 Task: Find a house in Pyskowice, Poland for 2 guests from June 9 to June 11 with Wifi and a washing machine, priced between ₹6000 and ₹10000.
Action: Mouse pressed left at (469, 81)
Screenshot: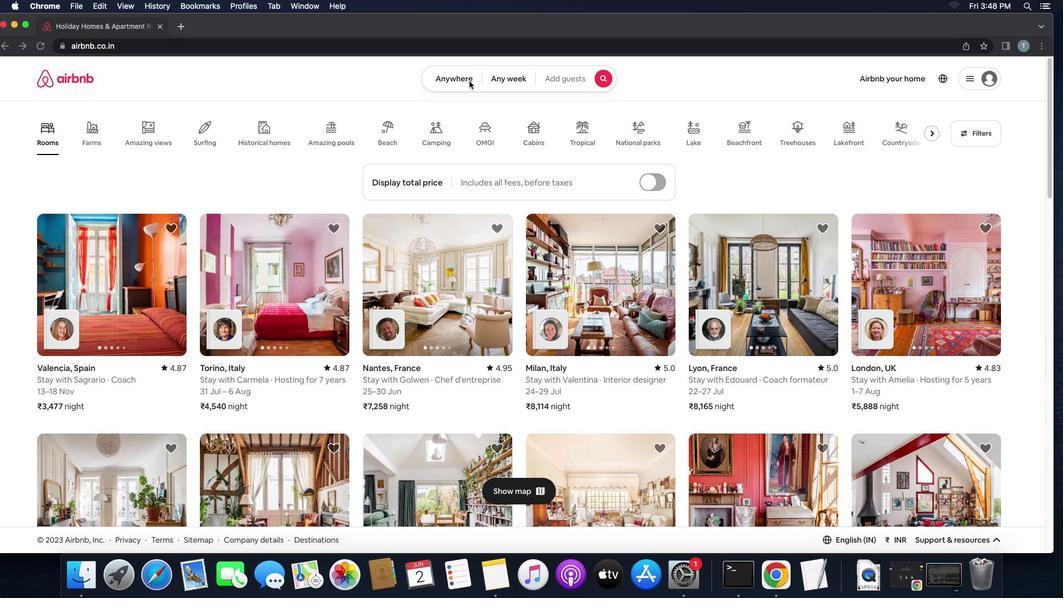 
Action: Mouse pressed left at (469, 81)
Screenshot: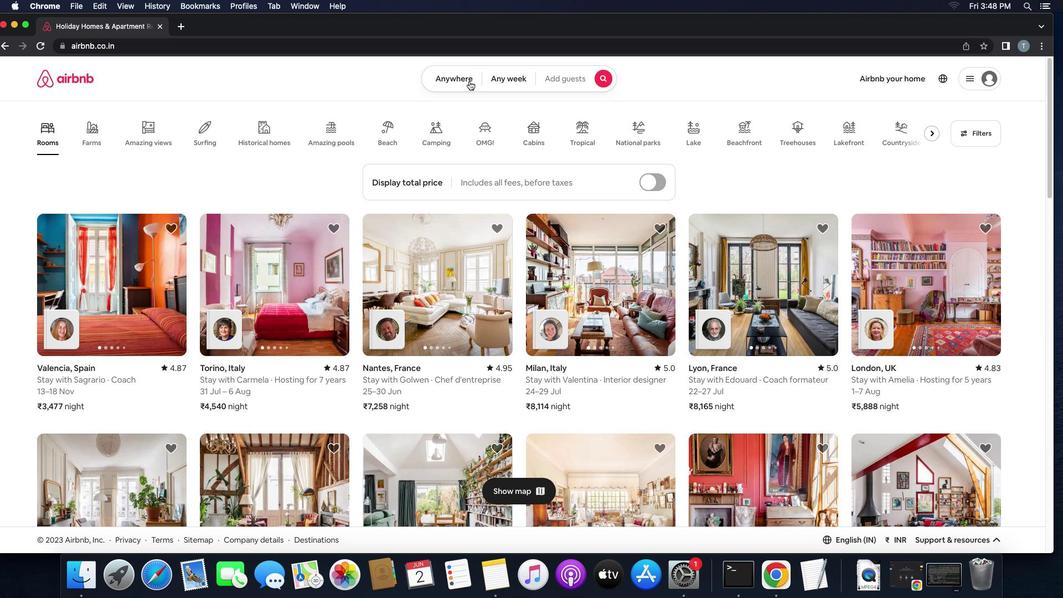 
Action: Mouse moved to (413, 121)
Screenshot: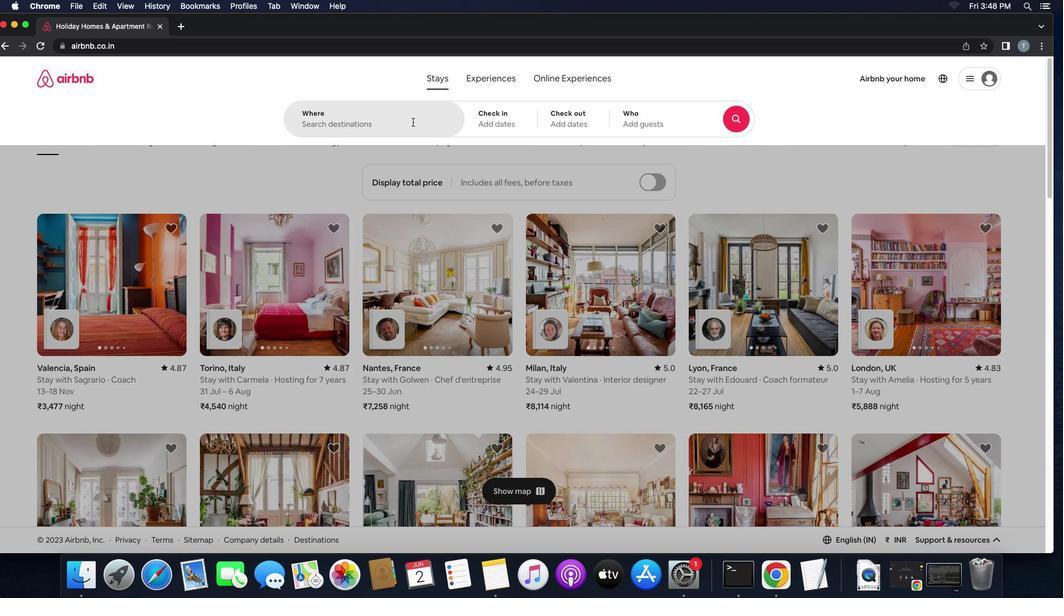 
Action: Mouse pressed left at (413, 121)
Screenshot: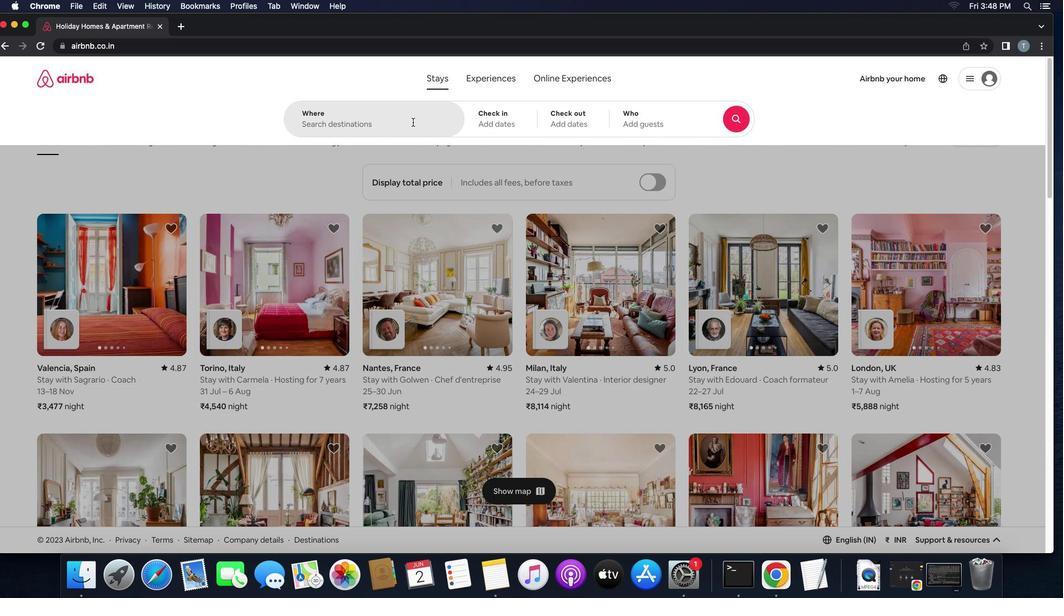 
Action: Key pressed 'p''y''s''k''o''o''w''i''c''e'
Screenshot: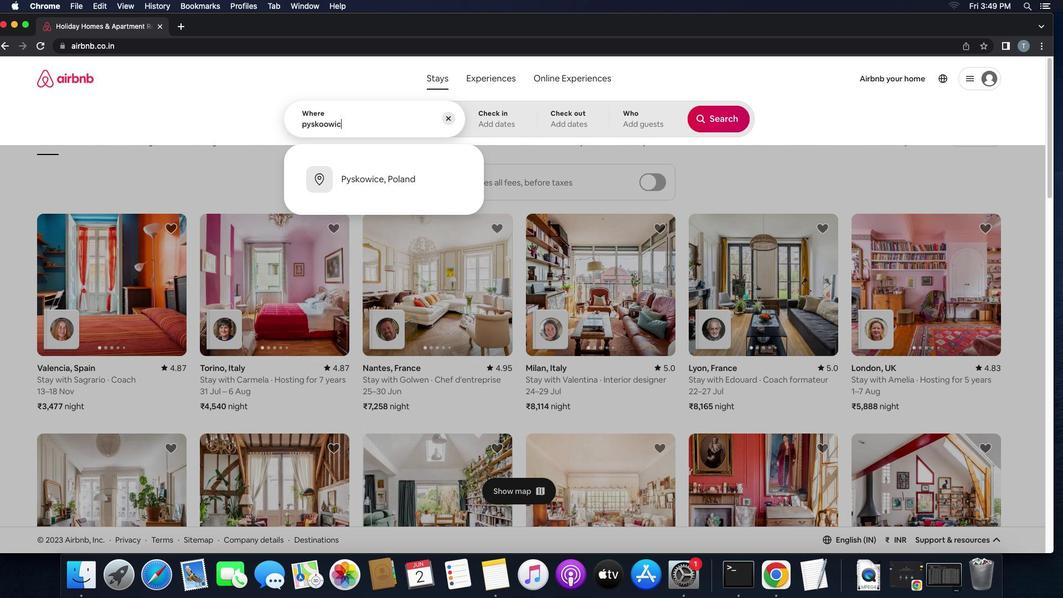 
Action: Mouse moved to (411, 177)
Screenshot: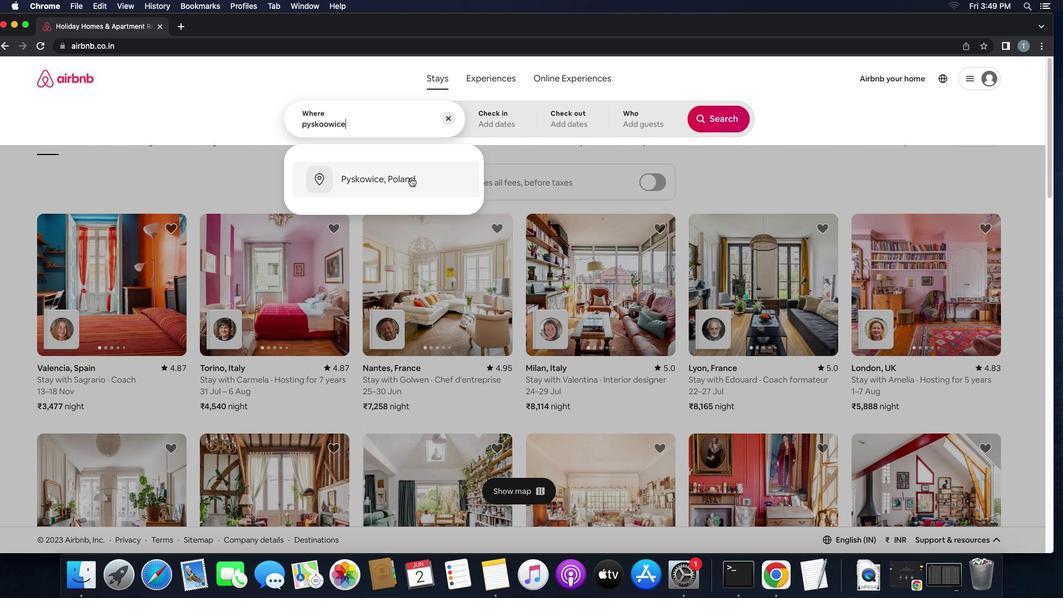 
Action: Mouse pressed left at (411, 177)
Screenshot: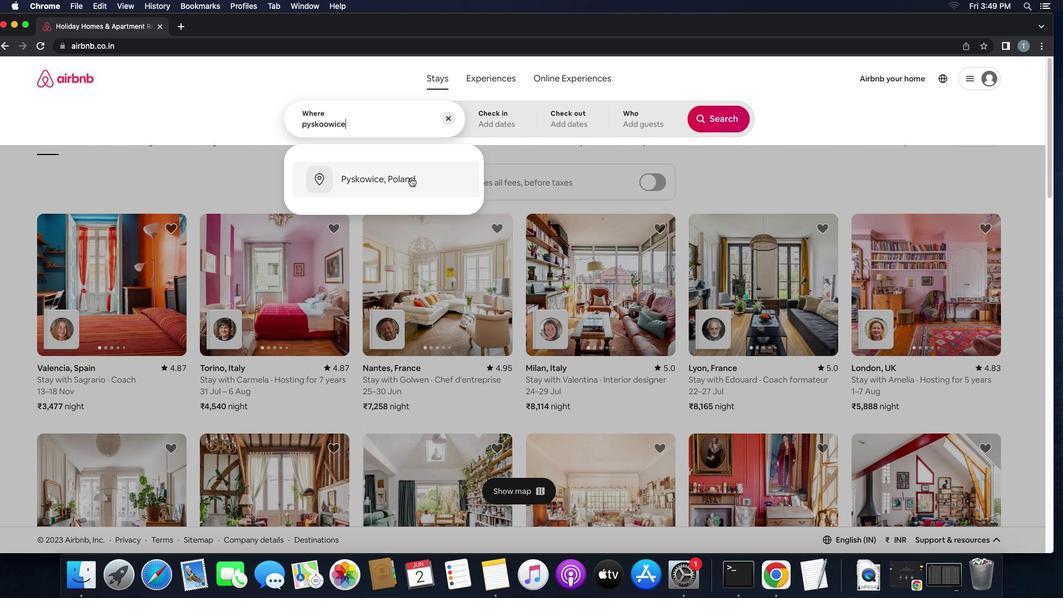 
Action: Mouse moved to (464, 286)
Screenshot: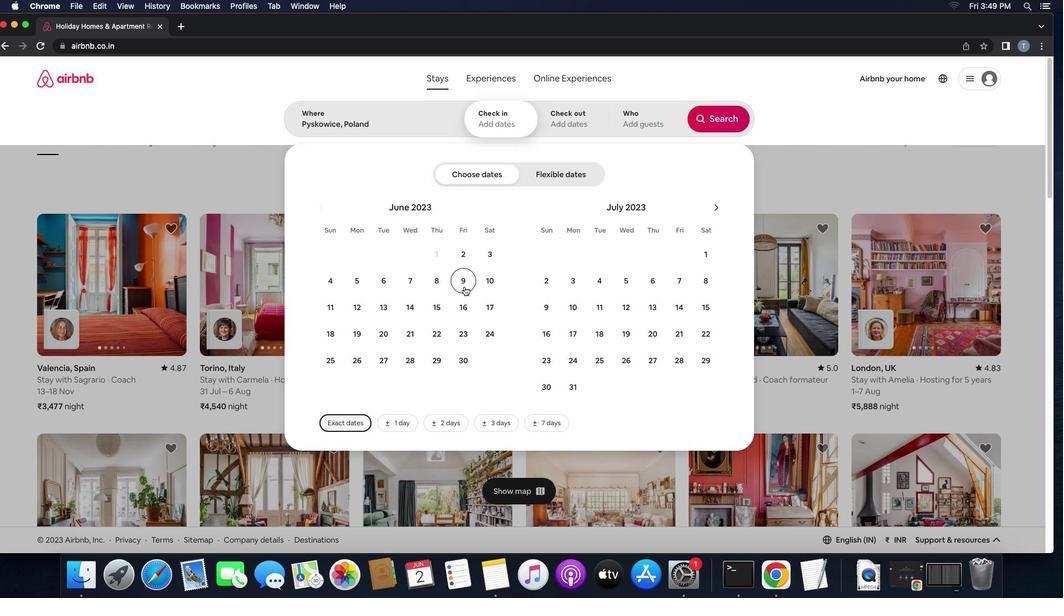 
Action: Mouse pressed left at (464, 286)
Screenshot: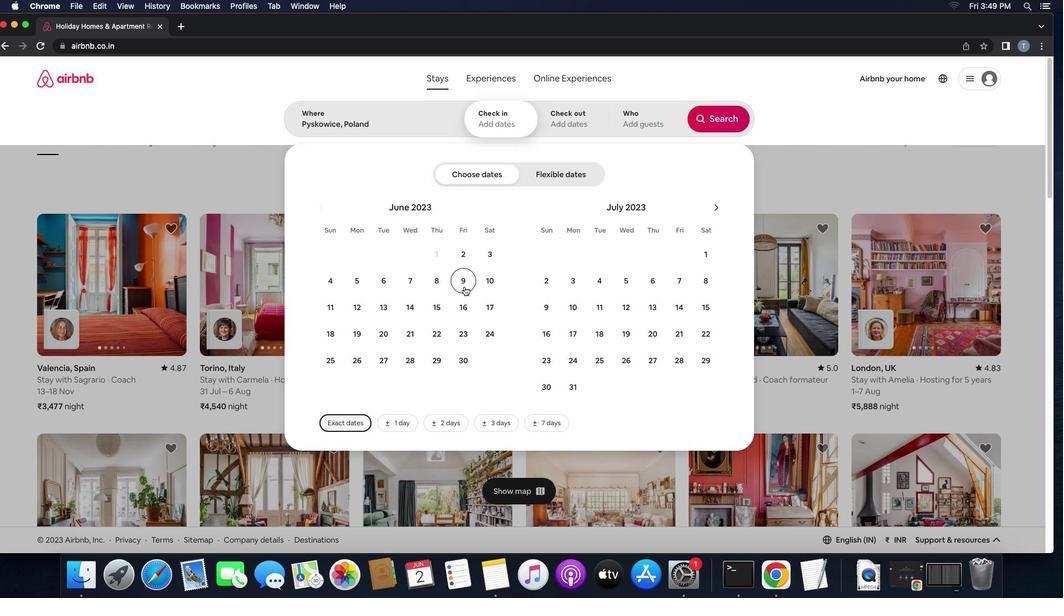 
Action: Mouse moved to (324, 307)
Screenshot: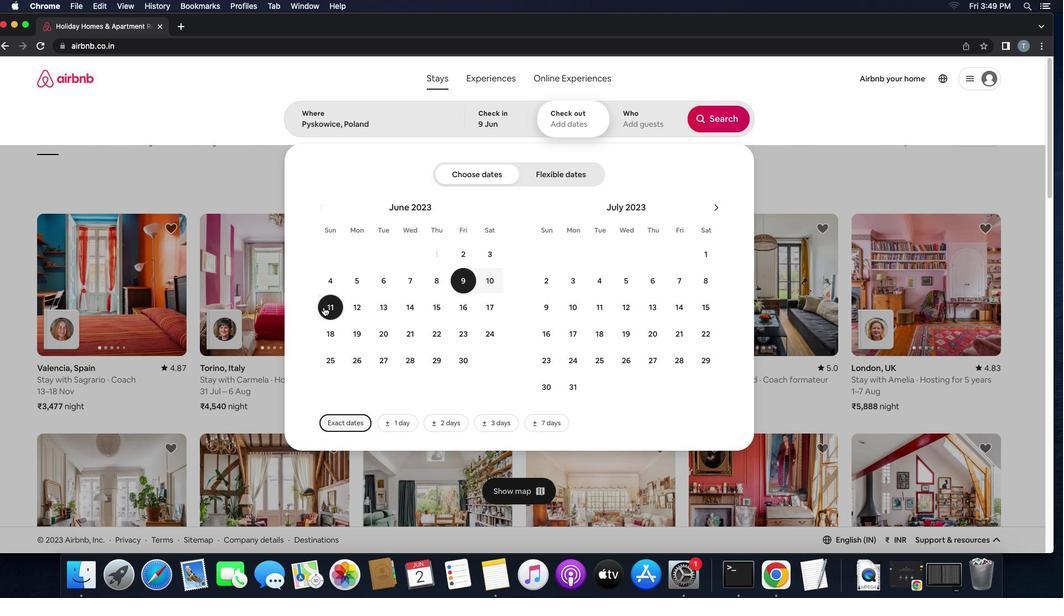 
Action: Mouse pressed left at (324, 307)
Screenshot: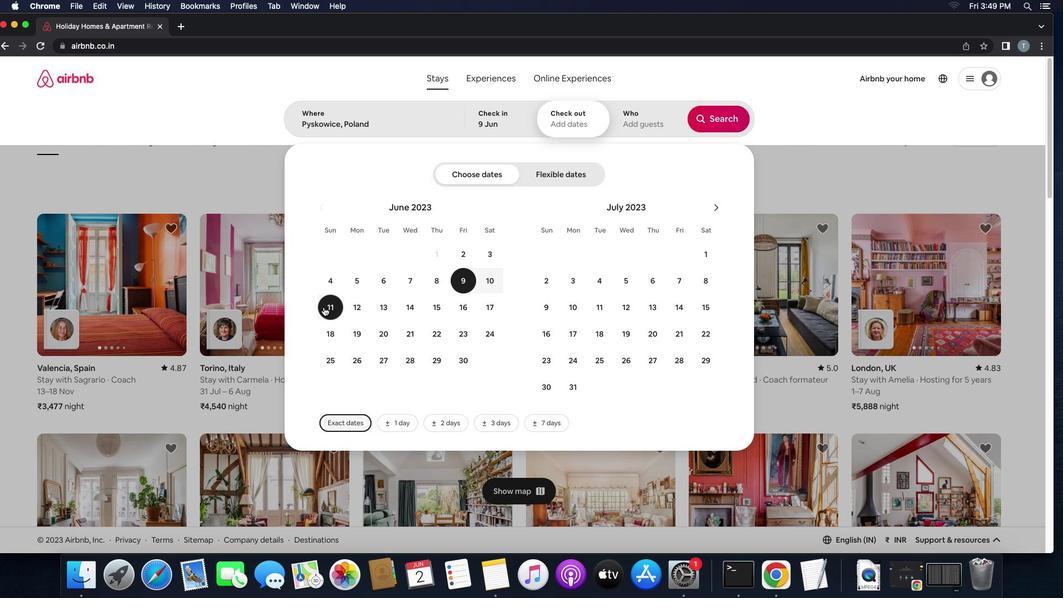 
Action: Mouse moved to (619, 126)
Screenshot: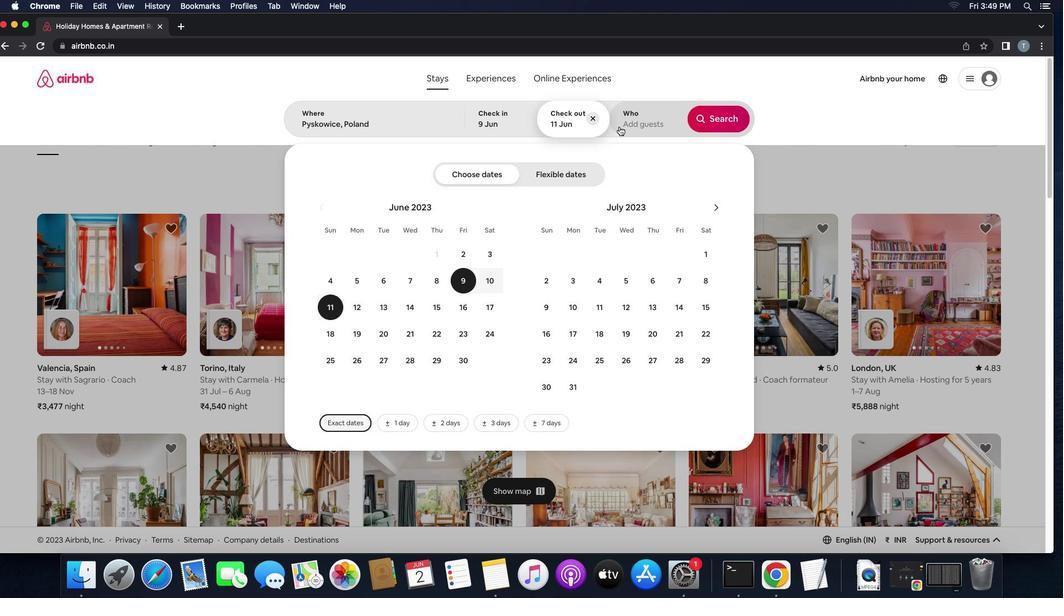 
Action: Mouse pressed left at (619, 126)
Screenshot: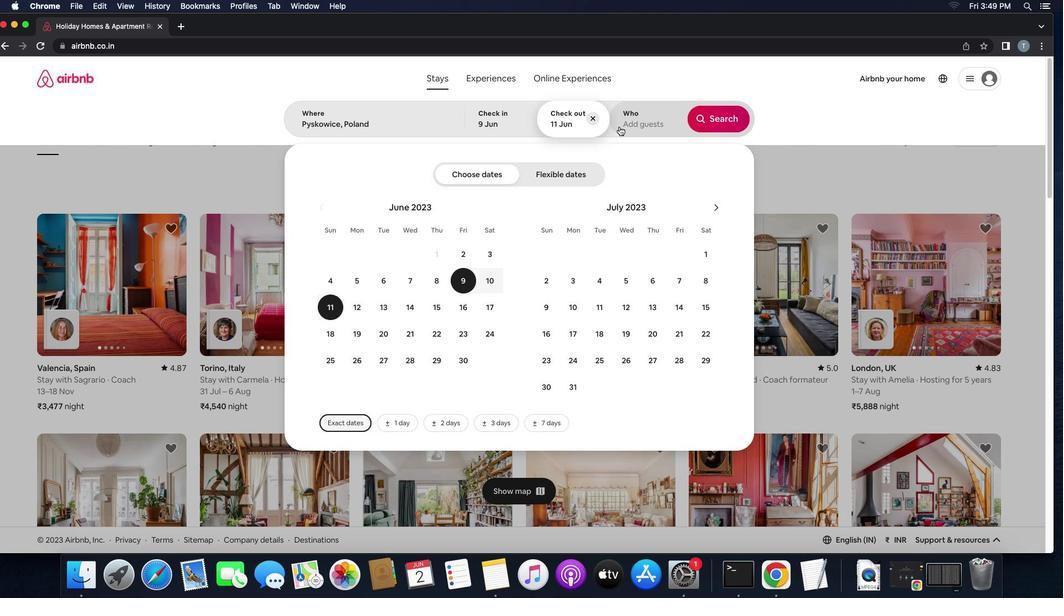 
Action: Mouse moved to (722, 181)
Screenshot: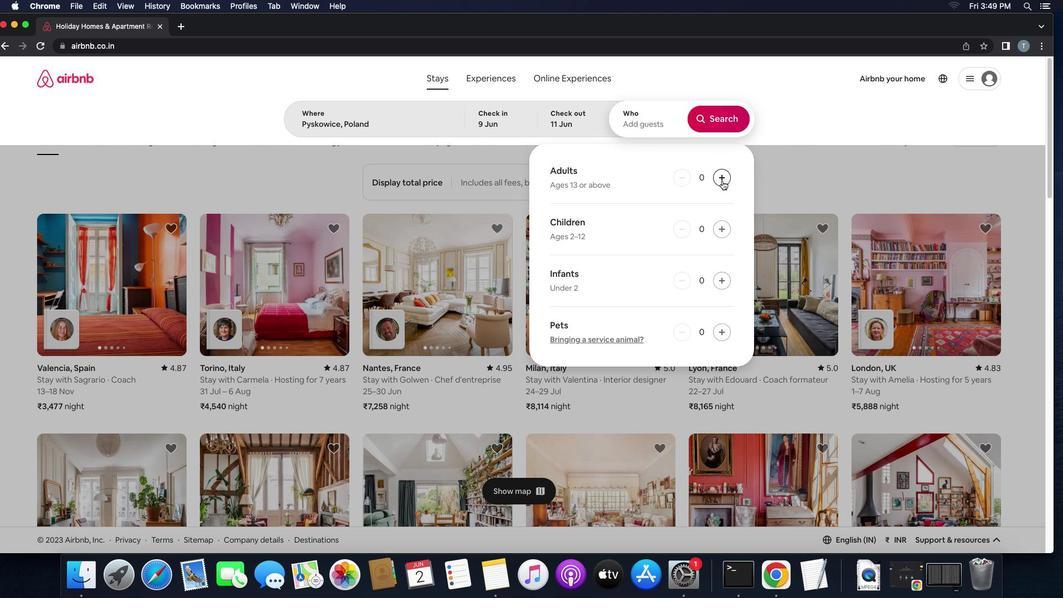 
Action: Mouse pressed left at (722, 181)
Screenshot: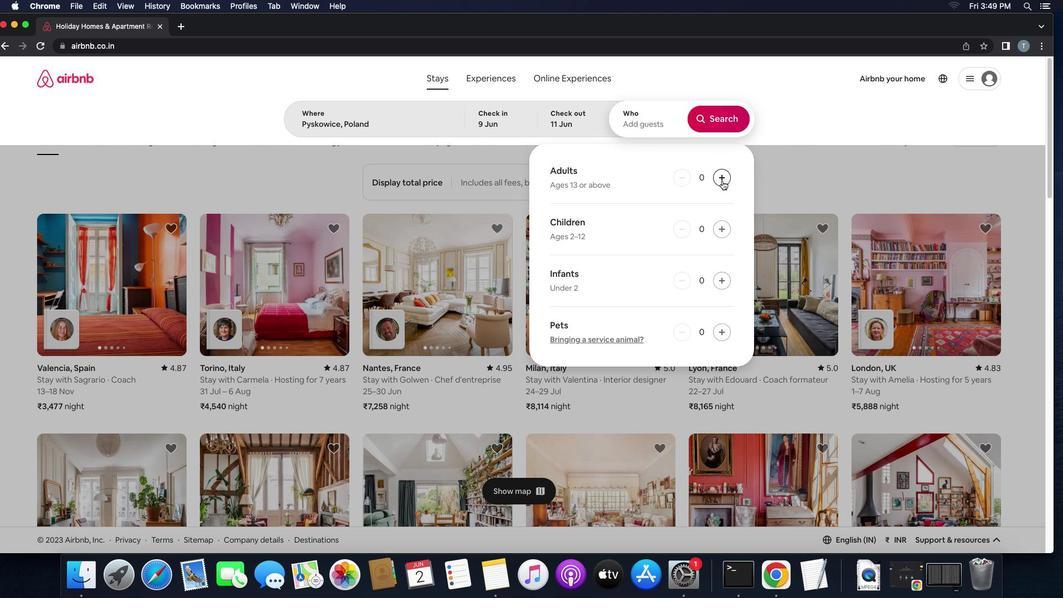
Action: Mouse pressed left at (722, 181)
Screenshot: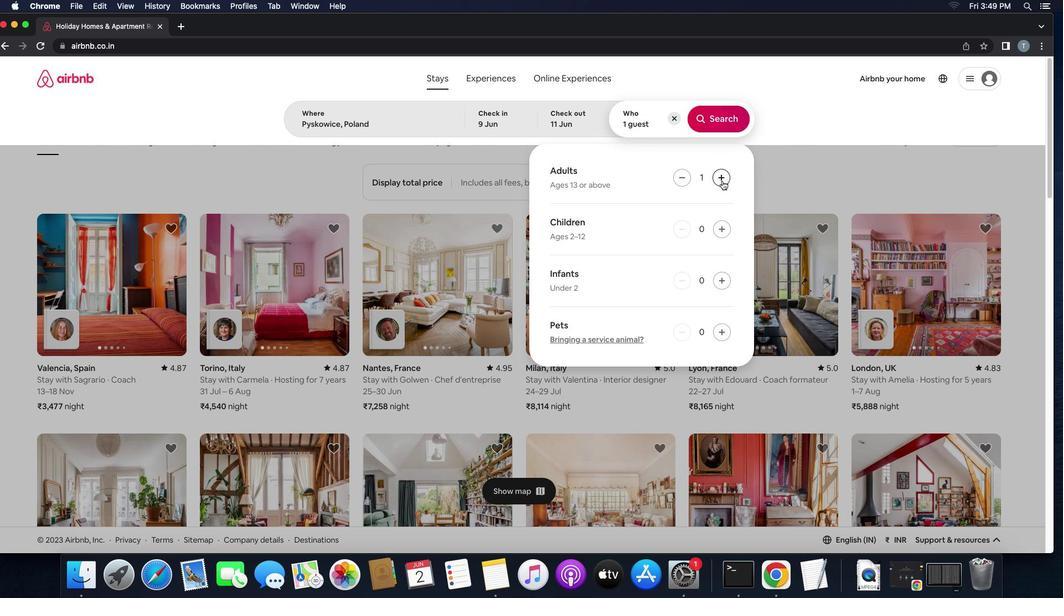 
Action: Mouse moved to (741, 121)
Screenshot: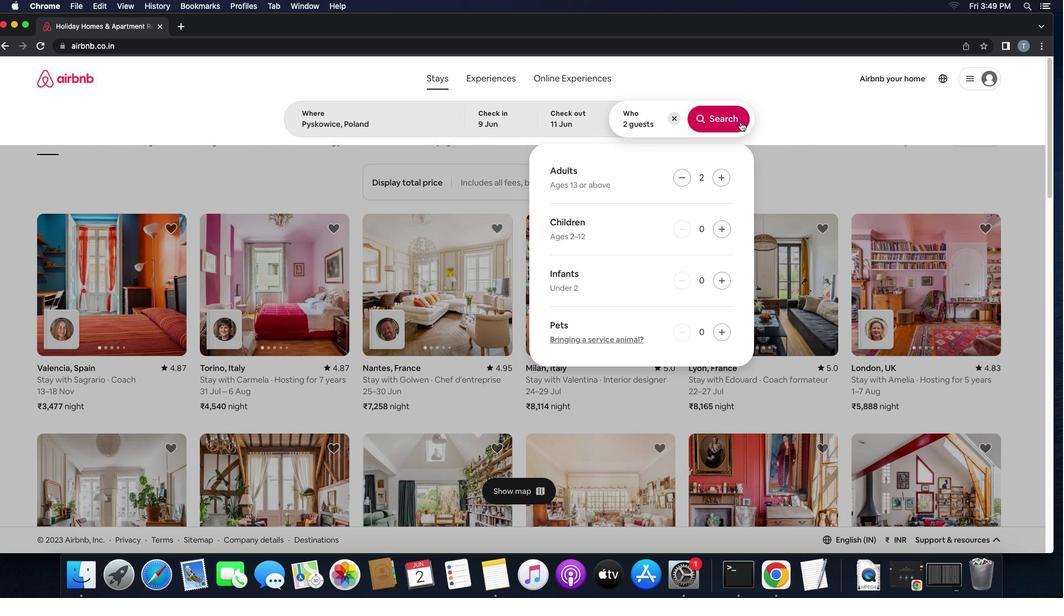 
Action: Mouse pressed left at (741, 121)
Screenshot: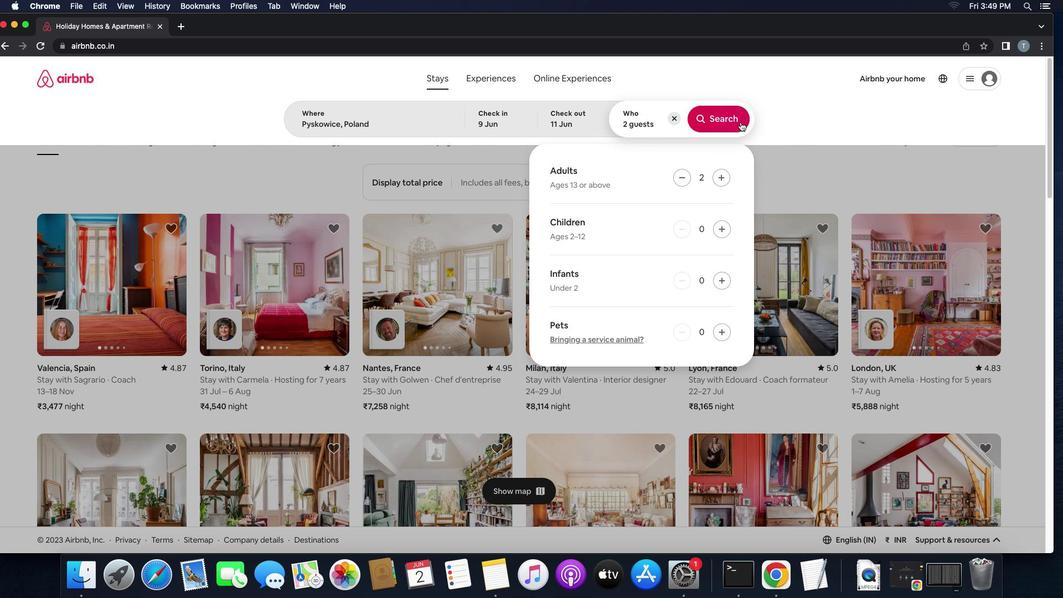 
Action: Mouse moved to (1013, 125)
Screenshot: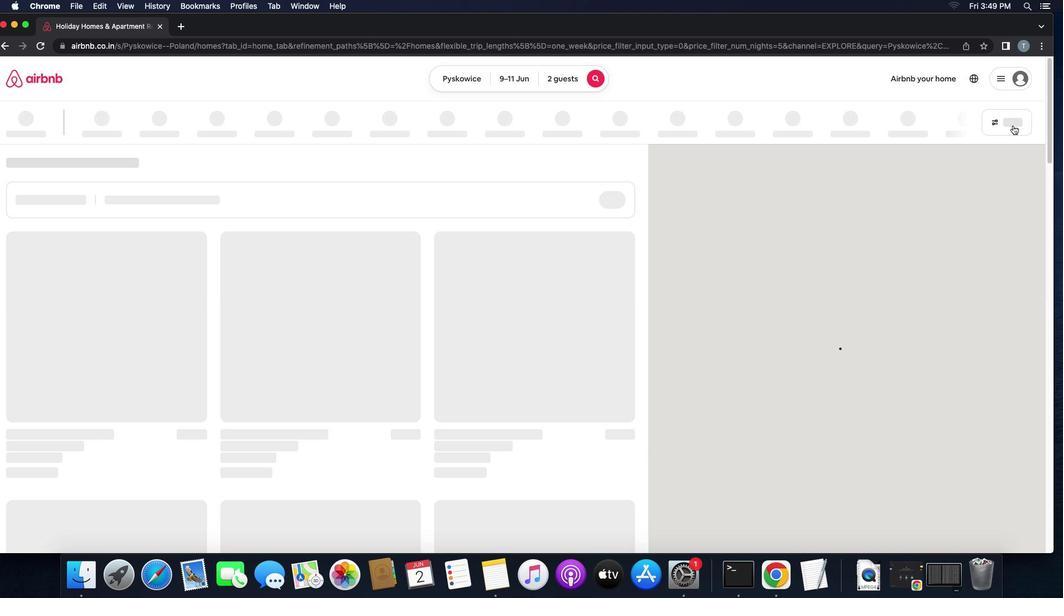 
Action: Mouse pressed left at (1013, 125)
Screenshot: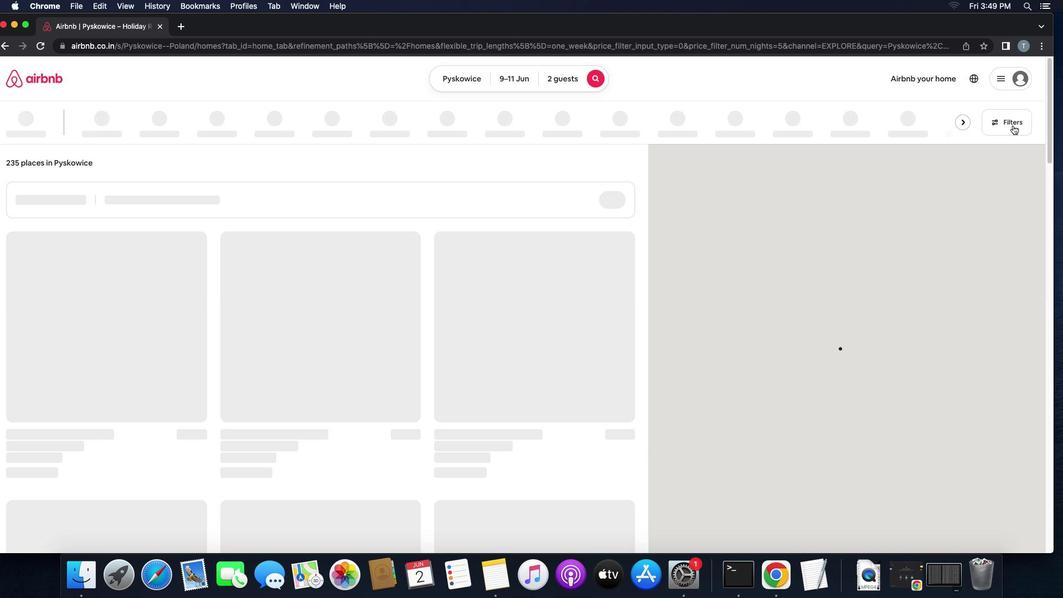 
Action: Mouse moved to (424, 390)
Screenshot: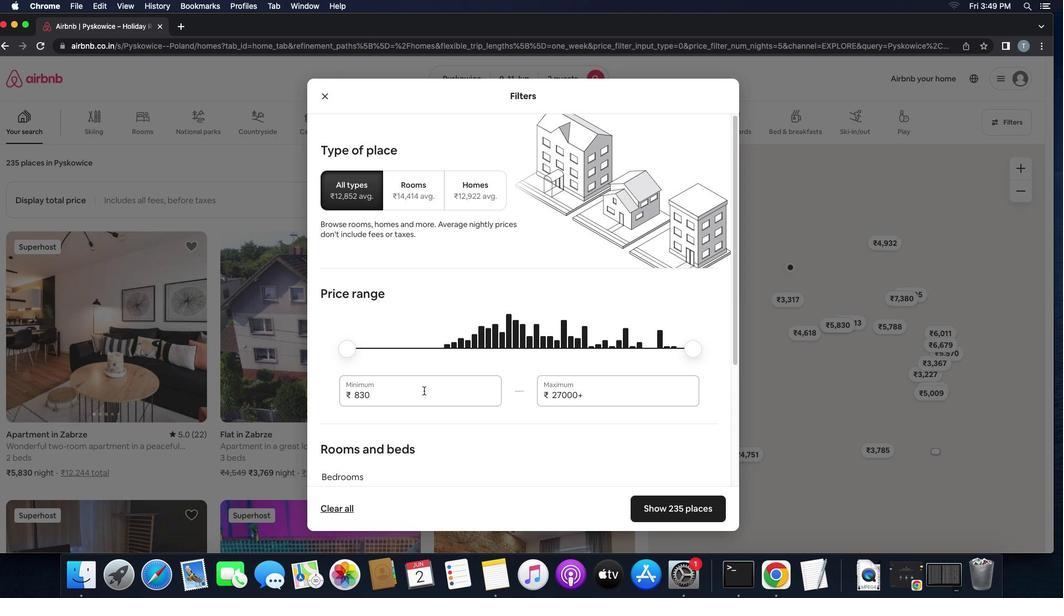 
Action: Mouse pressed left at (424, 390)
Screenshot: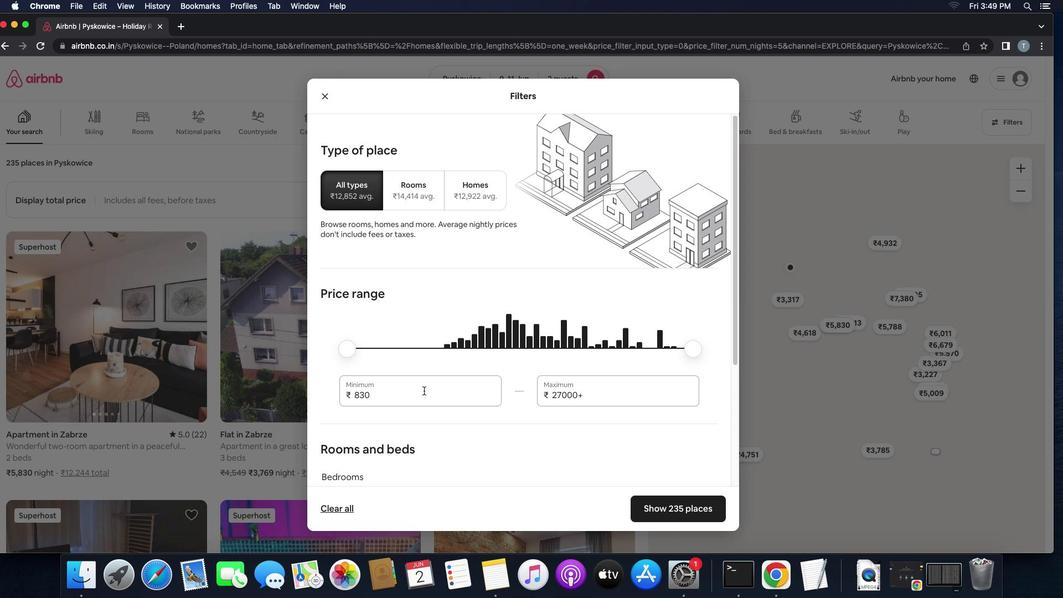 
Action: Mouse moved to (423, 391)
Screenshot: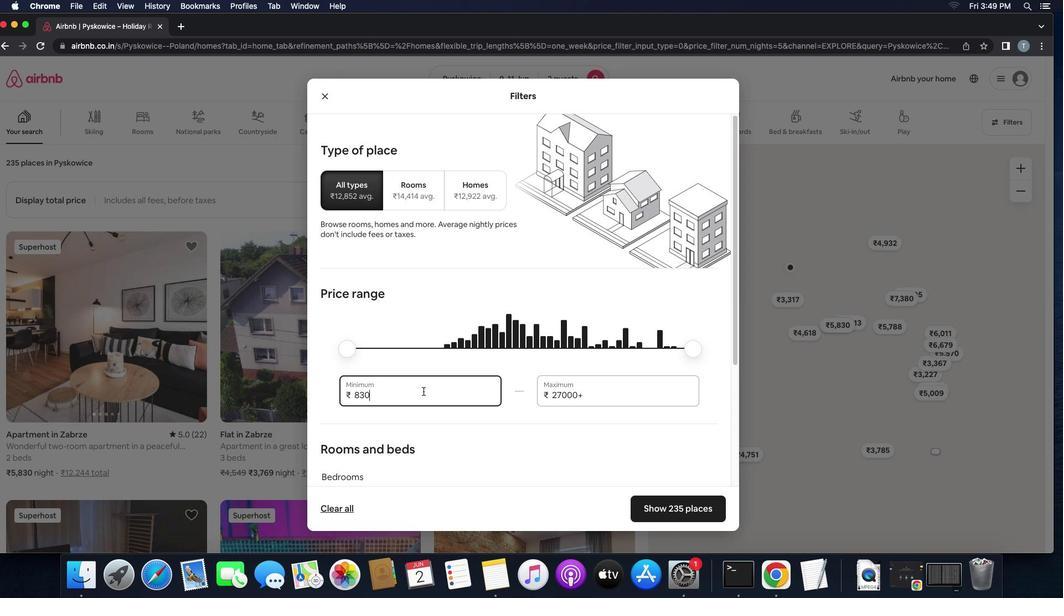 
Action: Key pressed Key.backspaceKey.backspaceKey.backspaceKey.backspaceKey.backspace'6''0''0''0'
Screenshot: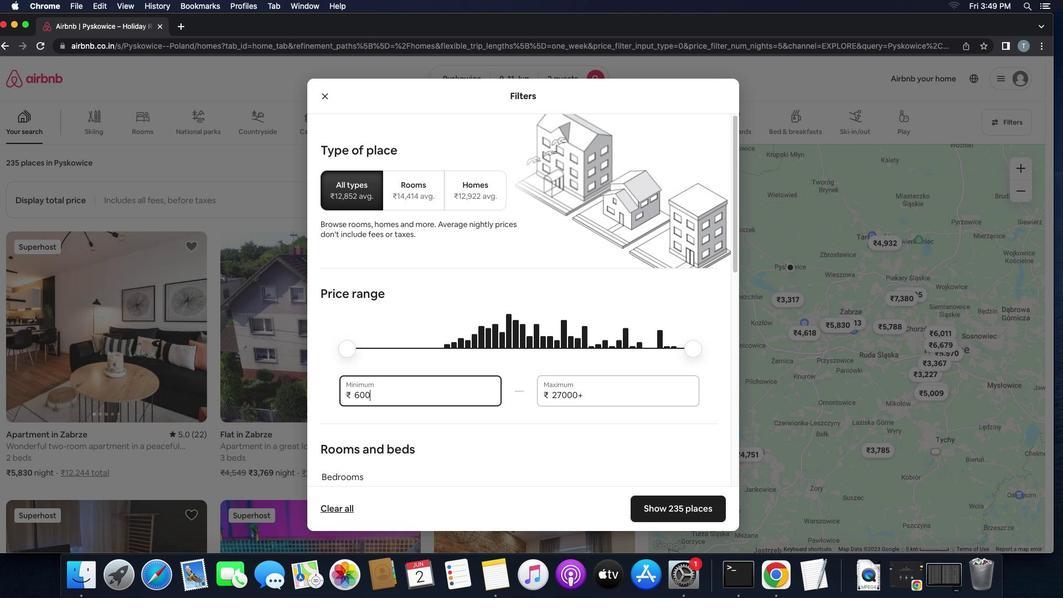 
Action: Mouse moved to (609, 398)
Screenshot: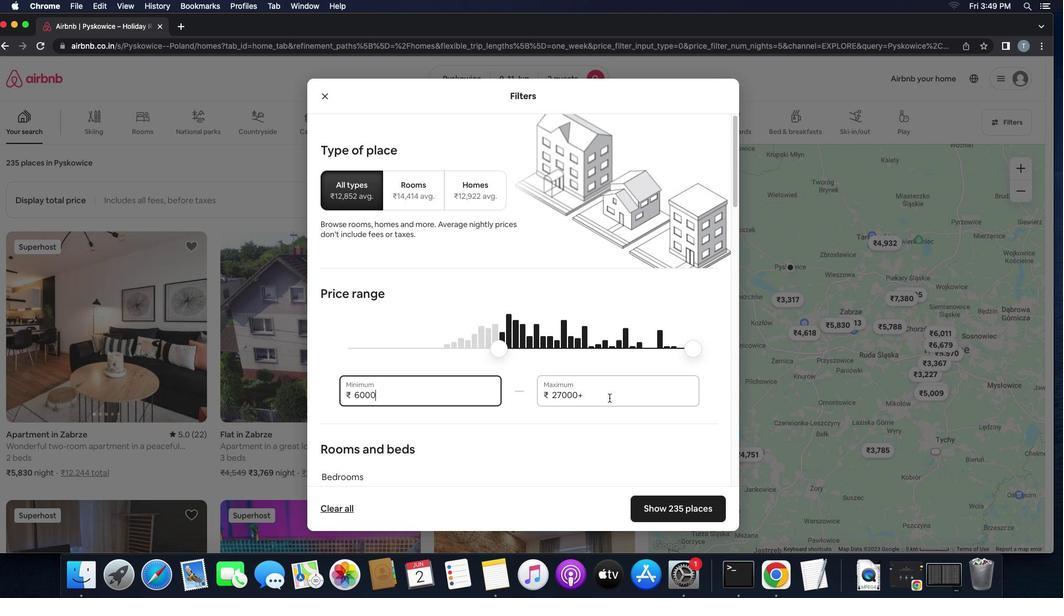 
Action: Mouse pressed left at (609, 398)
Screenshot: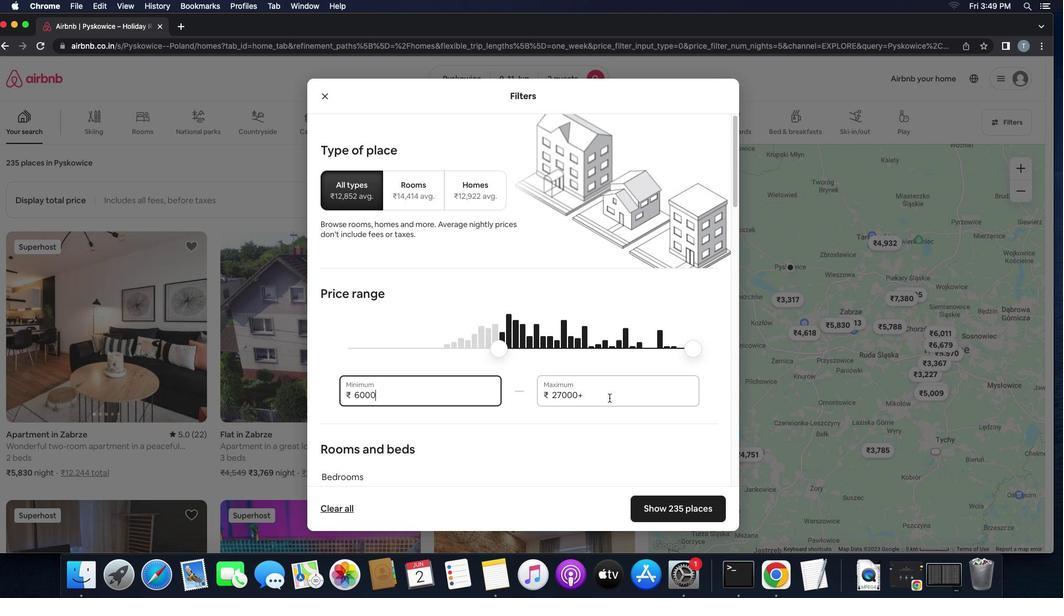 
Action: Key pressed Key.backspaceKey.backspaceKey.backspaceKey.backspaceKey.backspaceKey.backspace'1''0''0''0''0'
Screenshot: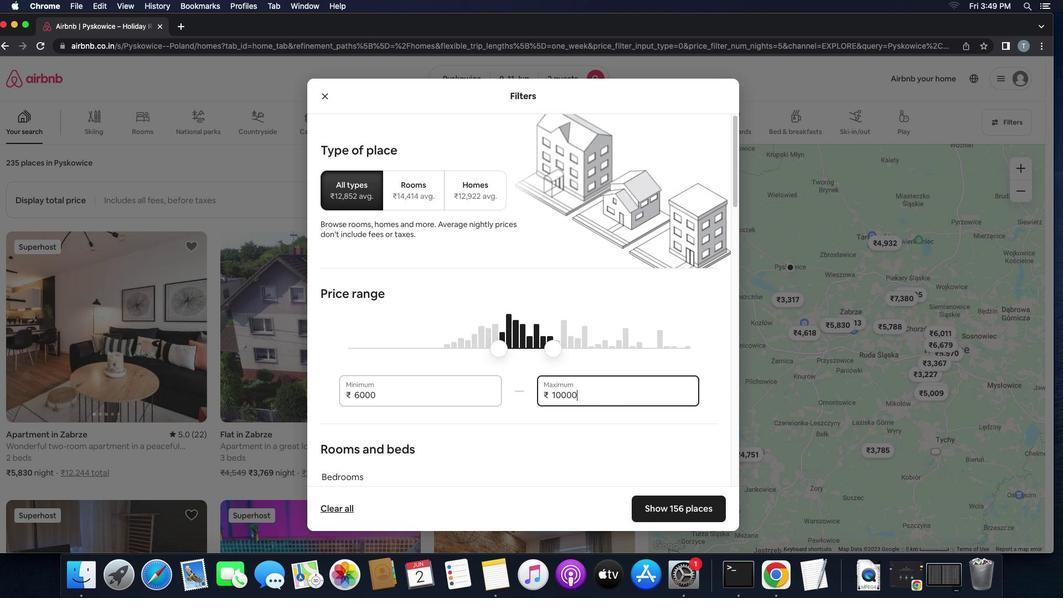 
Action: Mouse moved to (532, 418)
Screenshot: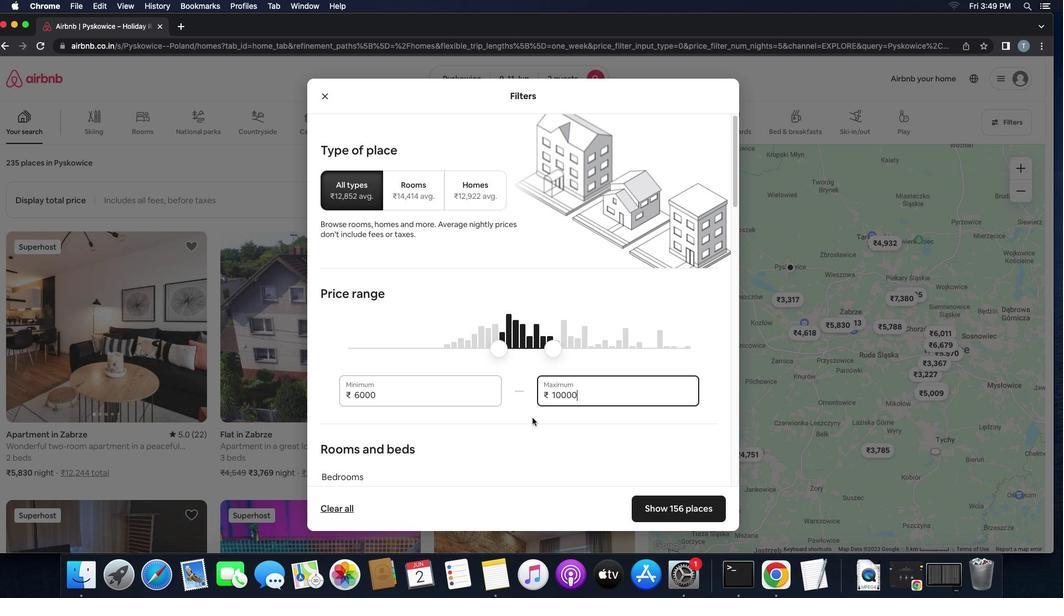 
Action: Mouse scrolled (532, 418) with delta (0, 0)
Screenshot: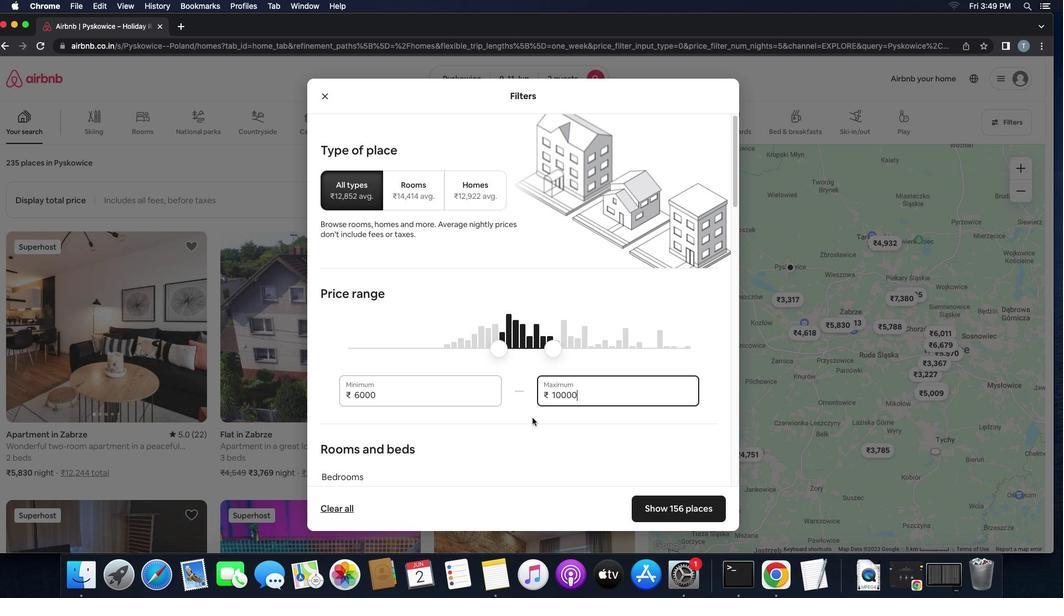 
Action: Mouse scrolled (532, 418) with delta (0, 0)
Screenshot: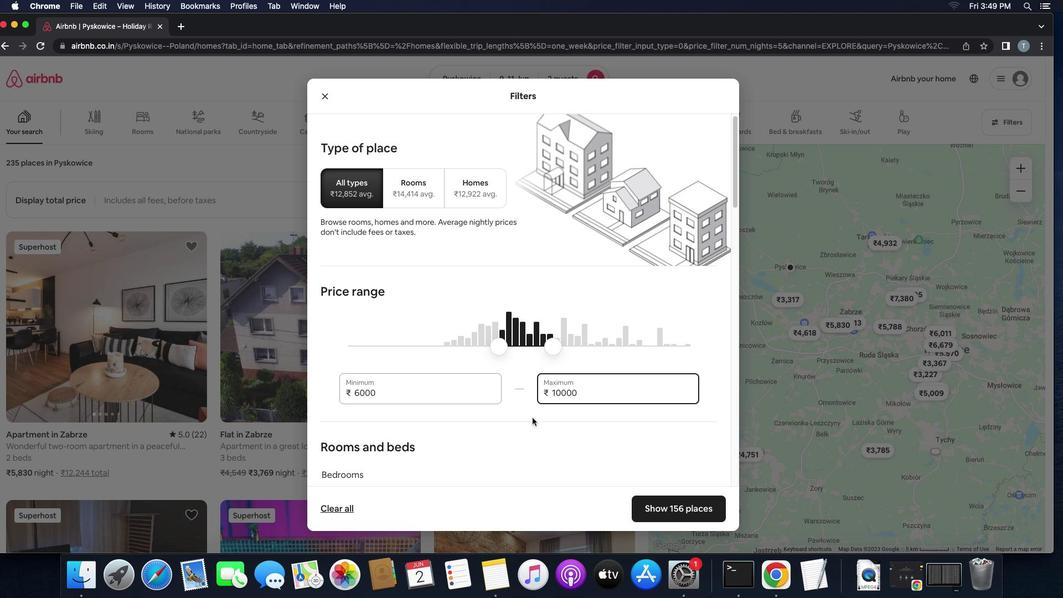 
Action: Mouse scrolled (532, 418) with delta (0, 0)
Screenshot: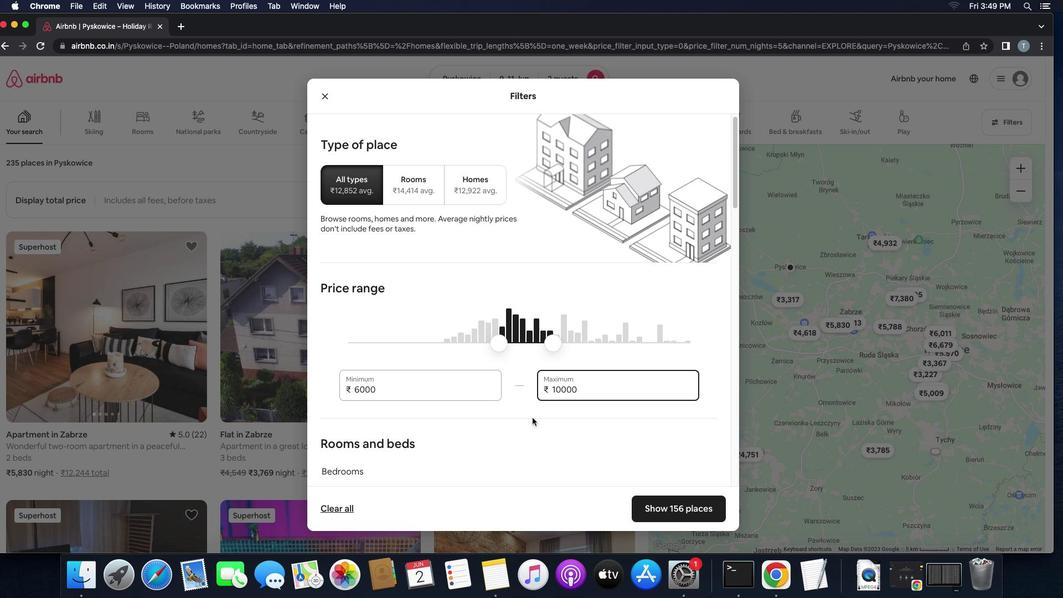 
Action: Mouse scrolled (532, 418) with delta (0, 0)
Screenshot: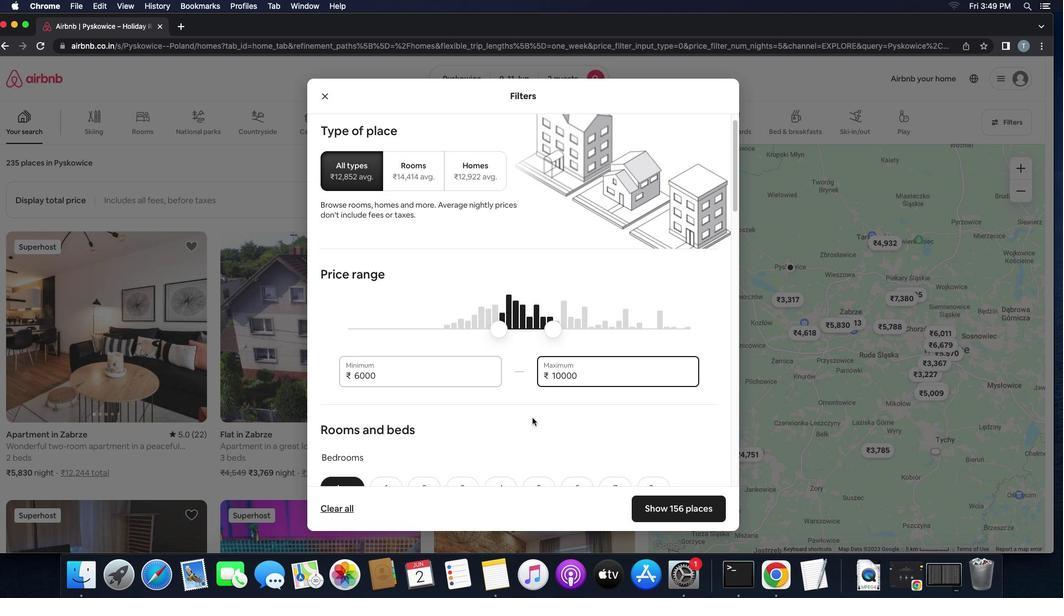 
Action: Mouse scrolled (532, 418) with delta (0, 0)
Screenshot: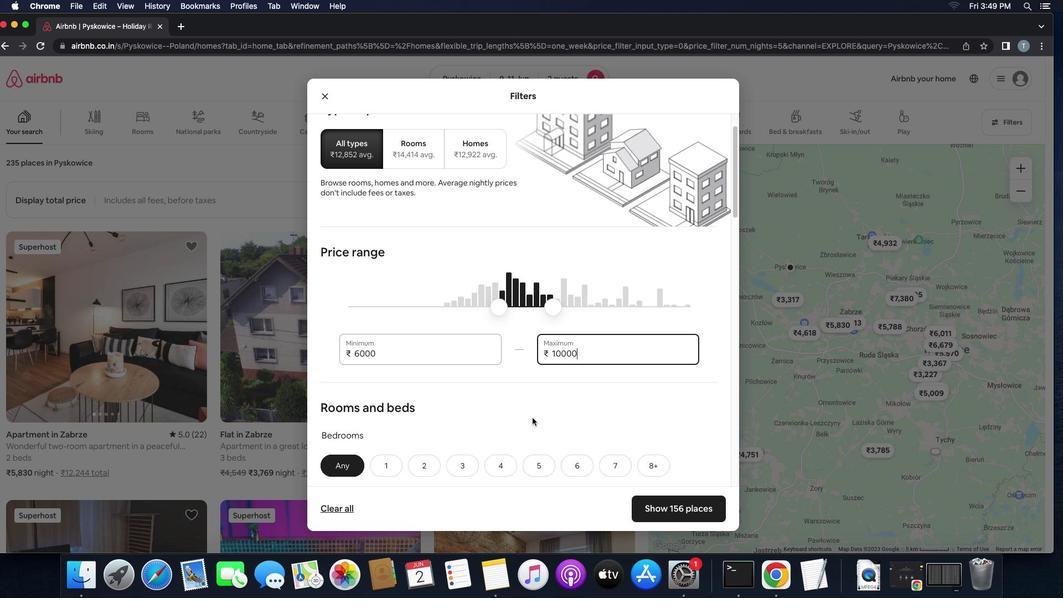 
Action: Mouse scrolled (532, 418) with delta (0, 0)
Screenshot: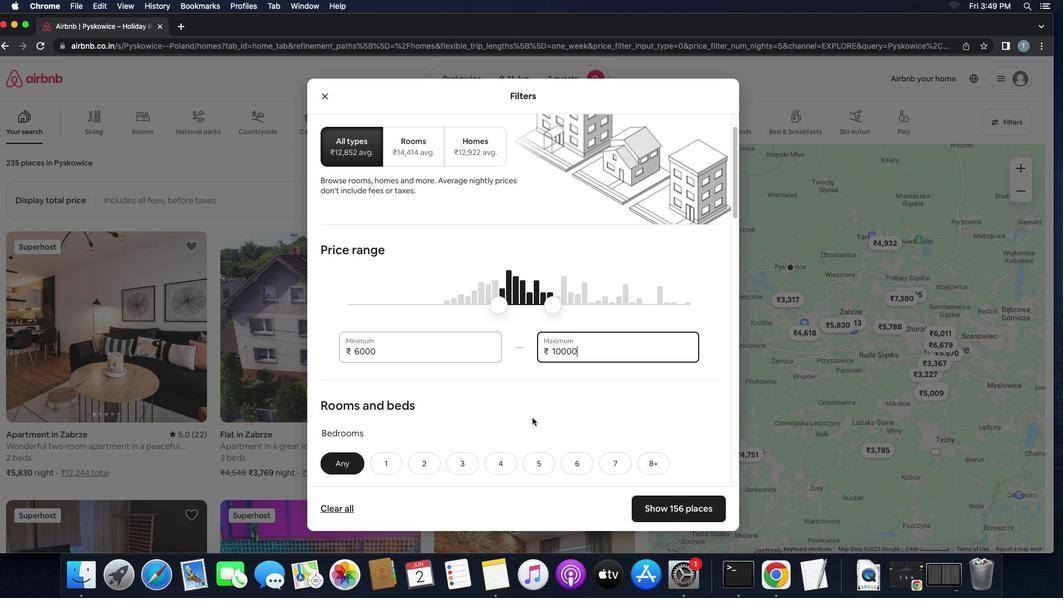 
Action: Mouse scrolled (532, 418) with delta (0, 0)
Screenshot: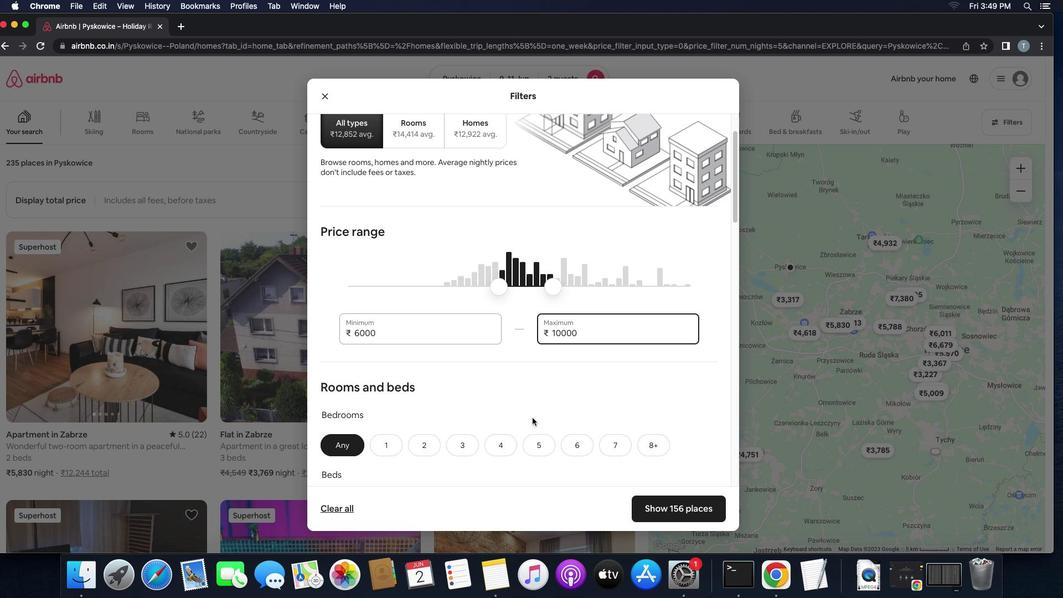 
Action: Mouse scrolled (532, 418) with delta (0, 0)
Screenshot: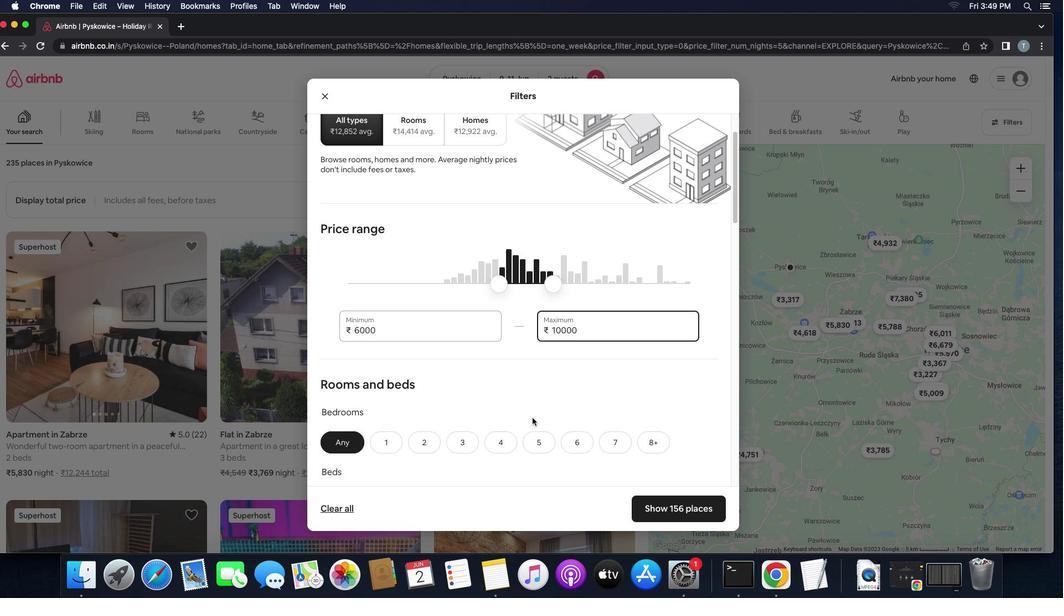 
Action: Mouse scrolled (532, 418) with delta (0, -1)
Screenshot: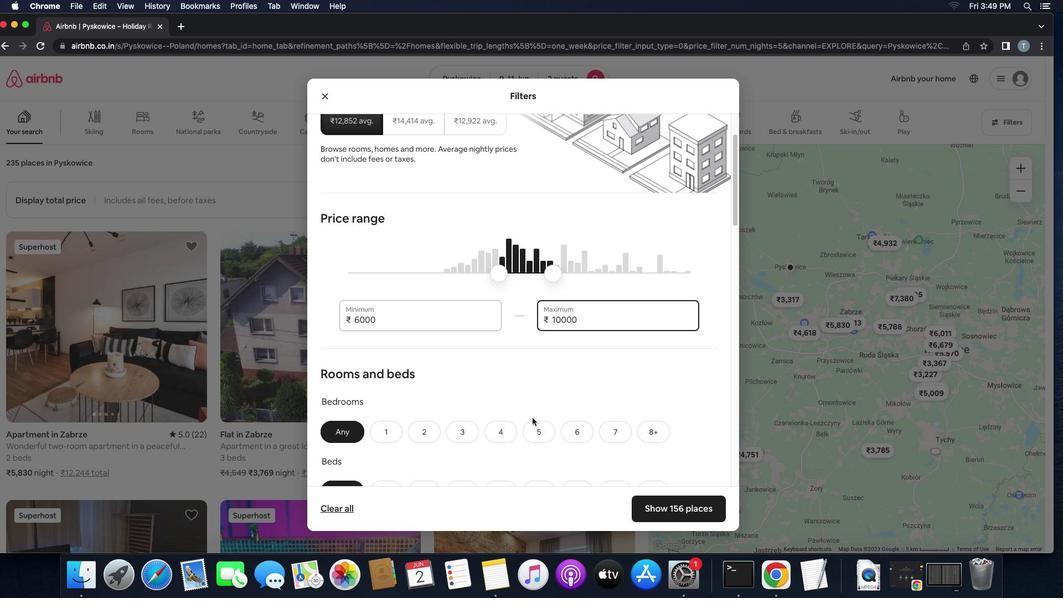 
Action: Mouse moved to (416, 353)
Screenshot: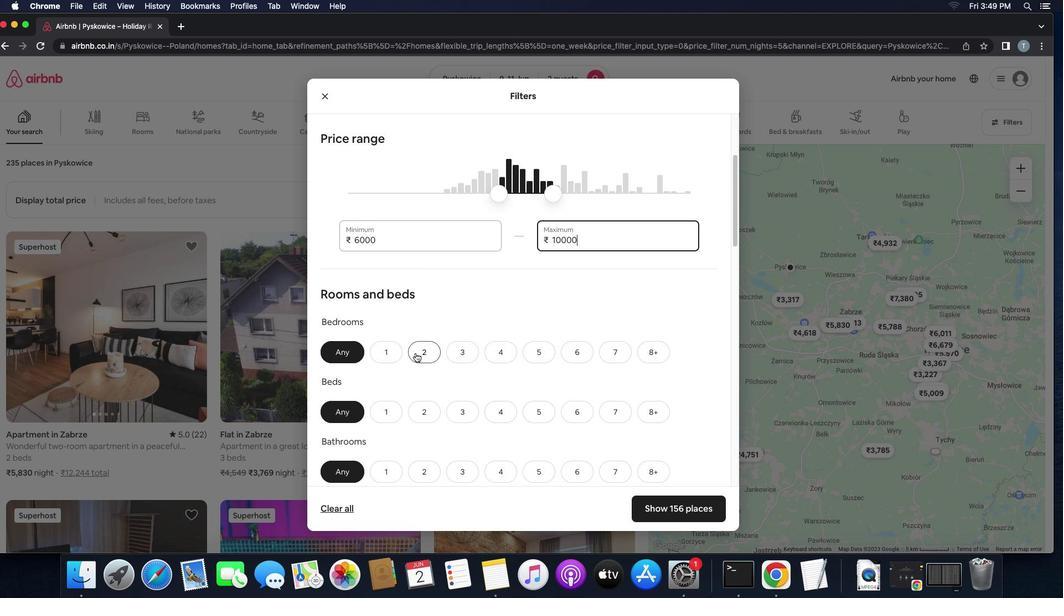 
Action: Mouse pressed left at (416, 353)
Screenshot: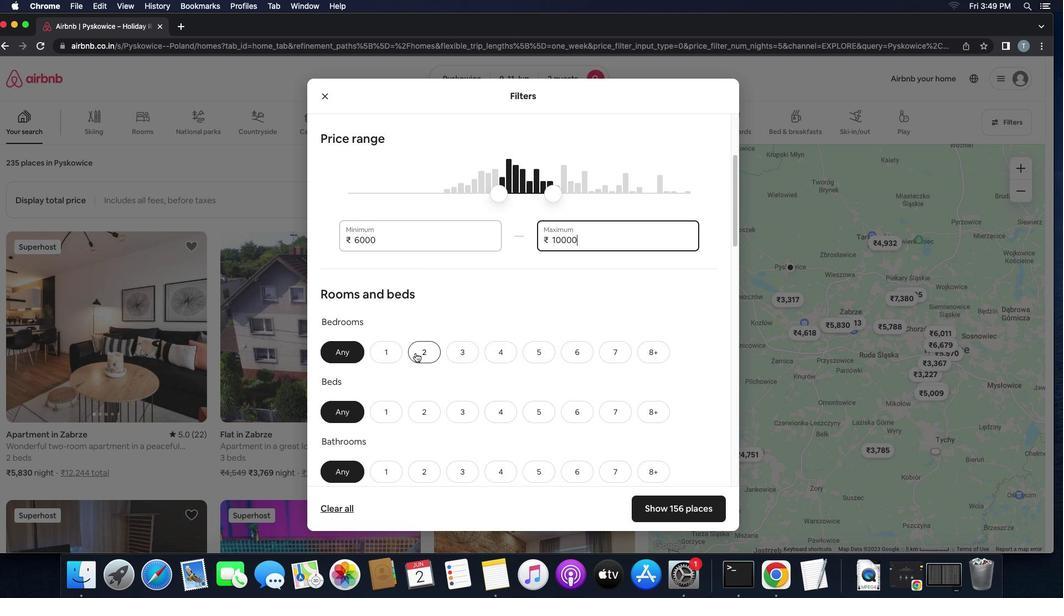 
Action: Mouse moved to (419, 414)
Screenshot: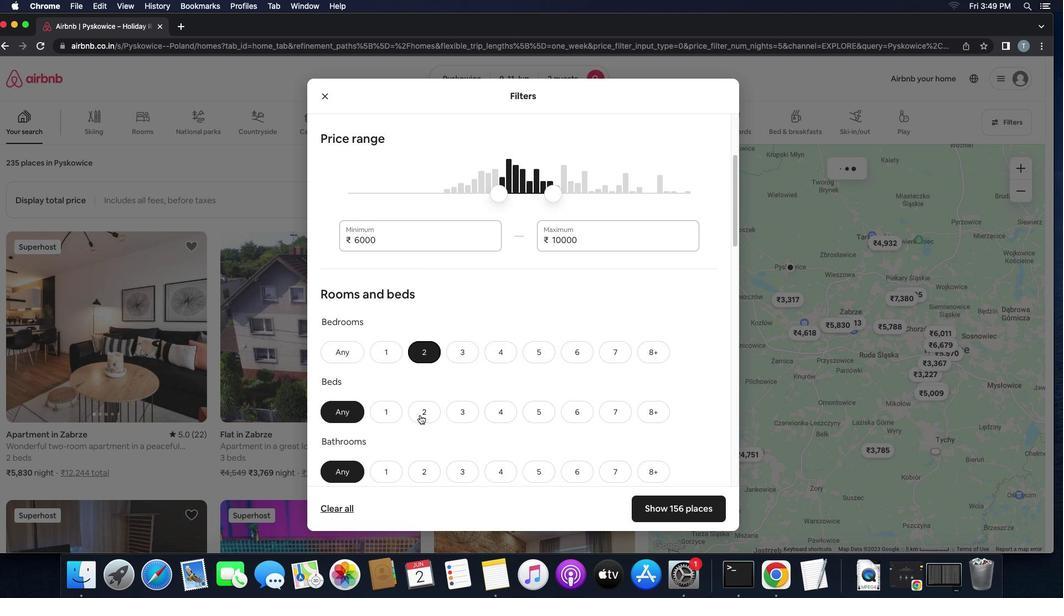 
Action: Mouse pressed left at (419, 414)
Screenshot: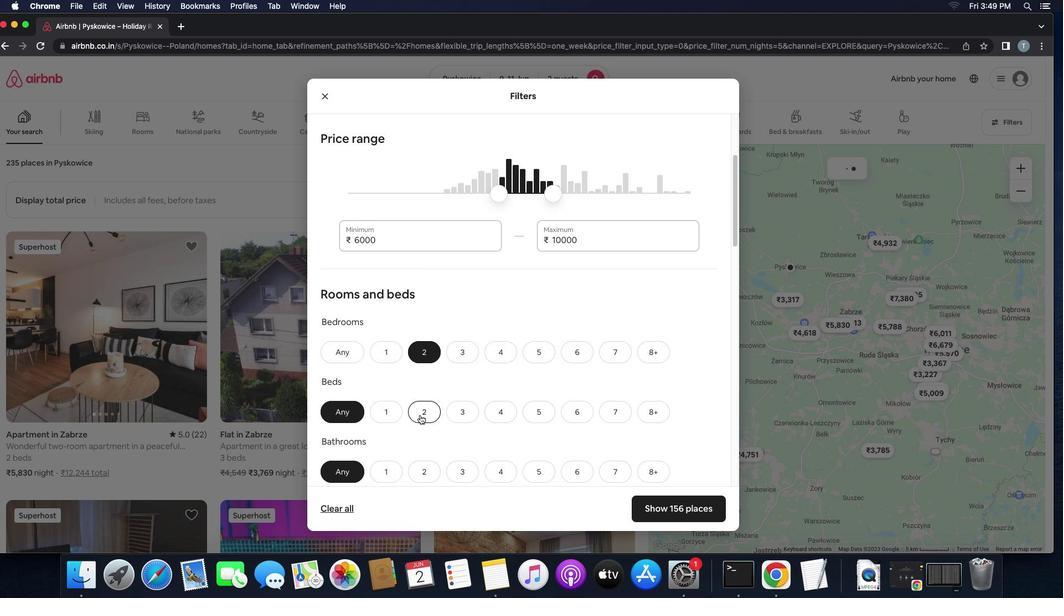 
Action: Mouse moved to (479, 442)
Screenshot: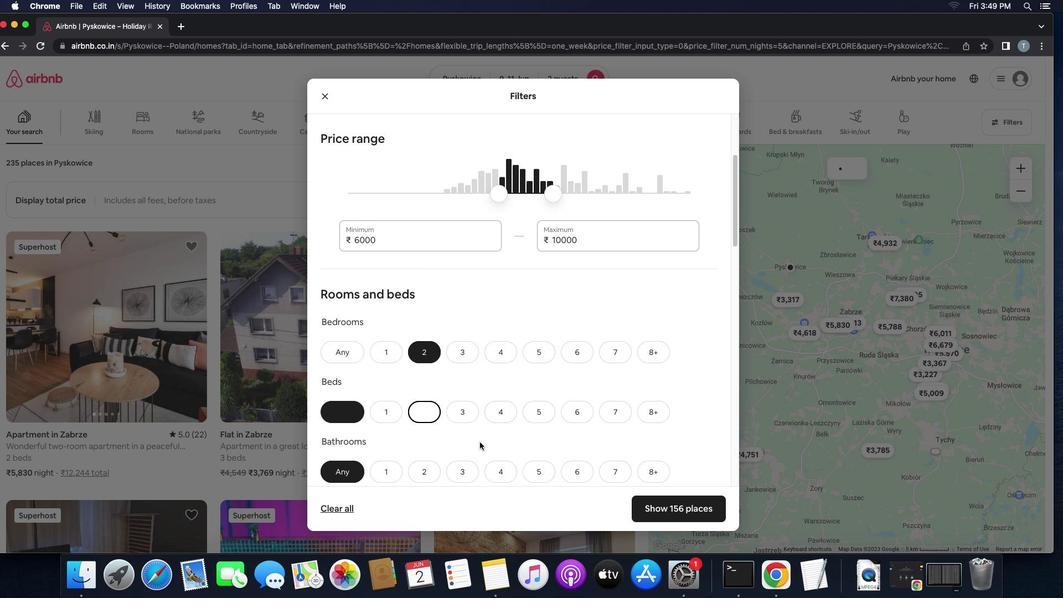 
Action: Mouse scrolled (479, 442) with delta (0, 0)
Screenshot: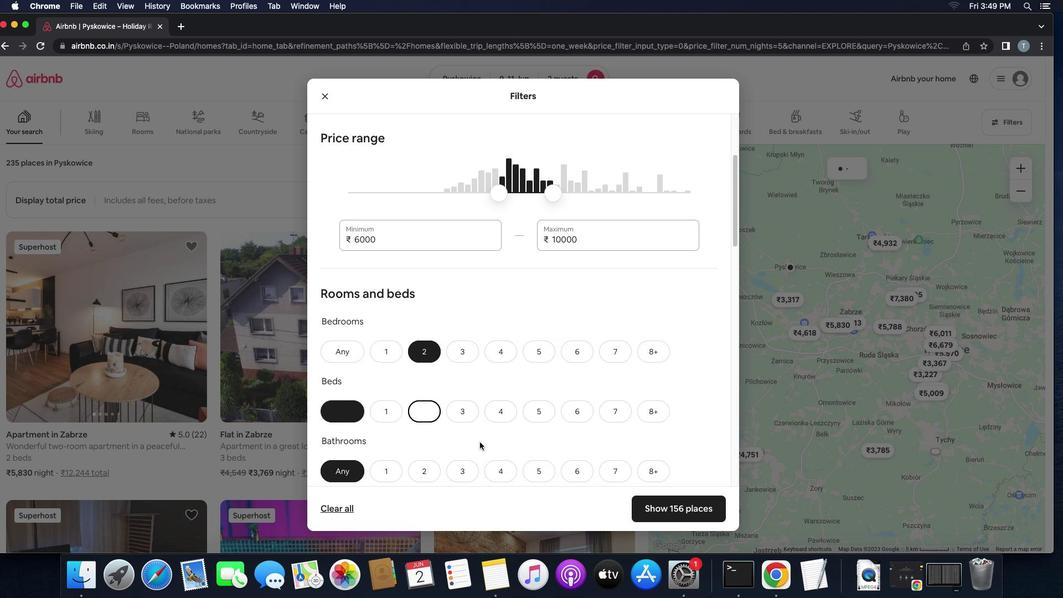 
Action: Mouse scrolled (479, 442) with delta (0, 0)
Screenshot: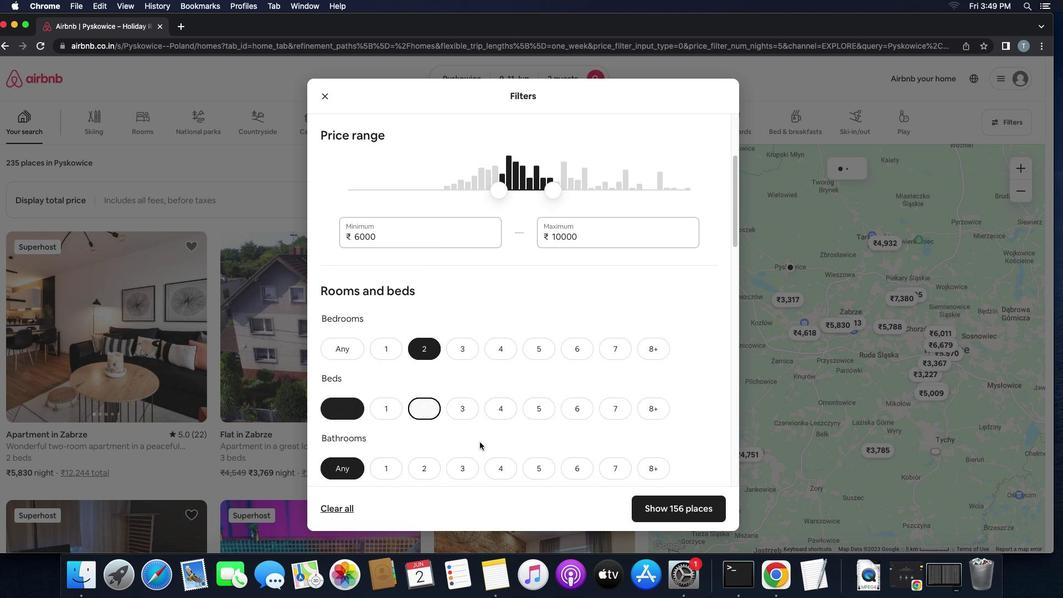 
Action: Mouse scrolled (479, 442) with delta (0, -1)
Screenshot: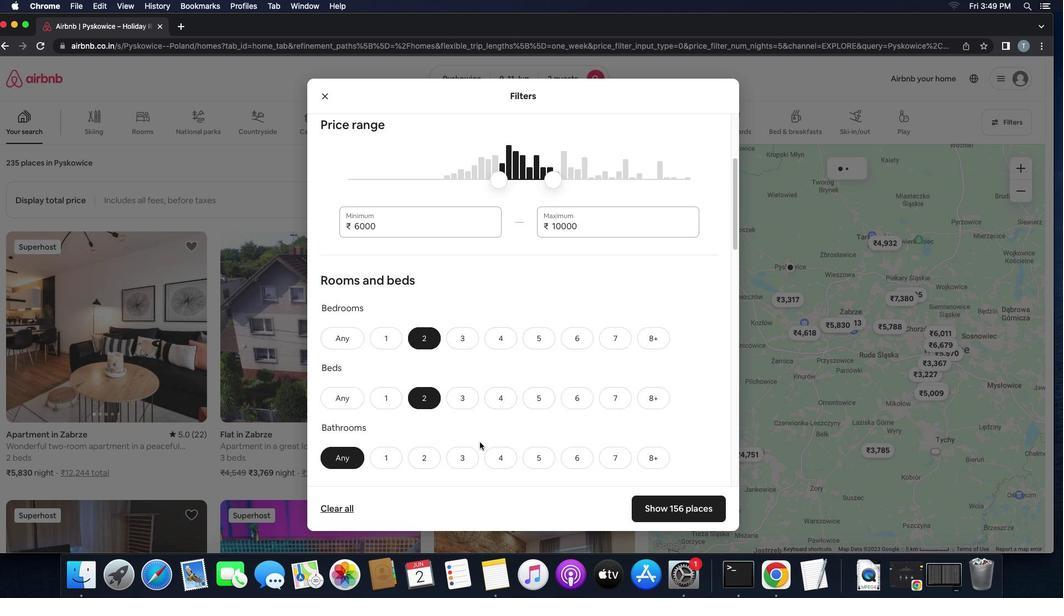 
Action: Mouse moved to (392, 379)
Screenshot: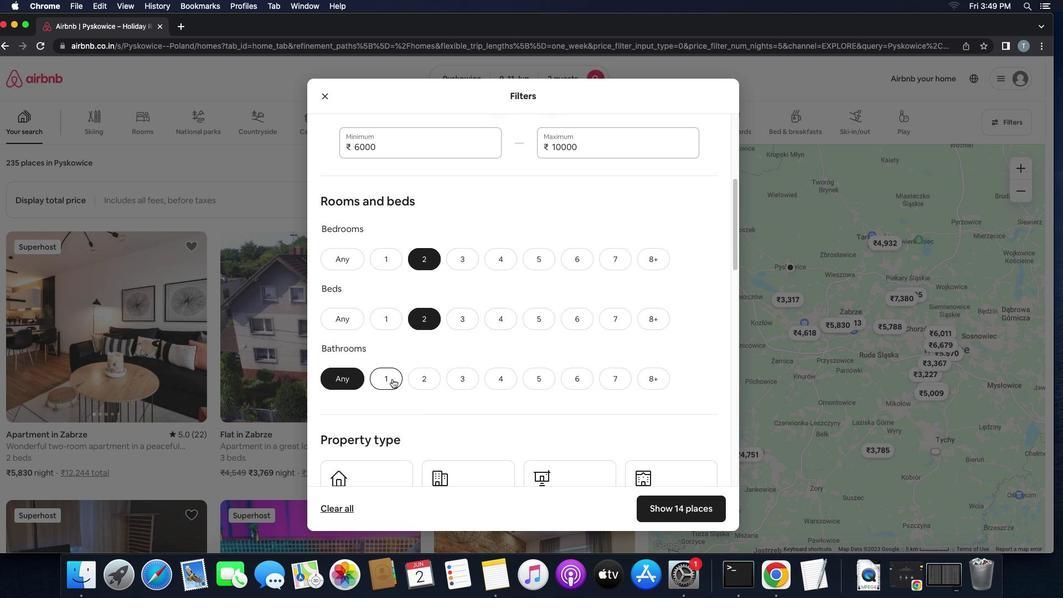 
Action: Mouse pressed left at (392, 379)
Screenshot: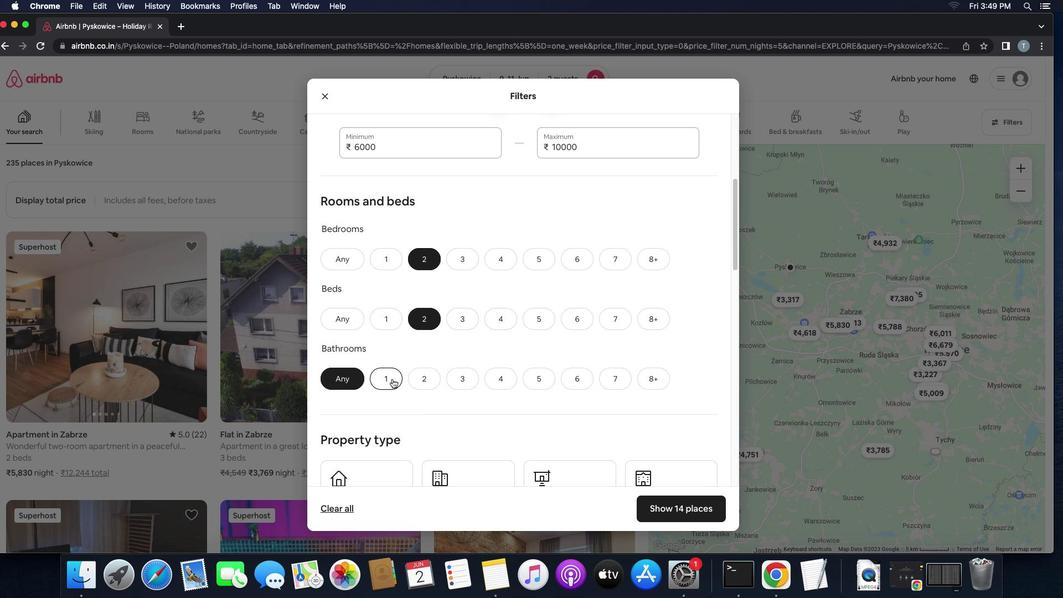 
Action: Mouse moved to (494, 392)
Screenshot: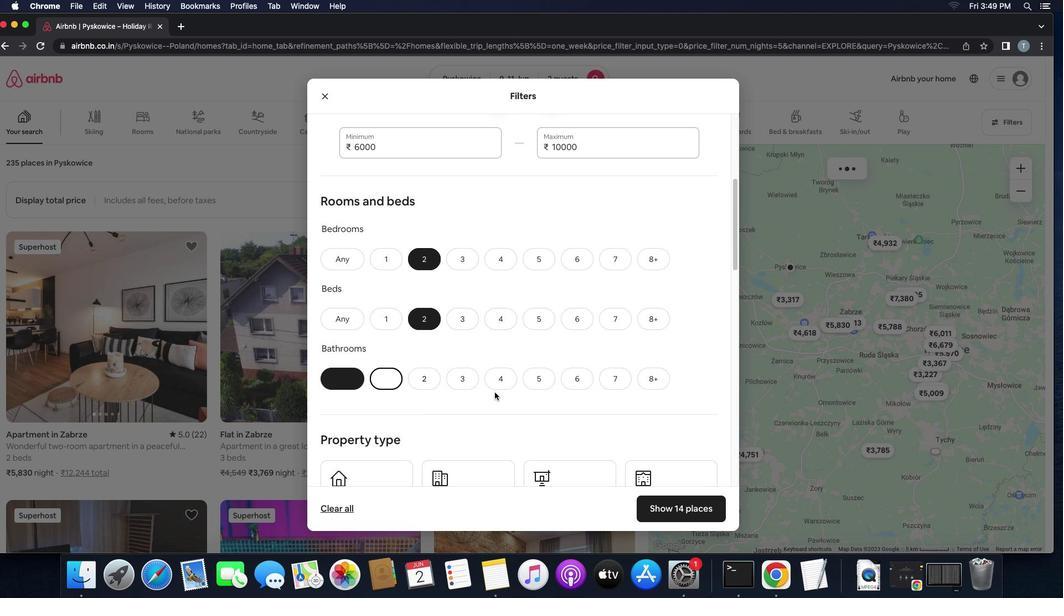 
Action: Mouse scrolled (494, 392) with delta (0, 0)
Screenshot: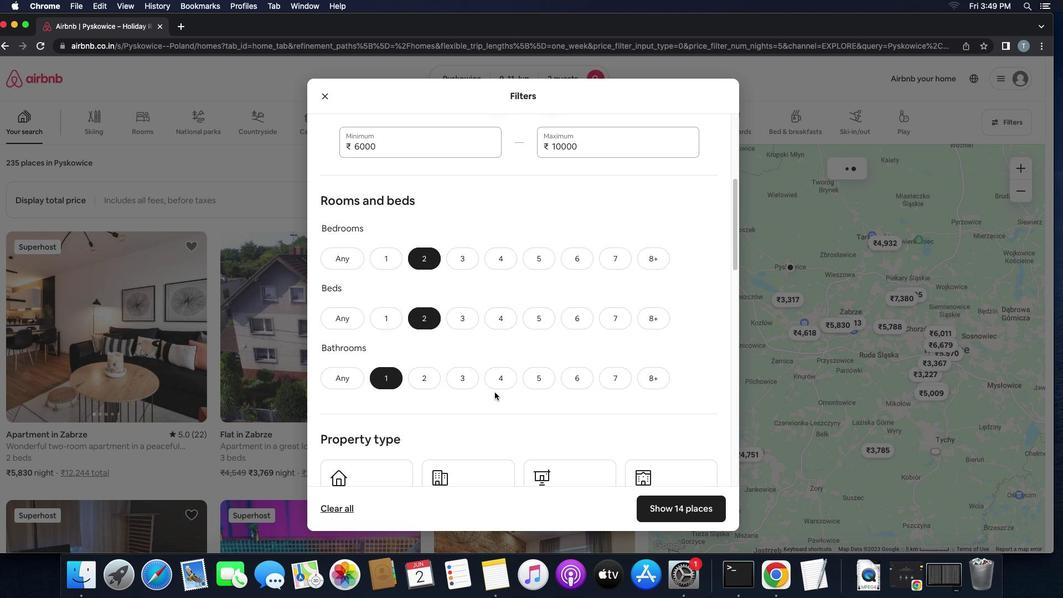 
Action: Mouse scrolled (494, 392) with delta (0, 0)
Screenshot: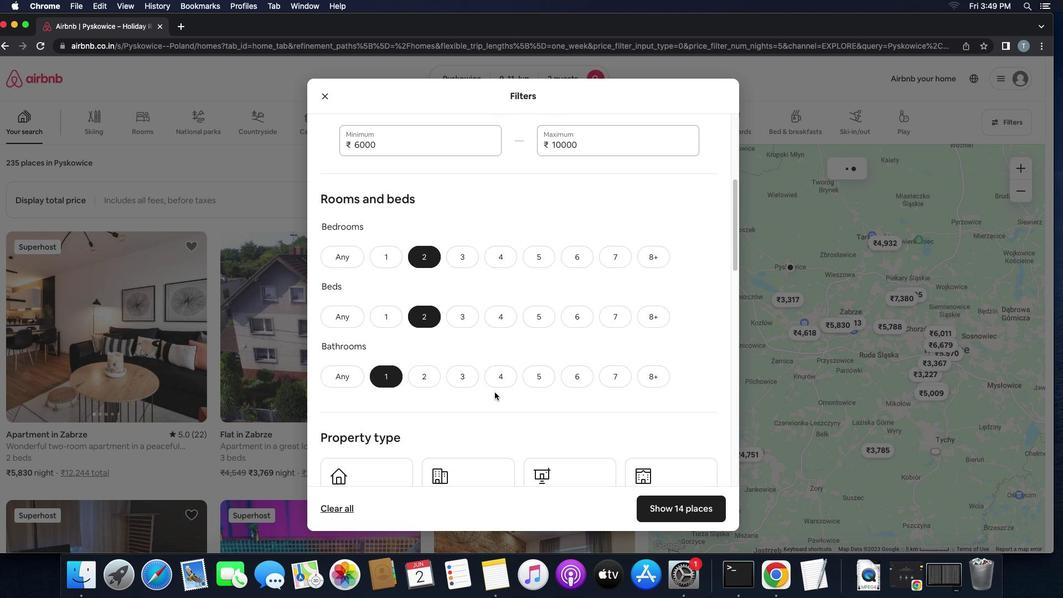 
Action: Mouse scrolled (494, 392) with delta (0, 0)
Screenshot: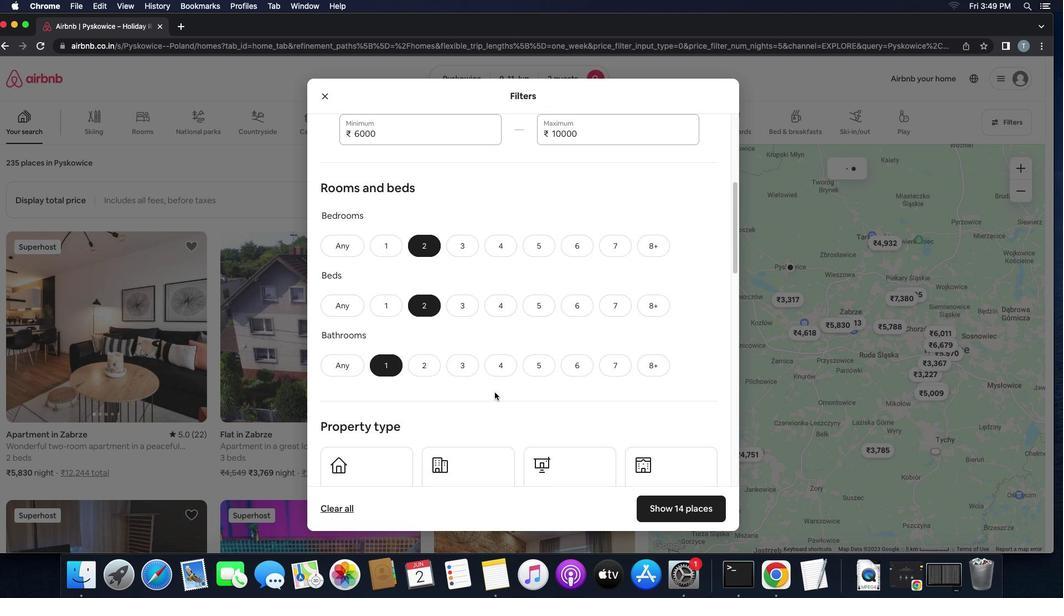 
Action: Mouse scrolled (494, 392) with delta (0, 0)
Screenshot: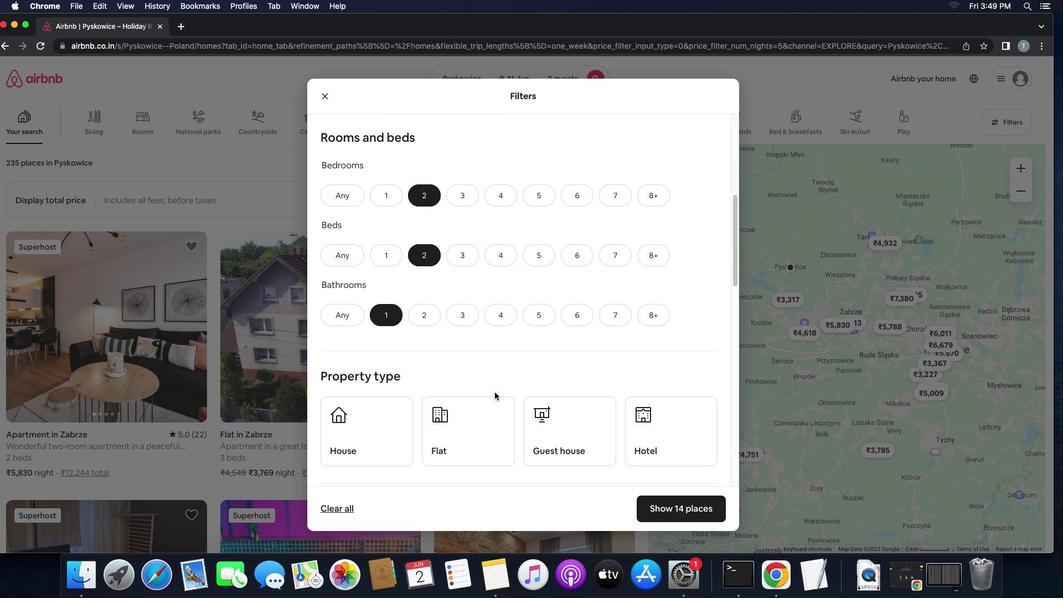 
Action: Mouse scrolled (494, 392) with delta (0, 0)
Screenshot: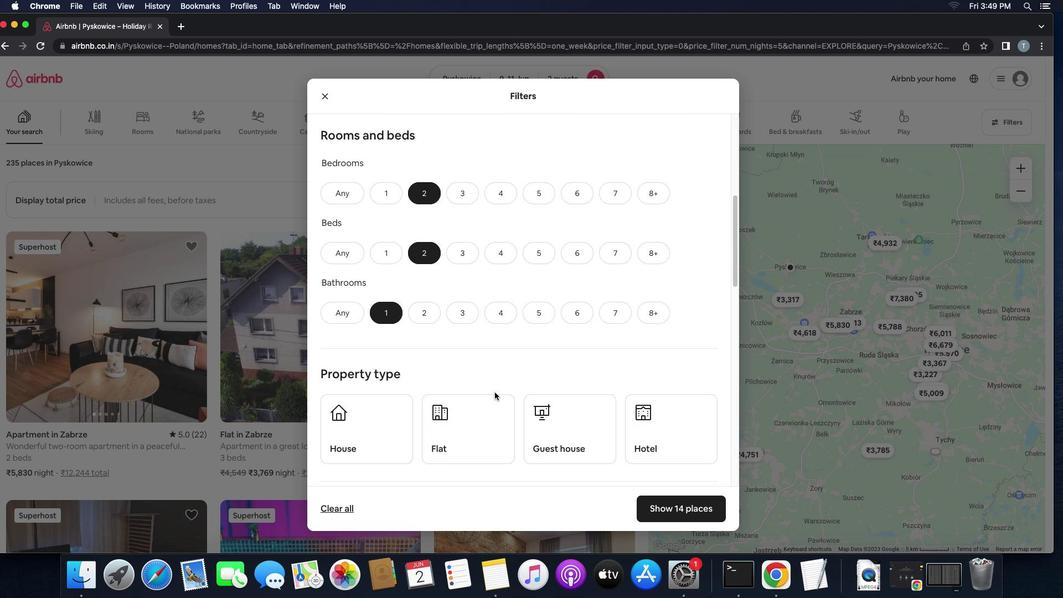 
Action: Mouse scrolled (494, 392) with delta (0, 0)
Screenshot: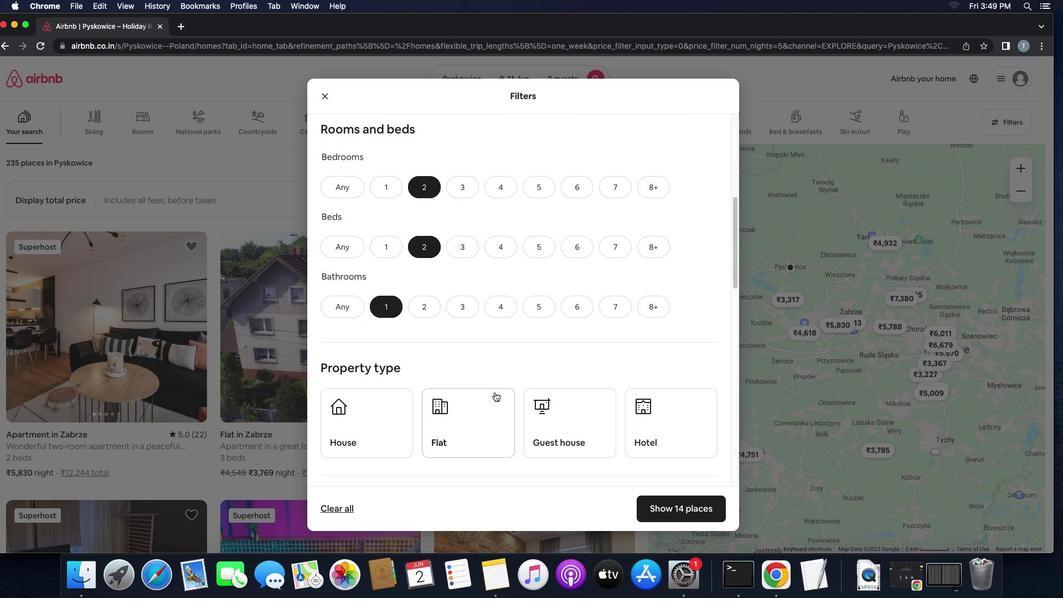 
Action: Mouse scrolled (494, 392) with delta (0, 0)
Screenshot: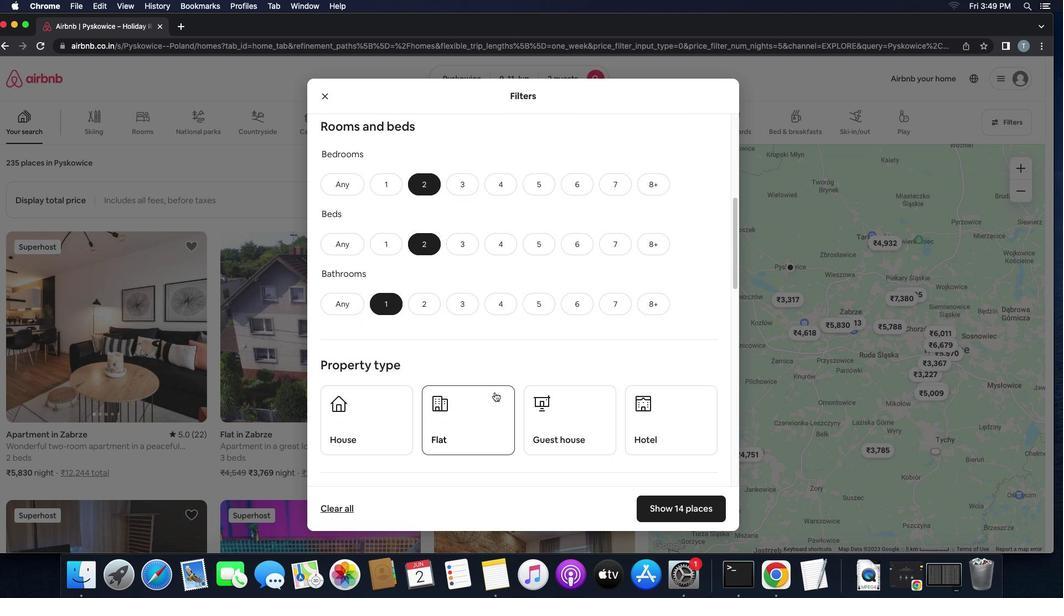 
Action: Mouse scrolled (494, 392) with delta (0, 0)
Screenshot: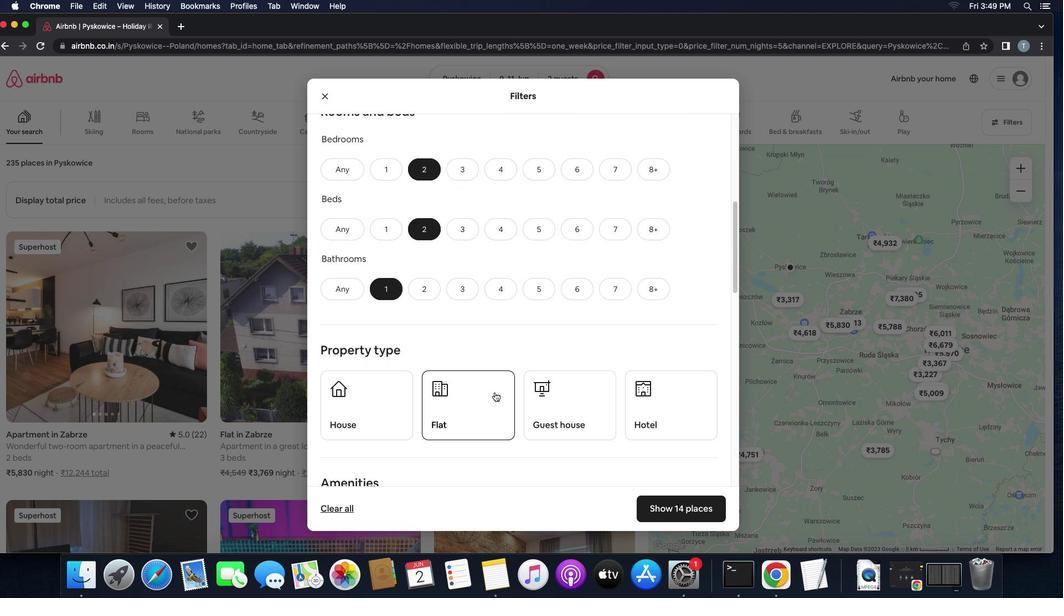 
Action: Mouse scrolled (494, 392) with delta (0, 0)
Screenshot: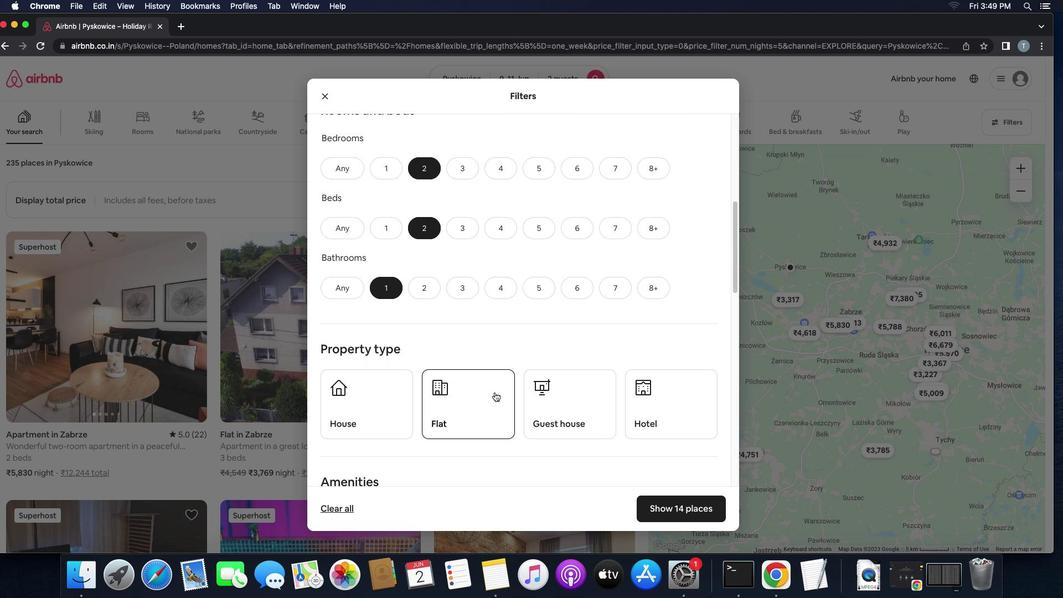 
Action: Mouse scrolled (494, 392) with delta (0, -1)
Screenshot: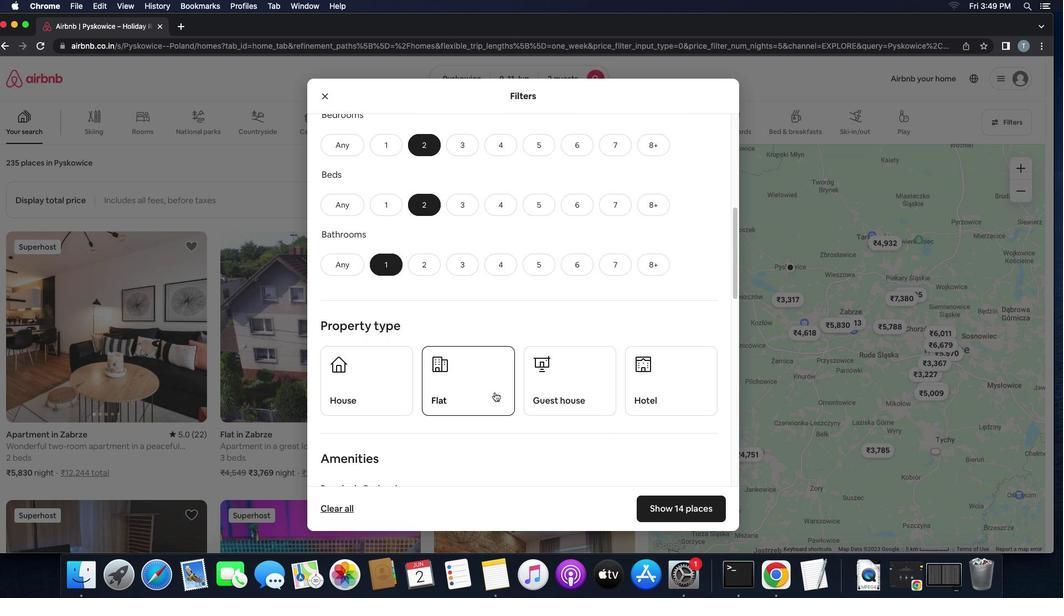 
Action: Mouse scrolled (494, 392) with delta (0, 0)
Screenshot: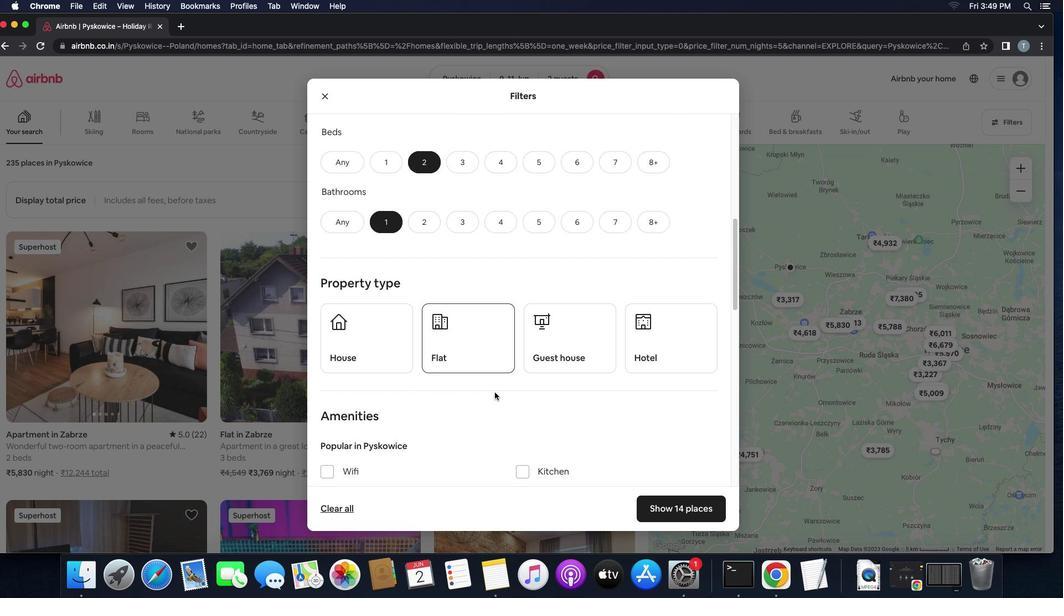 
Action: Mouse scrolled (494, 392) with delta (0, 0)
Screenshot: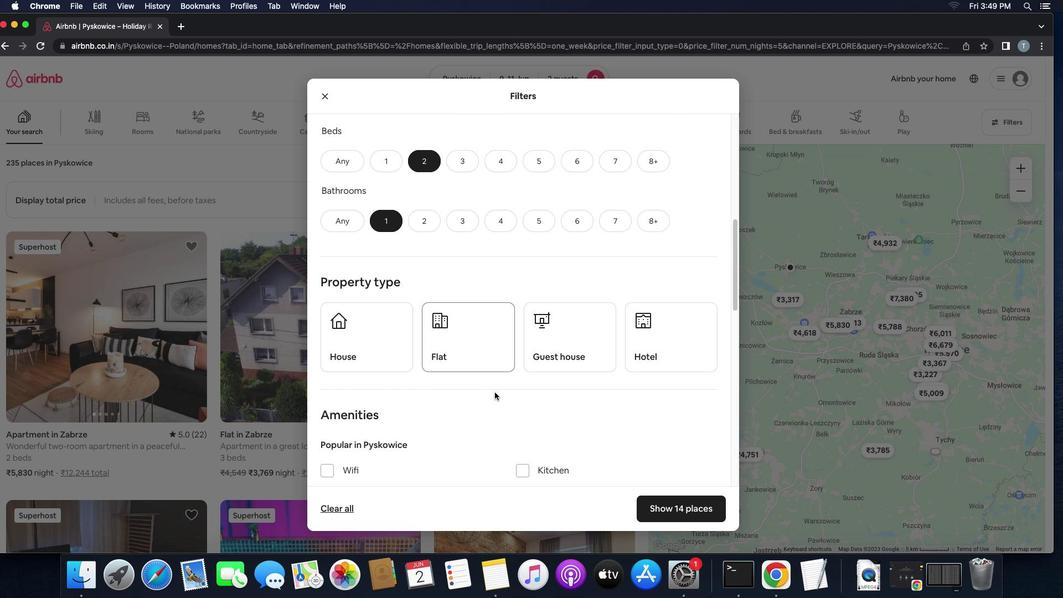 
Action: Mouse scrolled (494, 392) with delta (0, 0)
Screenshot: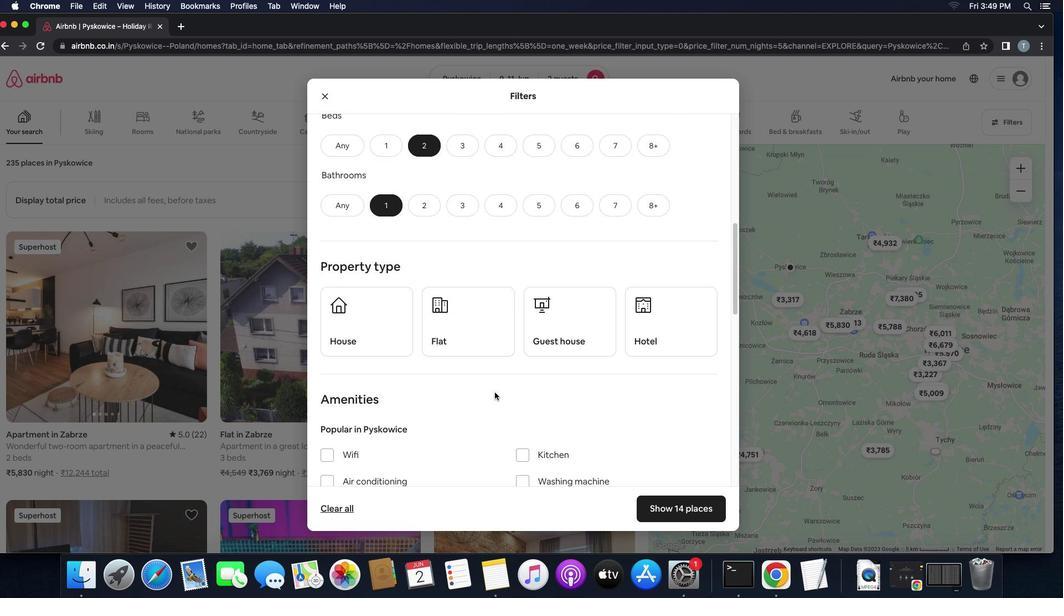 
Action: Mouse moved to (412, 310)
Screenshot: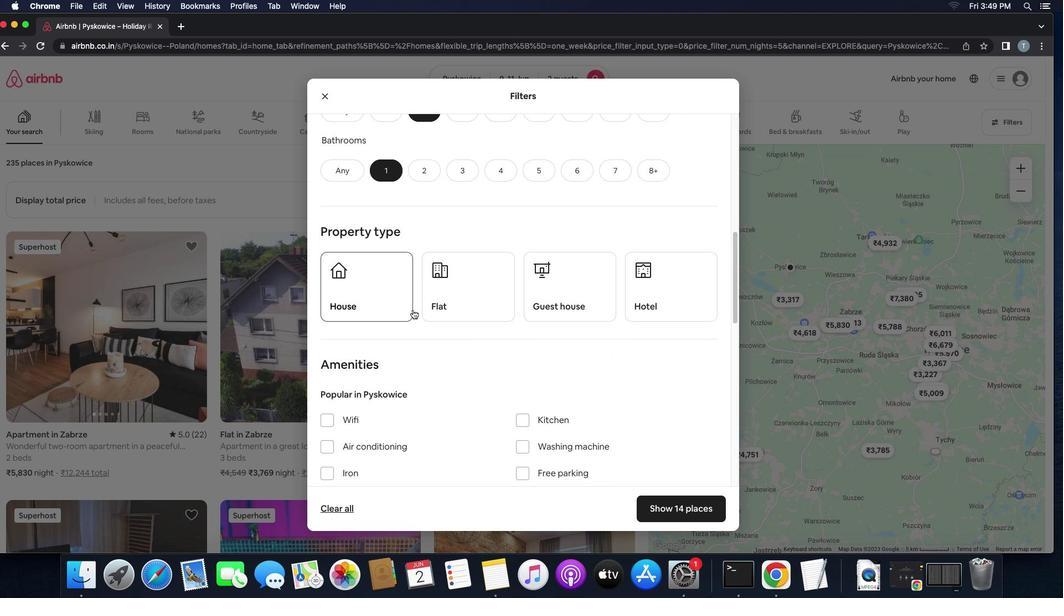 
Action: Mouse pressed left at (412, 310)
Screenshot: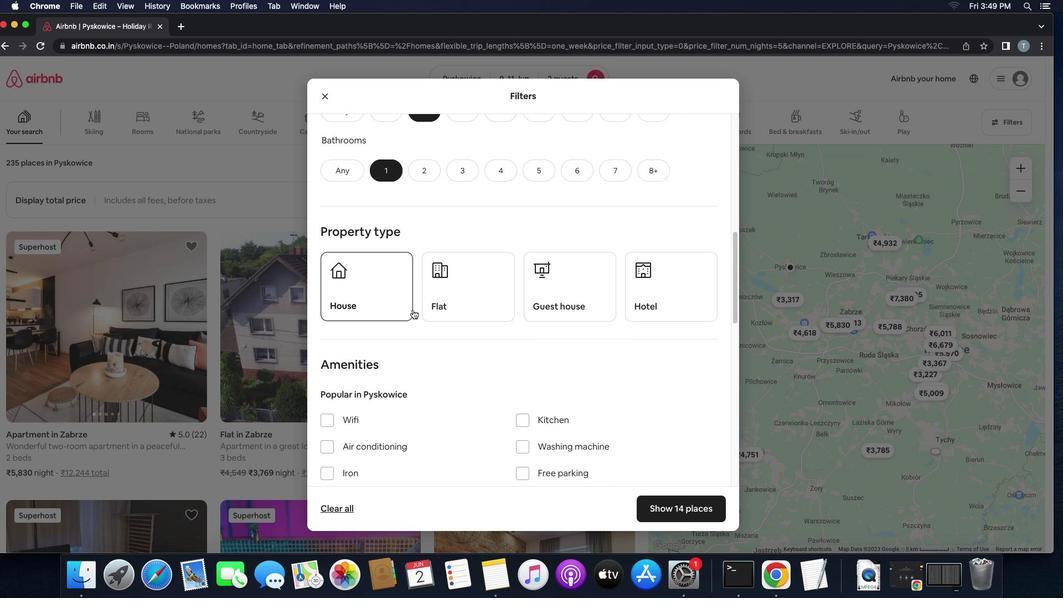 
Action: Mouse moved to (450, 310)
Screenshot: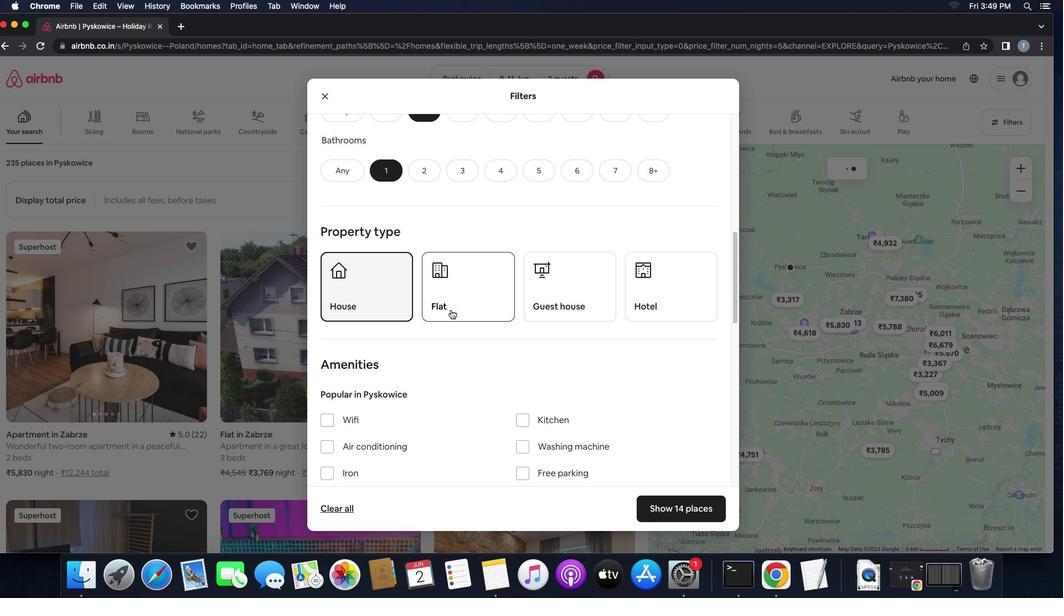 
Action: Mouse pressed left at (450, 310)
Screenshot: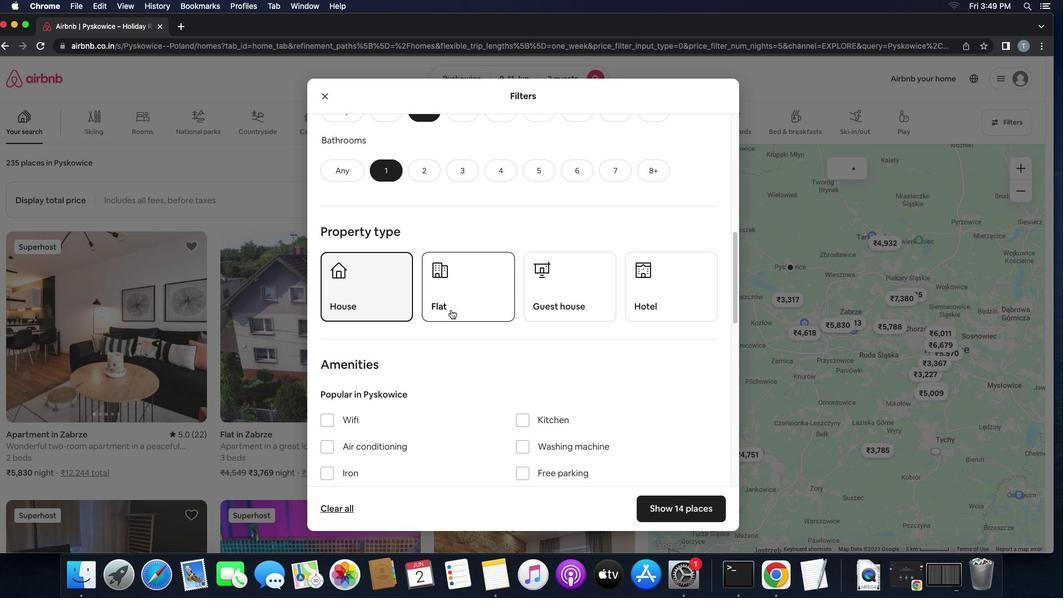
Action: Mouse moved to (536, 299)
Screenshot: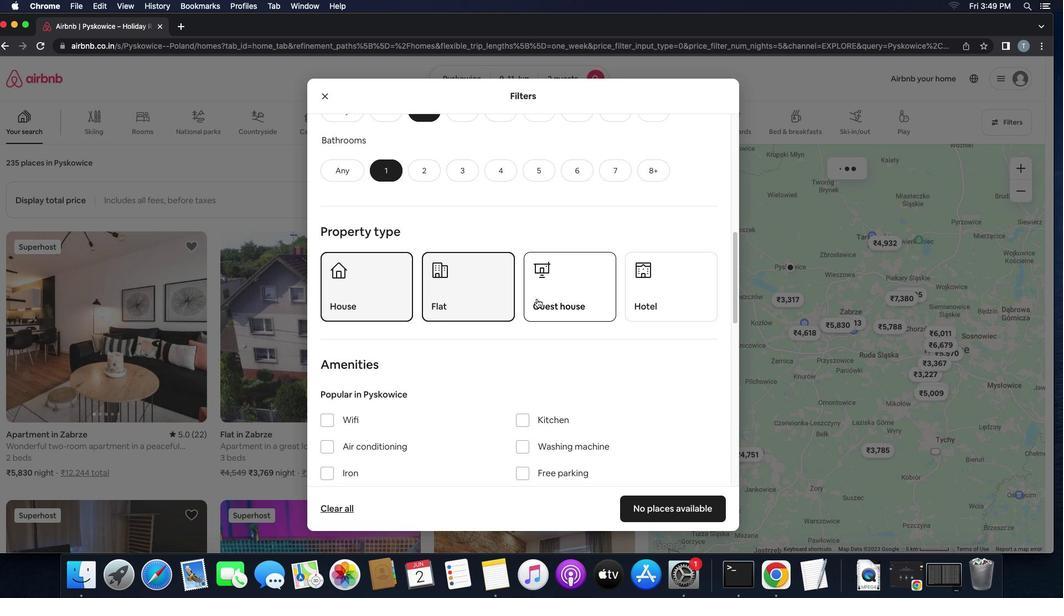 
Action: Mouse pressed left at (536, 299)
Screenshot: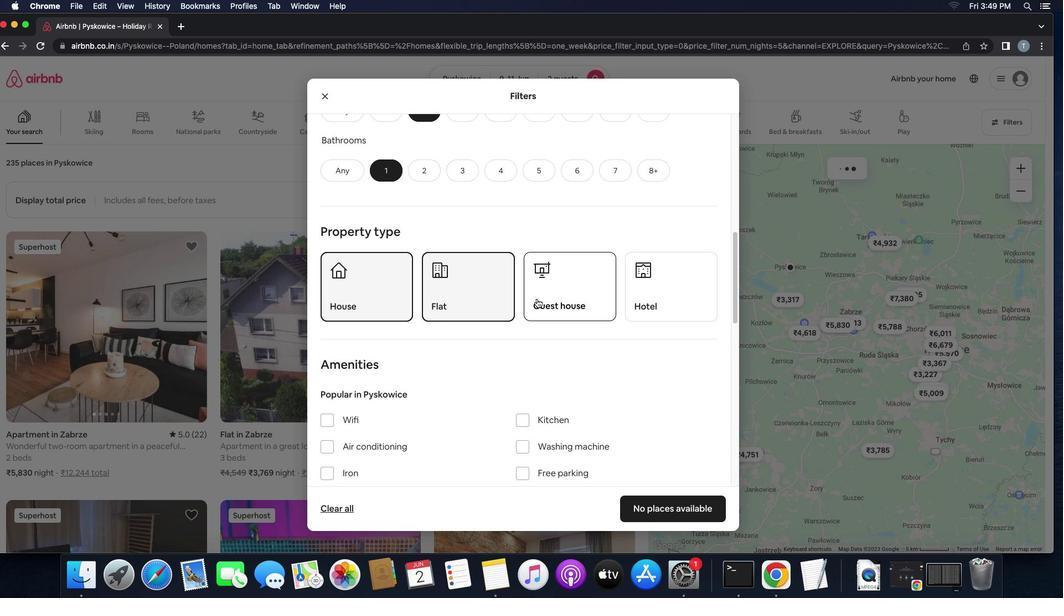 
Action: Mouse moved to (542, 342)
Screenshot: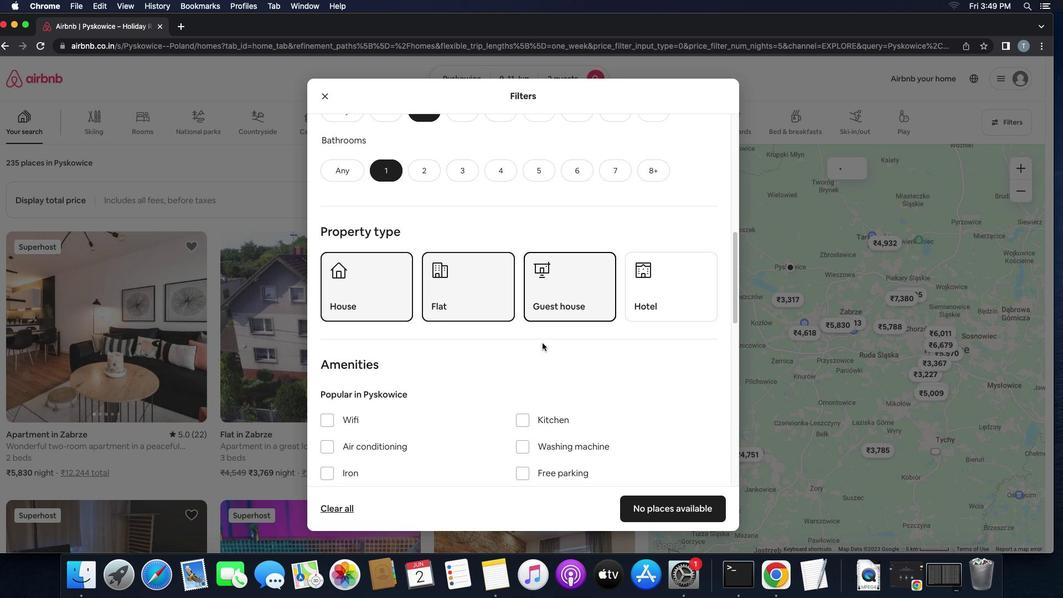 
Action: Mouse scrolled (542, 342) with delta (0, 0)
Screenshot: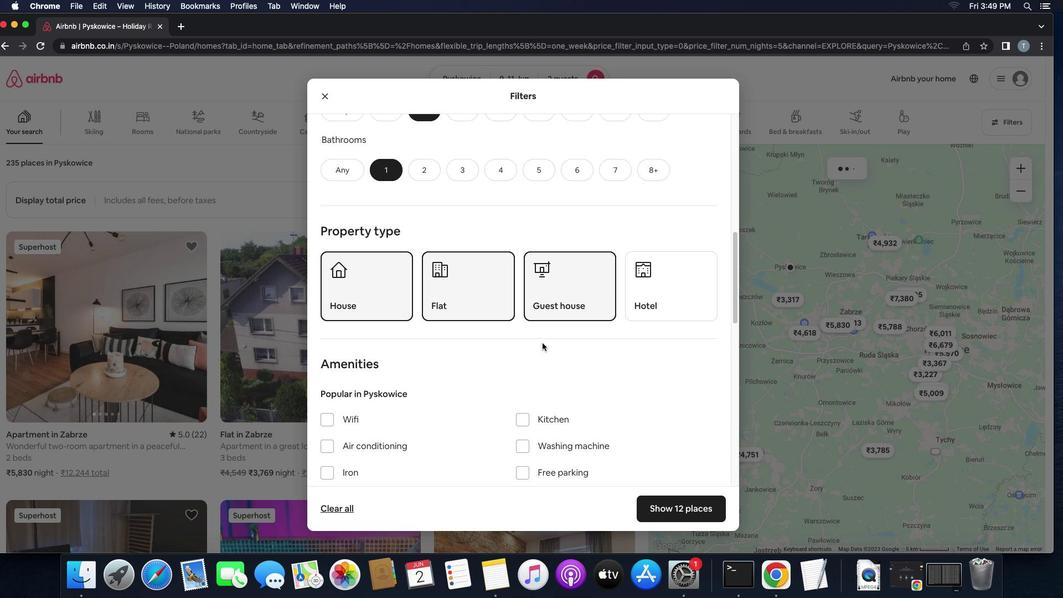 
Action: Mouse scrolled (542, 342) with delta (0, 0)
Screenshot: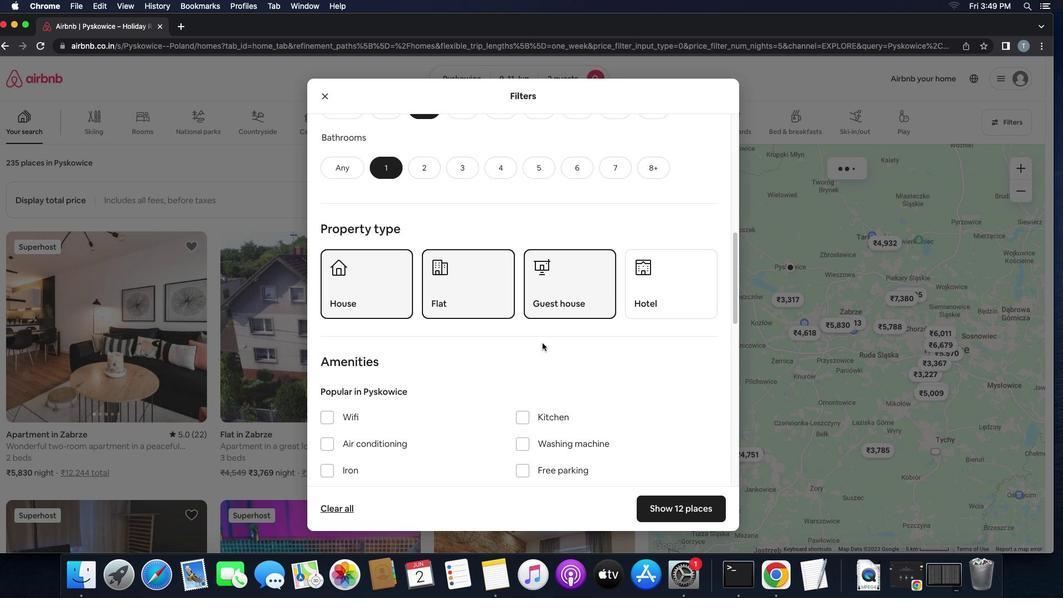 
Action: Mouse moved to (541, 345)
Screenshot: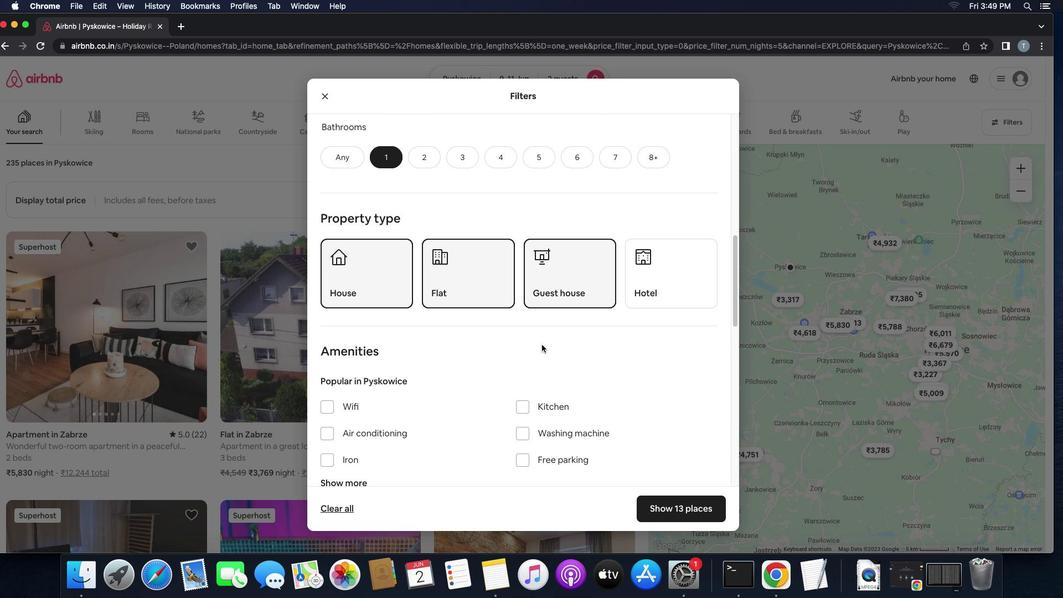 
Action: Mouse scrolled (541, 345) with delta (0, 0)
Screenshot: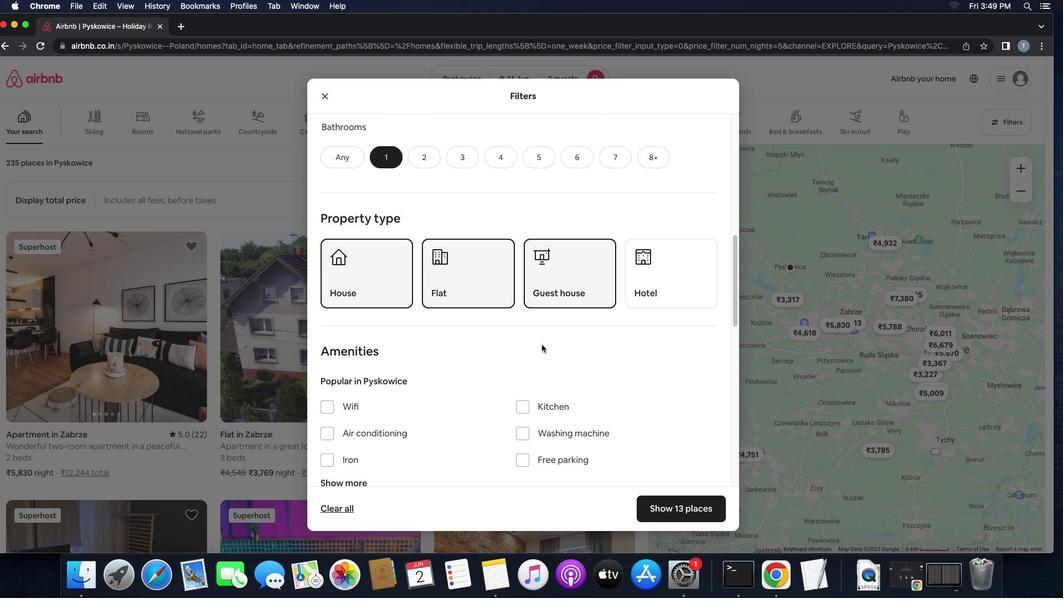 
Action: Mouse scrolled (541, 345) with delta (0, 0)
Screenshot: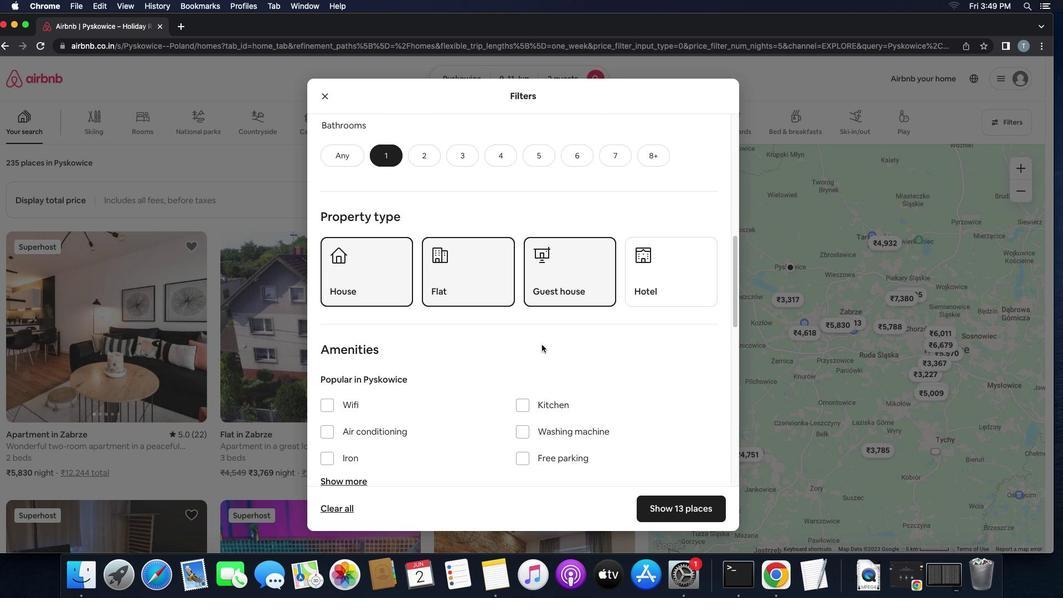 
Action: Mouse scrolled (541, 345) with delta (0, 0)
Screenshot: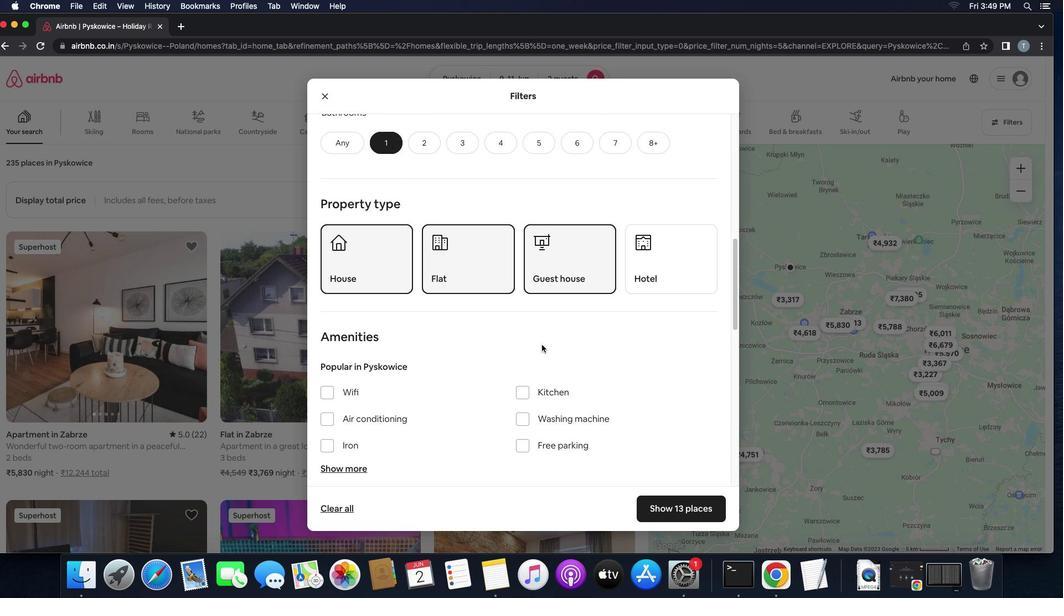 
Action: Mouse scrolled (541, 345) with delta (0, 0)
Screenshot: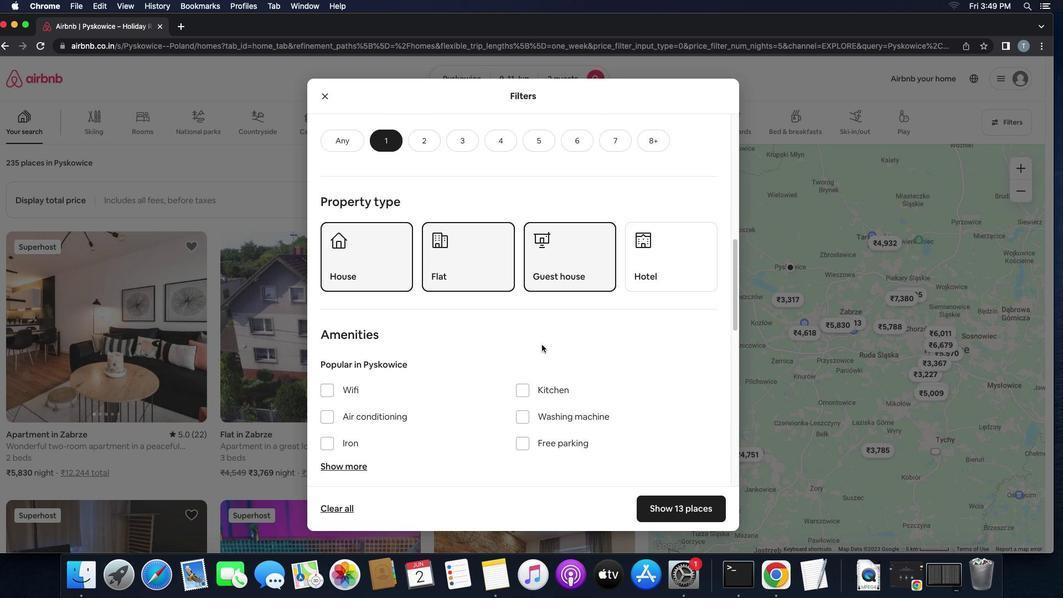 
Action: Mouse scrolled (541, 345) with delta (0, 0)
Screenshot: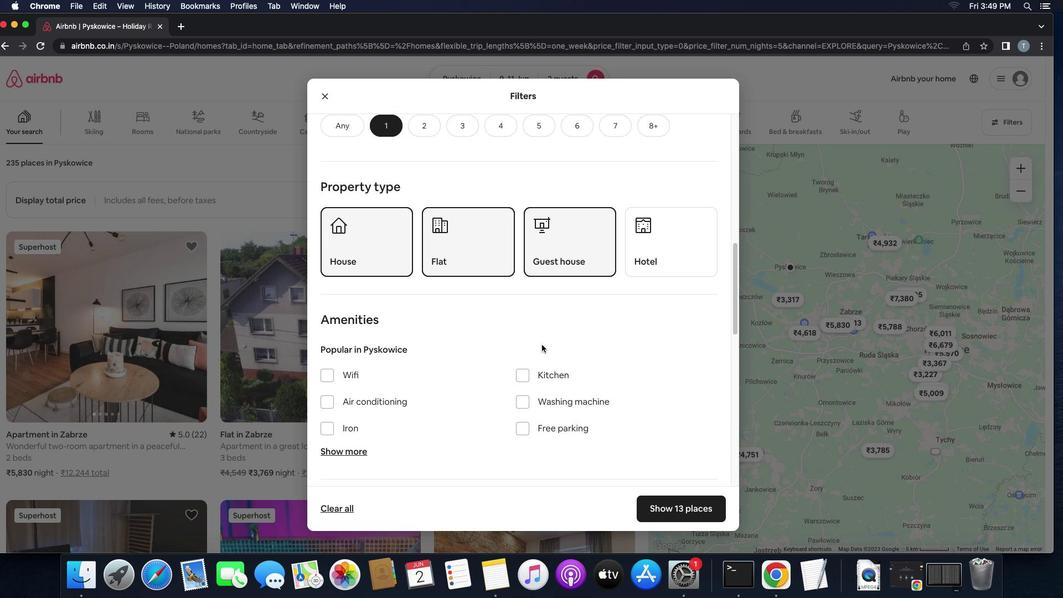 
Action: Mouse moved to (541, 345)
Screenshot: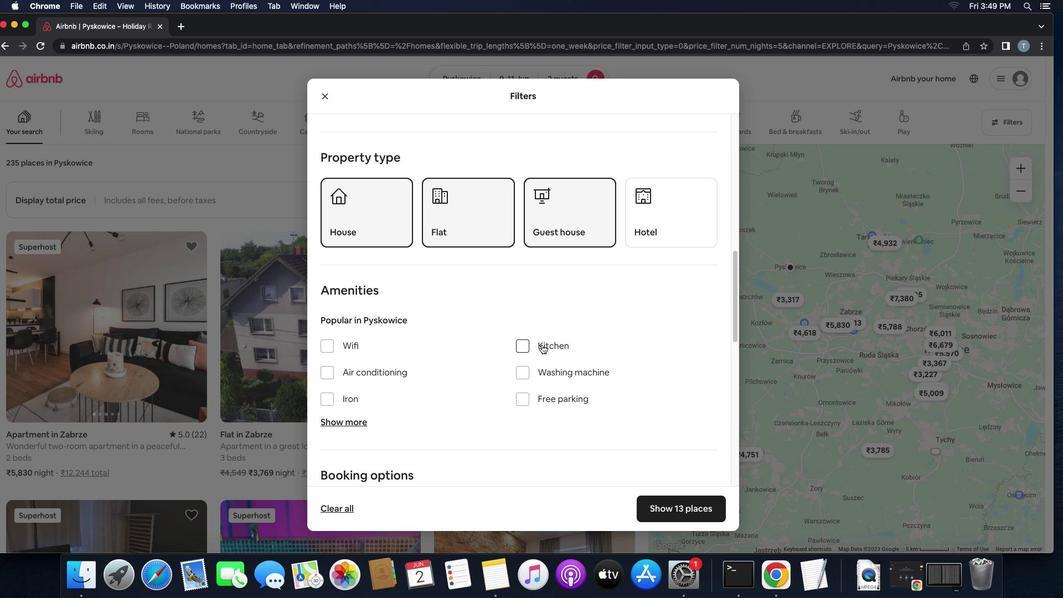 
Action: Mouse scrolled (541, 345) with delta (0, 0)
Screenshot: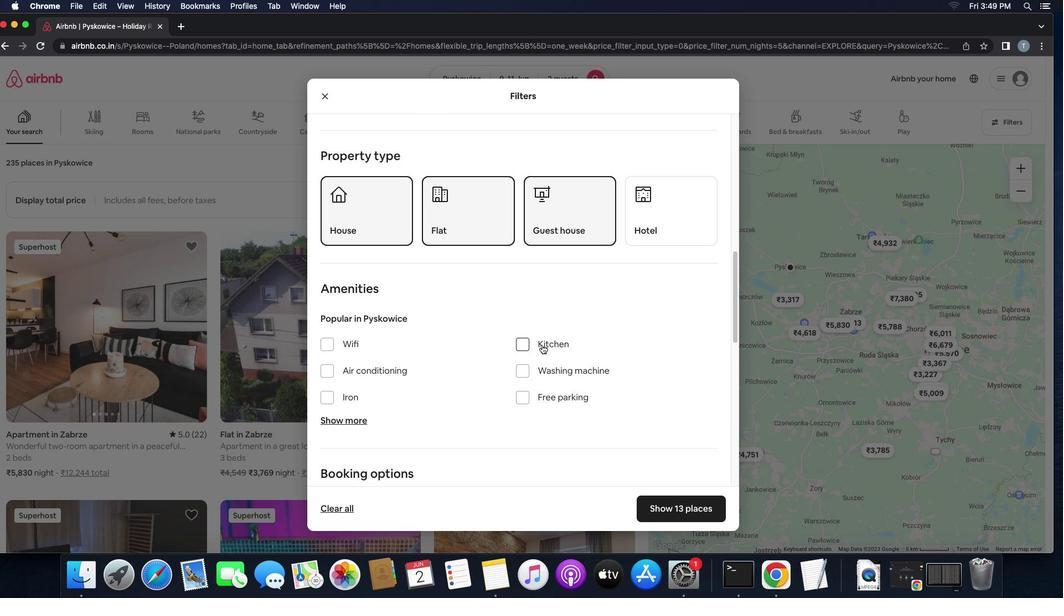 
Action: Mouse scrolled (541, 345) with delta (0, 0)
Screenshot: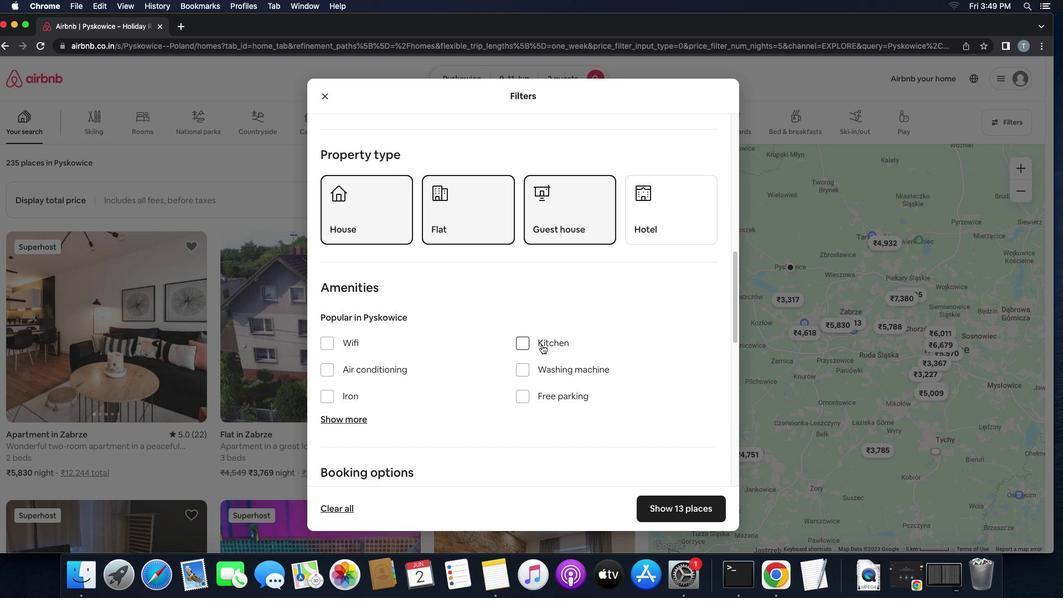 
Action: Mouse scrolled (541, 345) with delta (0, 0)
Screenshot: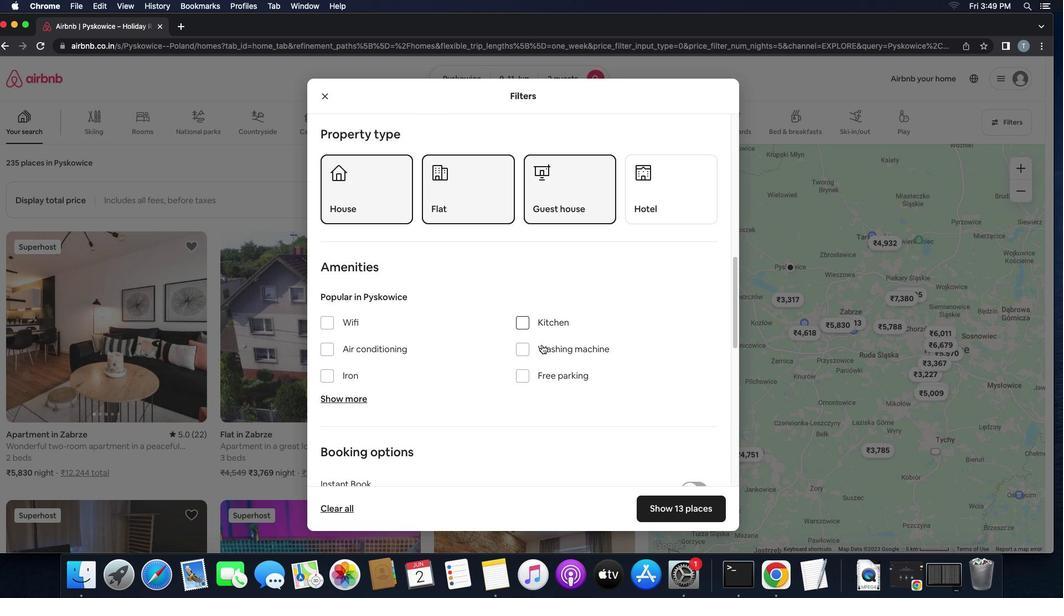 
Action: Mouse scrolled (541, 345) with delta (0, 0)
Screenshot: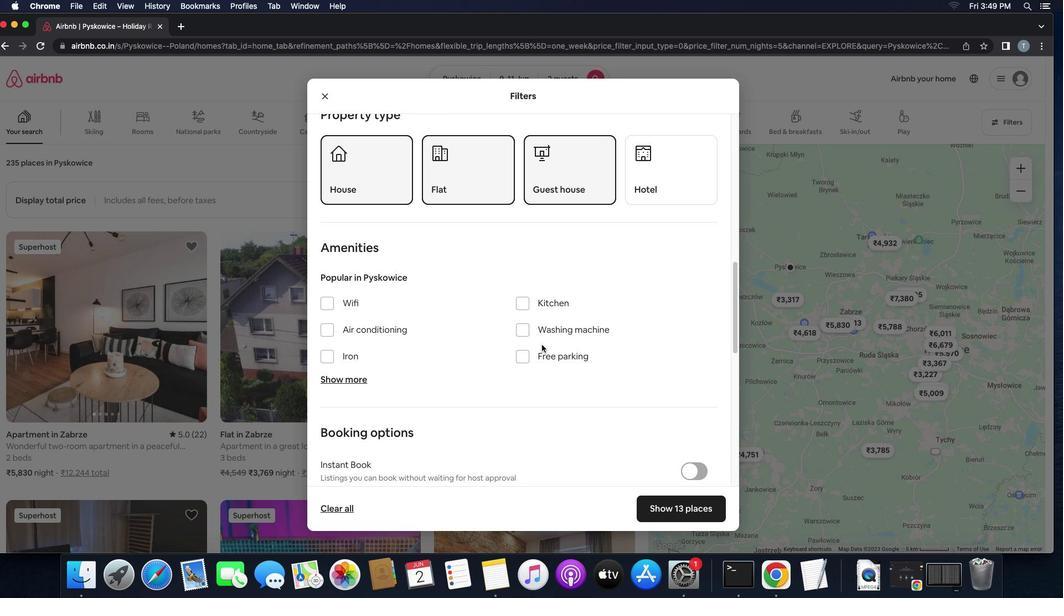 
Action: Mouse scrolled (541, 345) with delta (0, 0)
Screenshot: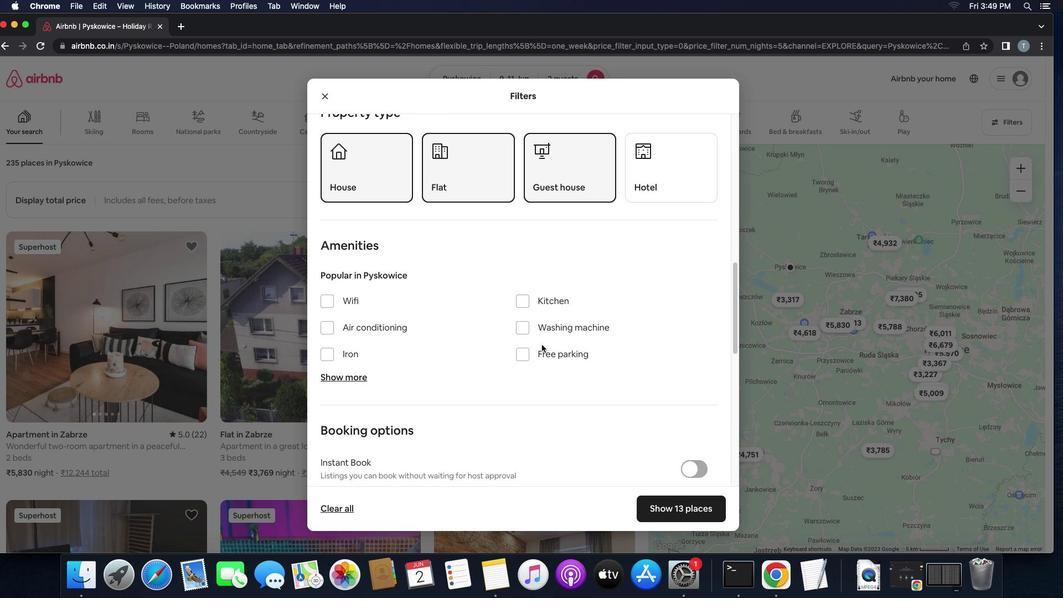 
Action: Mouse scrolled (541, 345) with delta (0, 0)
Screenshot: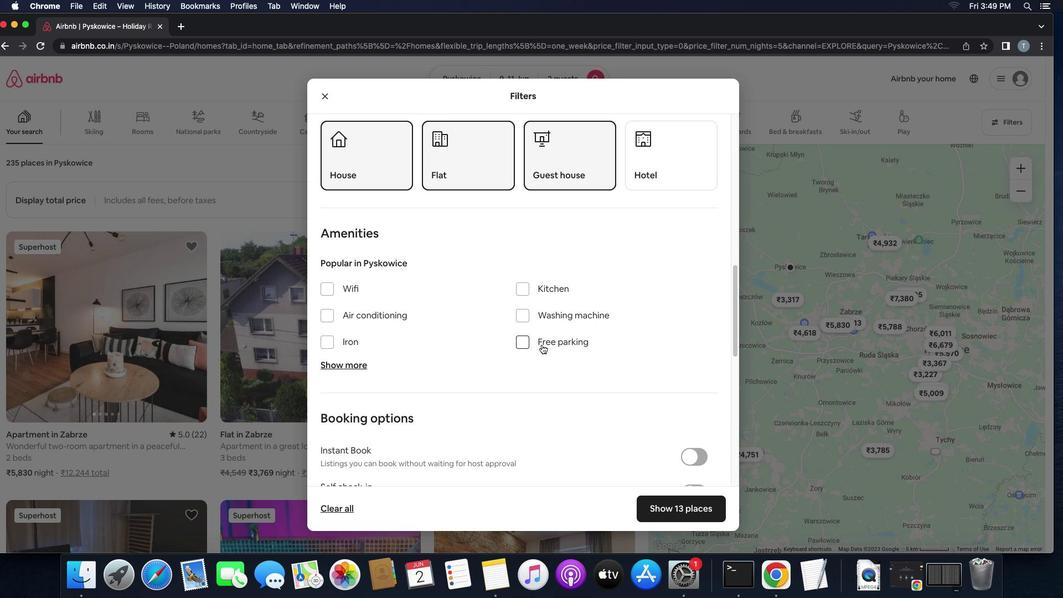 
Action: Mouse scrolled (541, 345) with delta (0, 0)
Screenshot: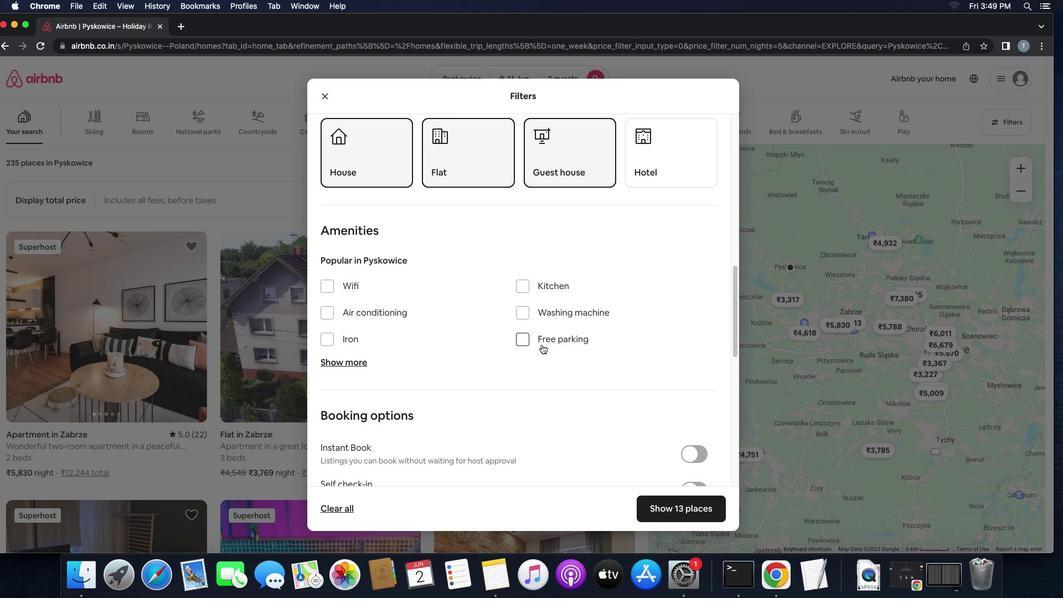 
Action: Mouse scrolled (541, 345) with delta (0, 0)
Screenshot: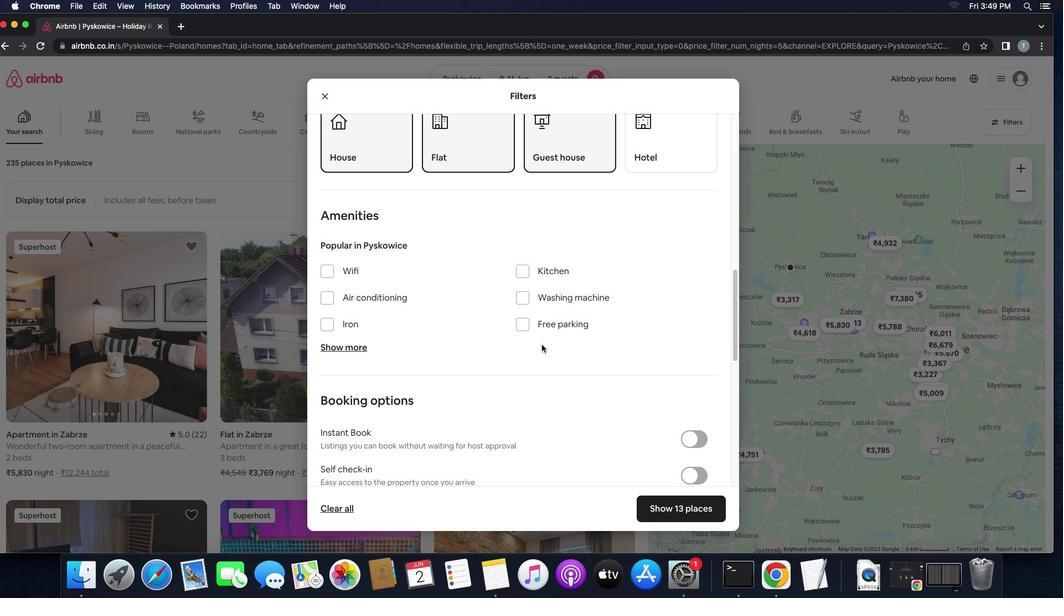 
Action: Mouse scrolled (541, 345) with delta (0, 0)
Screenshot: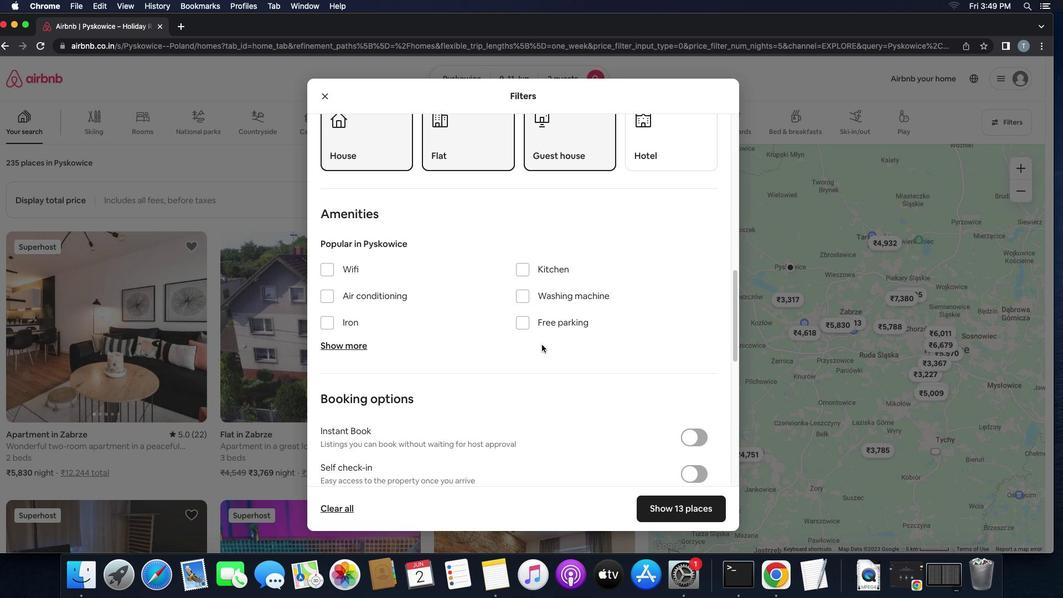 
Action: Mouse moved to (332, 255)
Screenshot: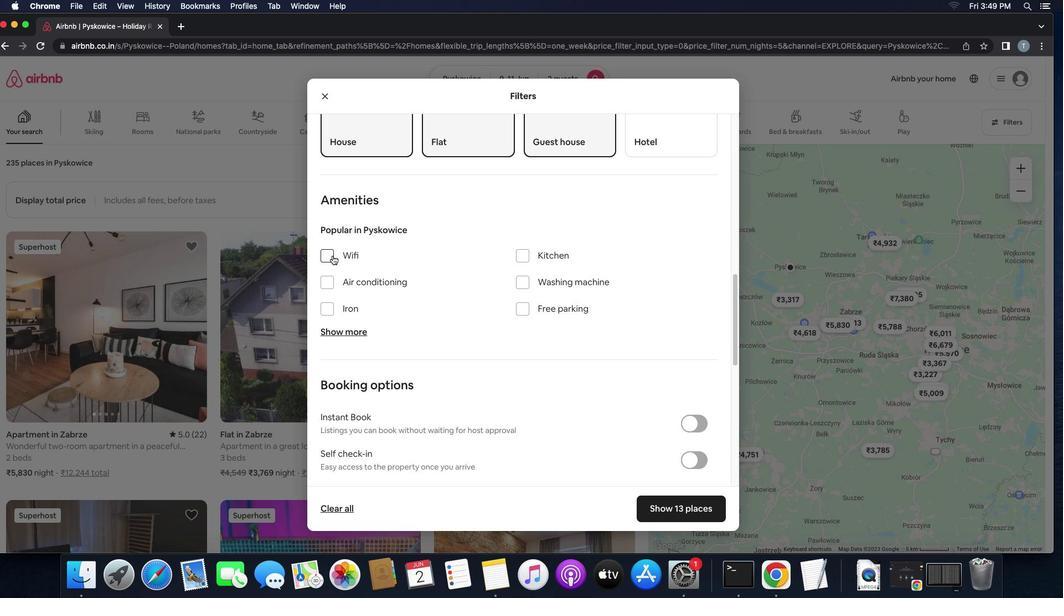 
Action: Mouse pressed left at (332, 255)
Screenshot: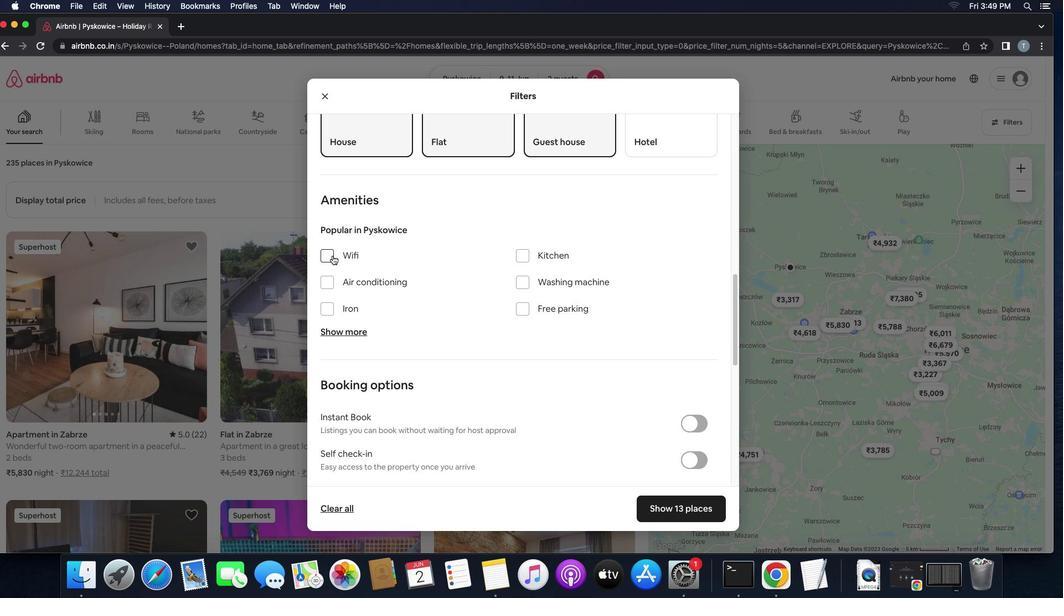 
Action: Mouse moved to (524, 285)
Screenshot: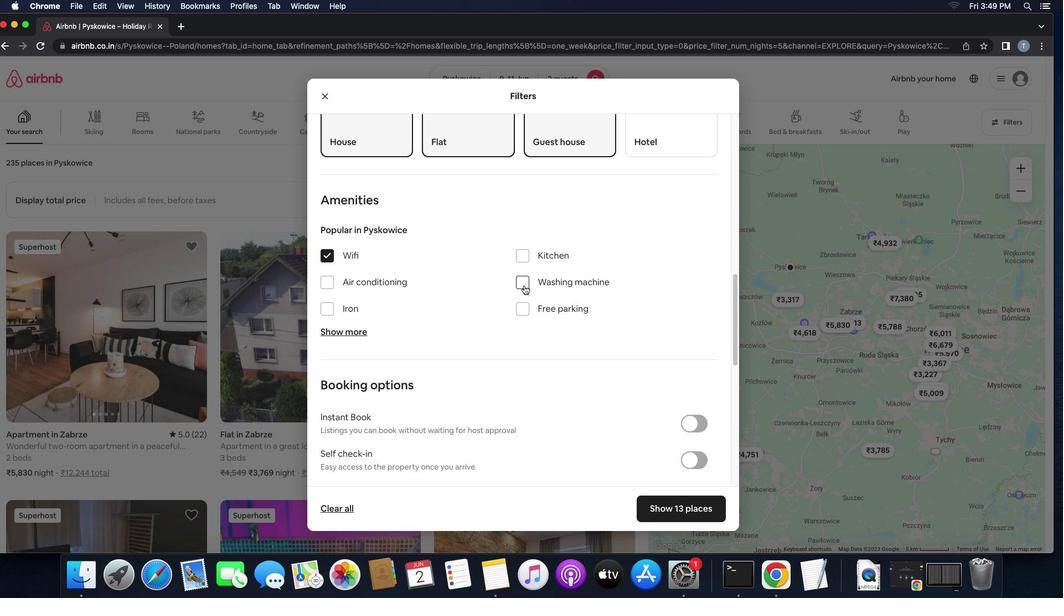 
Action: Mouse pressed left at (524, 285)
Screenshot: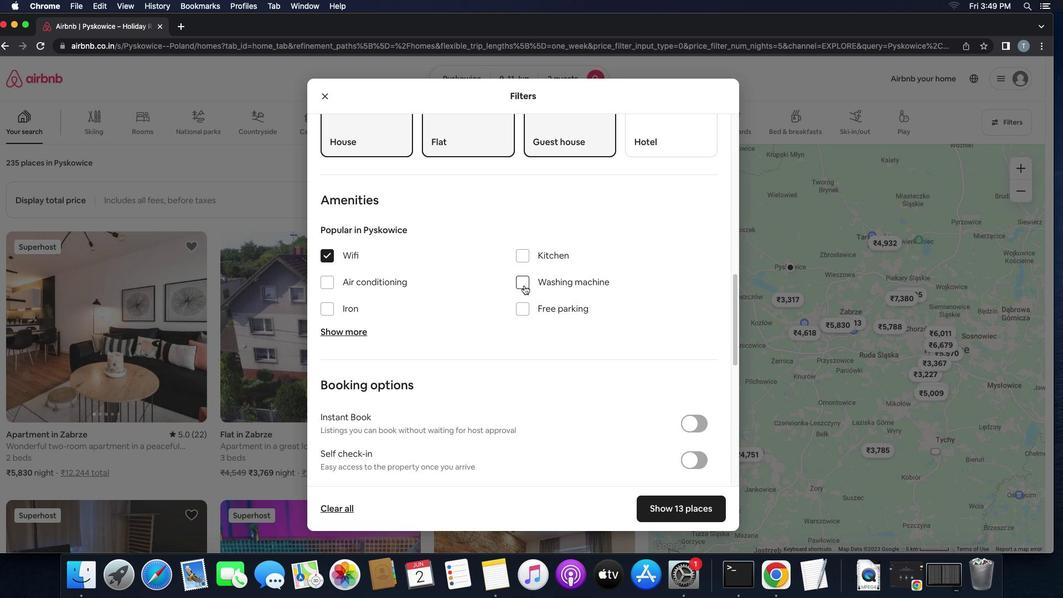 
Action: Mouse moved to (545, 324)
Screenshot: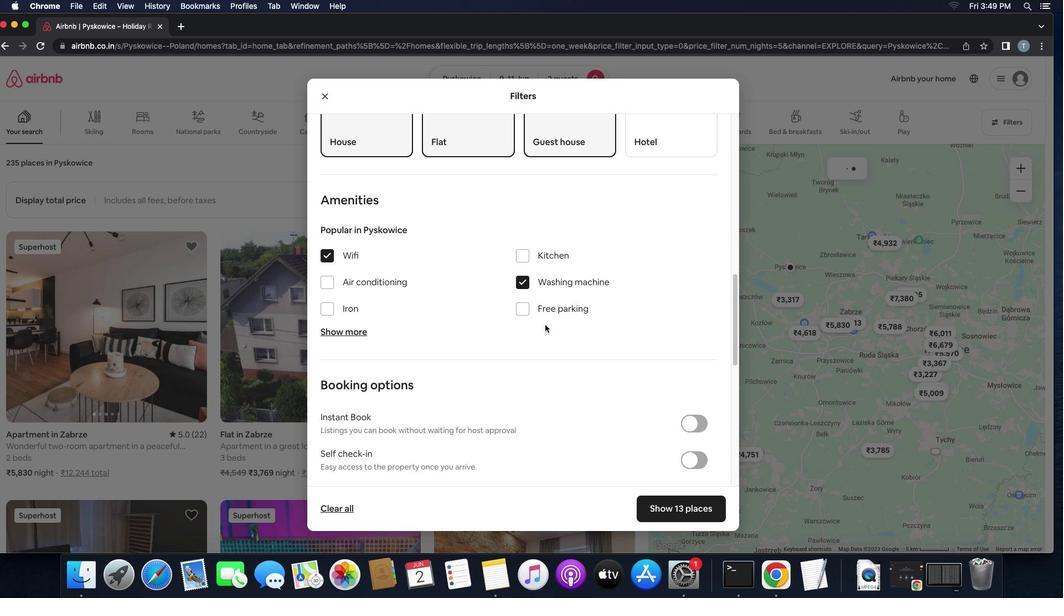 
Action: Mouse scrolled (545, 324) with delta (0, 0)
Screenshot: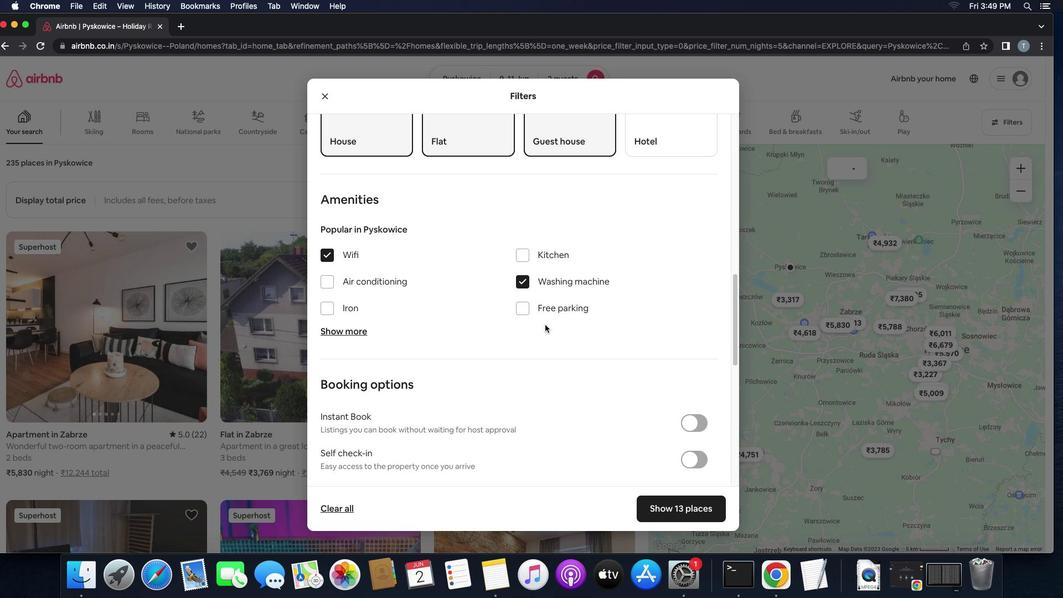
Action: Mouse scrolled (545, 324) with delta (0, 0)
Screenshot: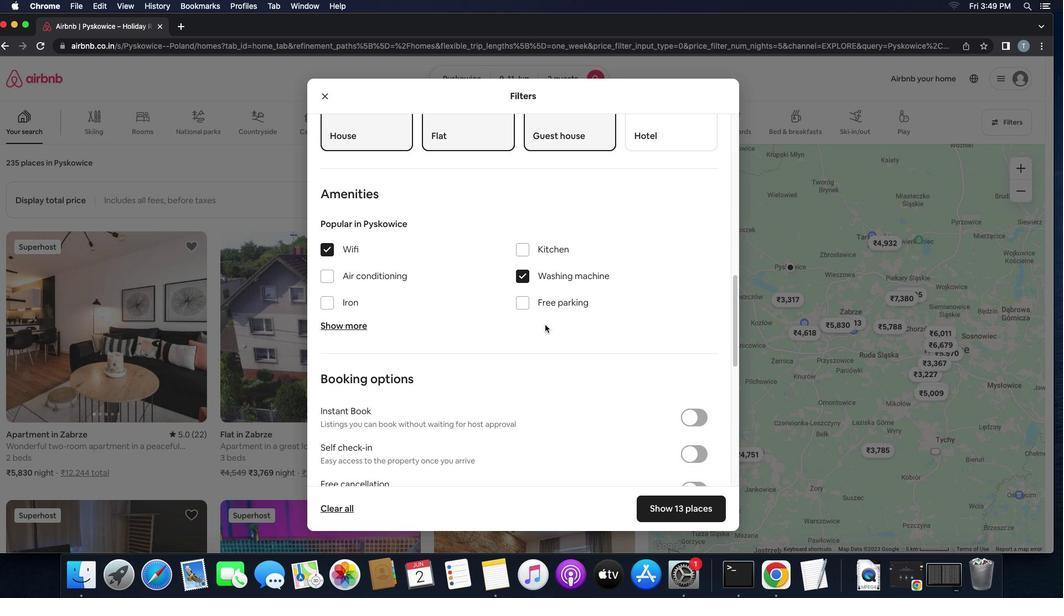 
Action: Mouse scrolled (545, 324) with delta (0, 0)
Screenshot: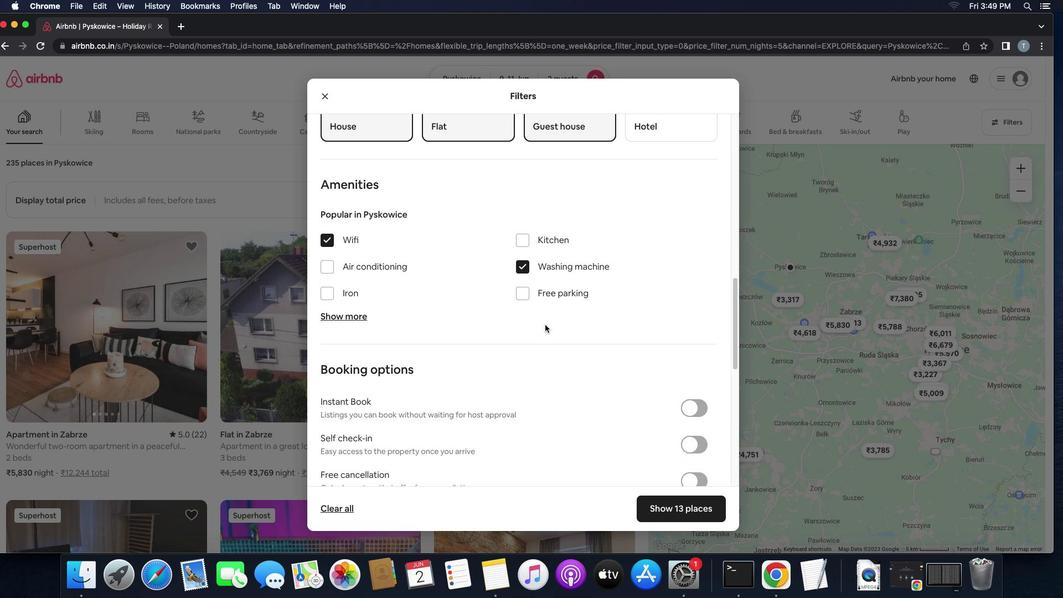 
Action: Mouse scrolled (545, 324) with delta (0, 0)
Screenshot: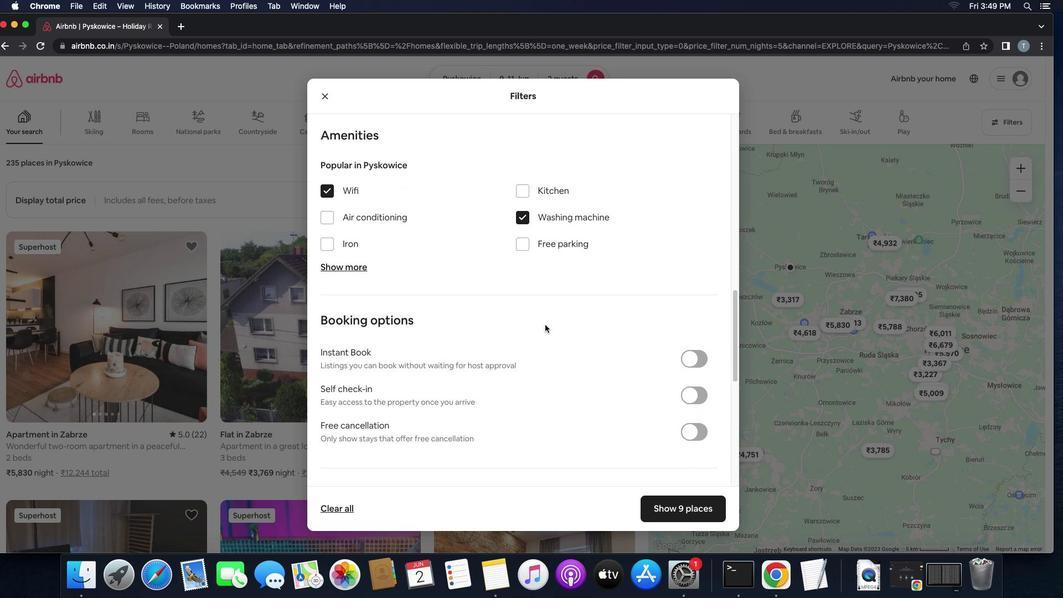 
Action: Mouse scrolled (545, 324) with delta (0, 0)
Screenshot: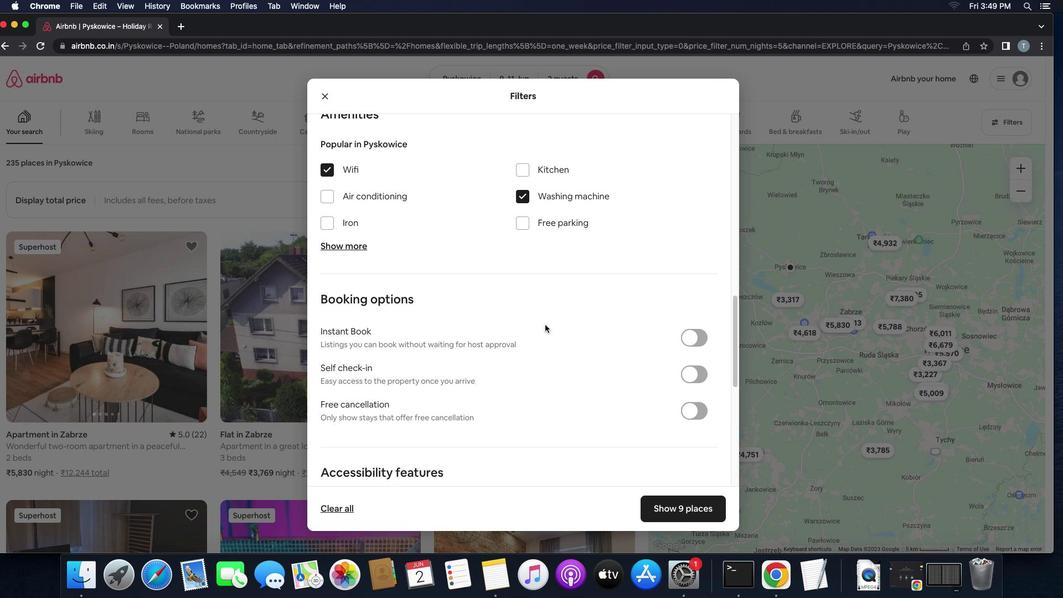 
Action: Mouse scrolled (545, 324) with delta (0, 0)
Screenshot: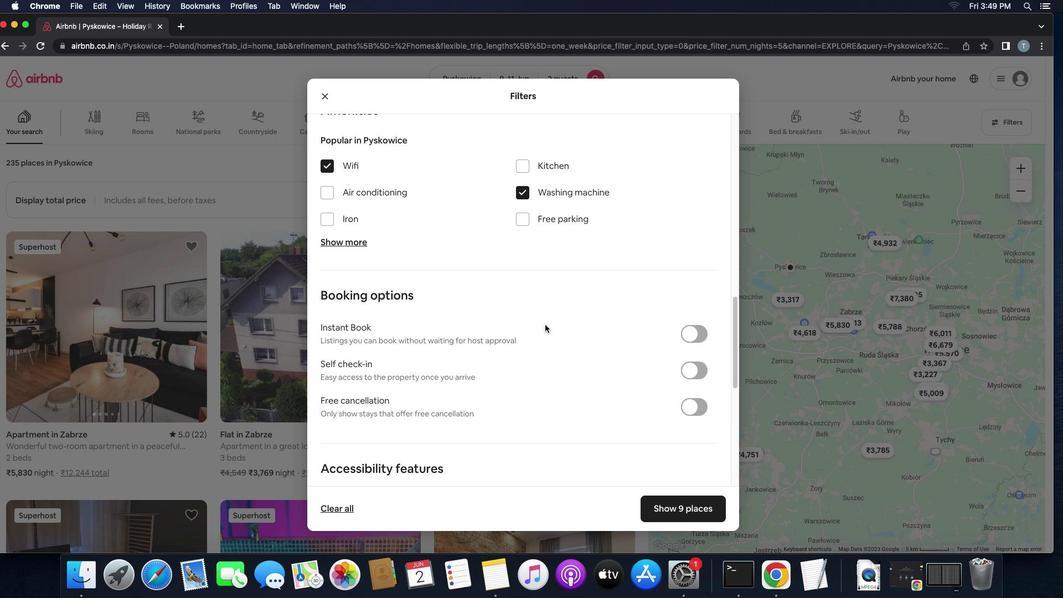 
Action: Mouse moved to (545, 325)
Screenshot: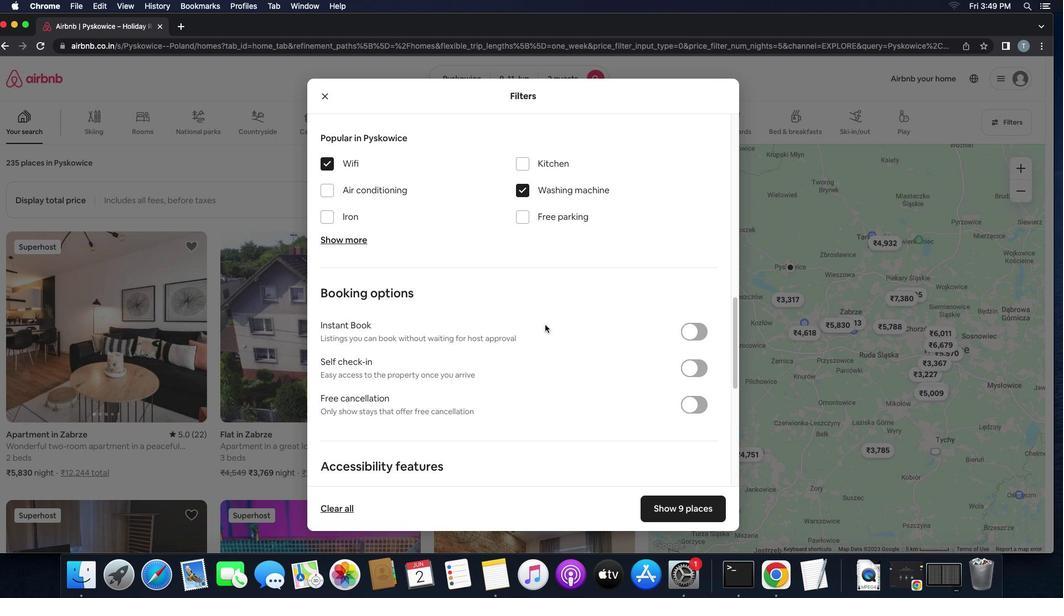 
Action: Mouse scrolled (545, 325) with delta (0, 0)
Screenshot: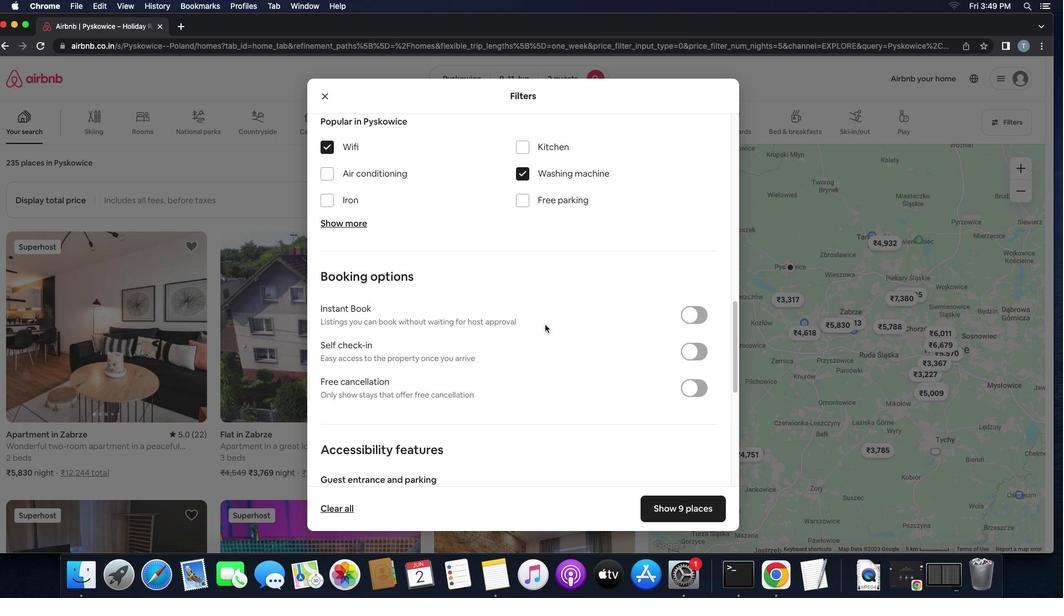 
Action: Mouse scrolled (545, 325) with delta (0, 0)
Screenshot: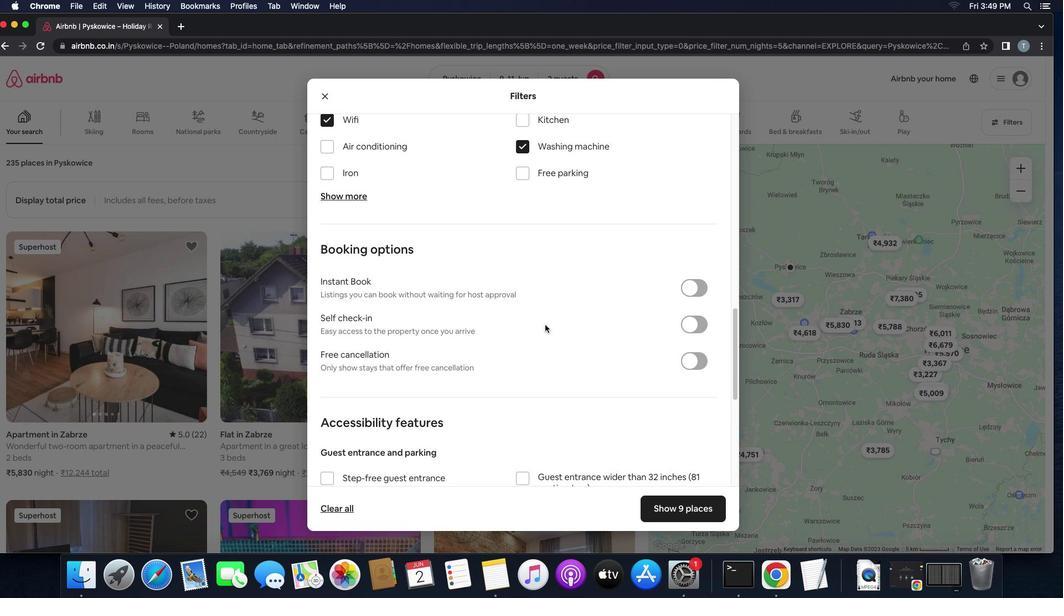 
Action: Mouse scrolled (545, 325) with delta (0, 0)
Screenshot: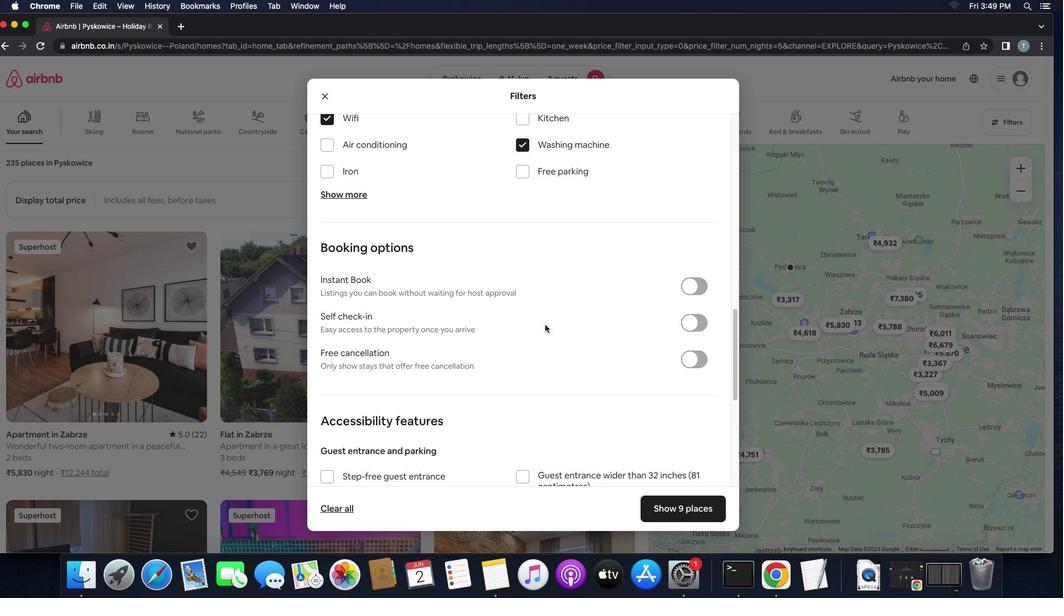 
Action: Mouse scrolled (545, 325) with delta (0, 0)
Screenshot: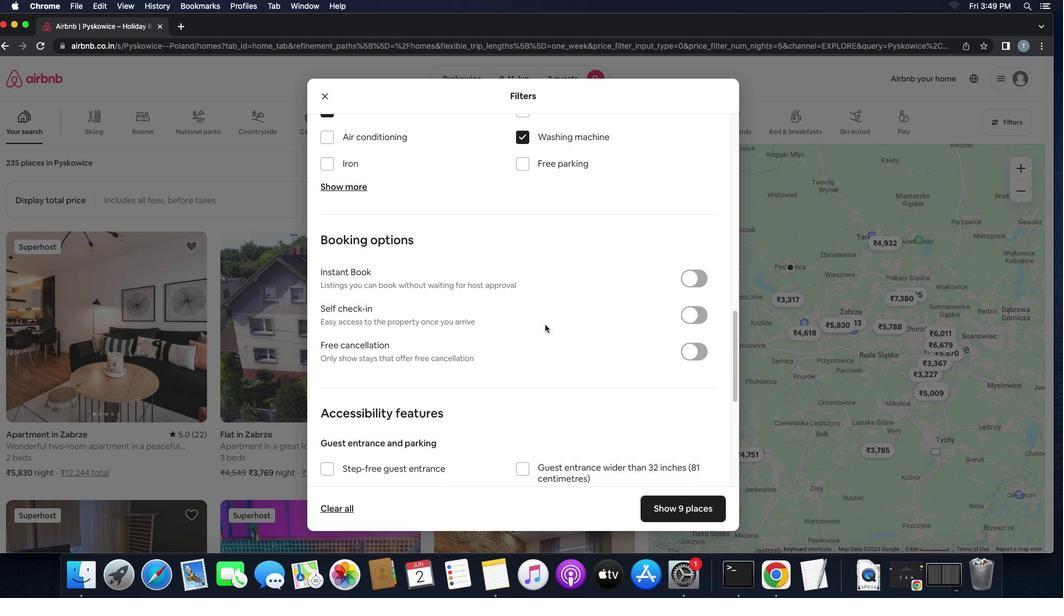 
Action: Mouse scrolled (545, 325) with delta (0, 0)
Screenshot: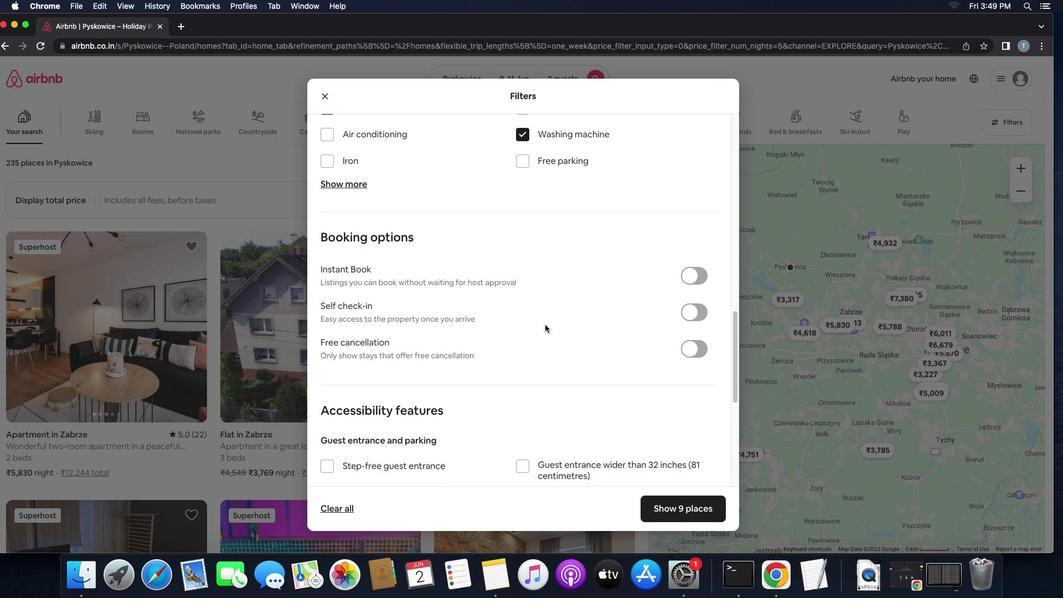 
Action: Mouse scrolled (545, 325) with delta (0, 0)
Screenshot: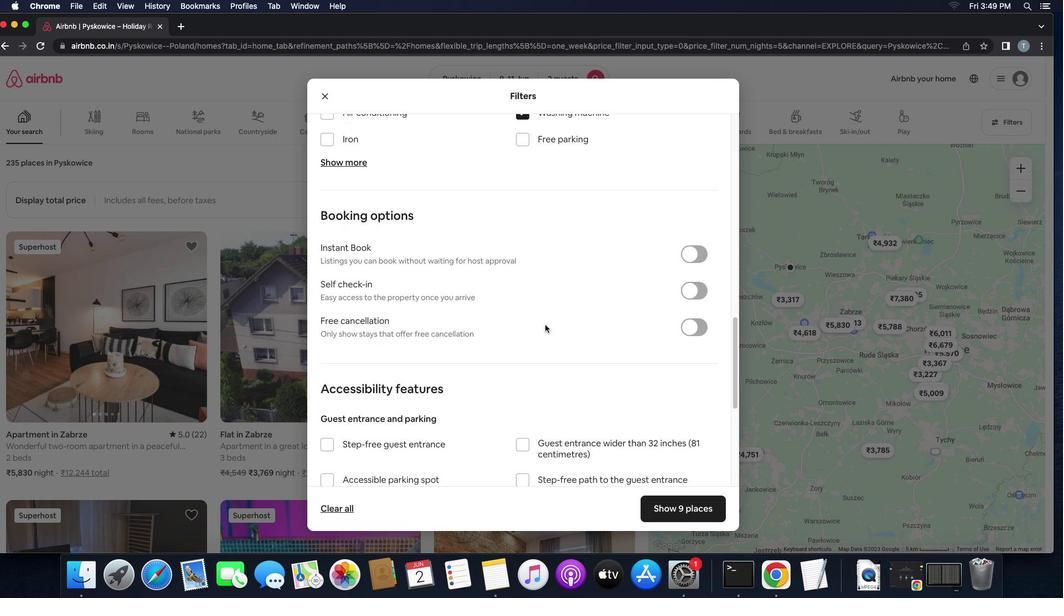 
Action: Mouse moved to (694, 254)
Screenshot: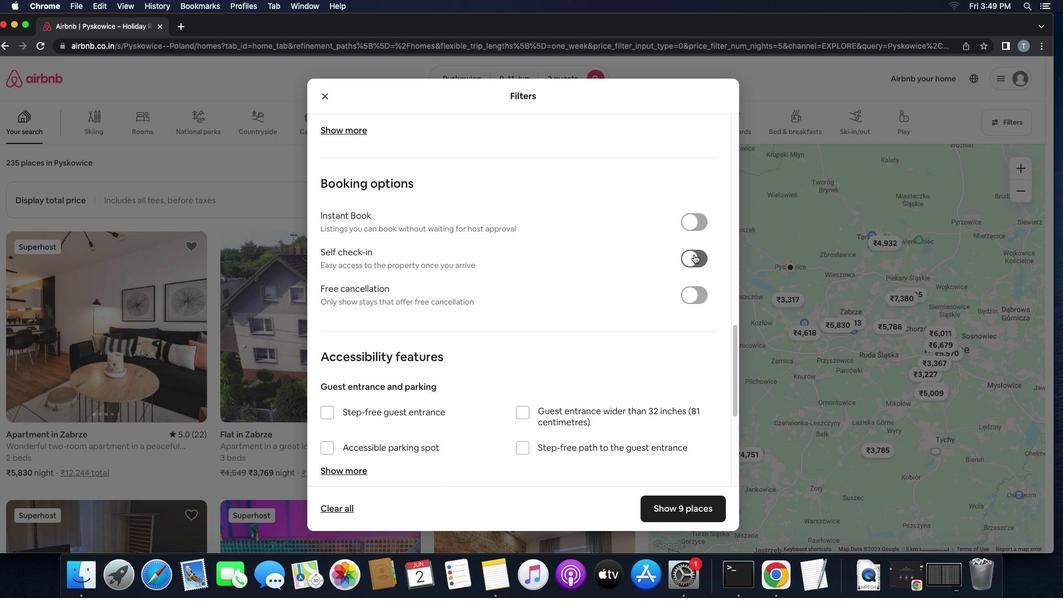 
Action: Mouse pressed left at (694, 254)
Screenshot: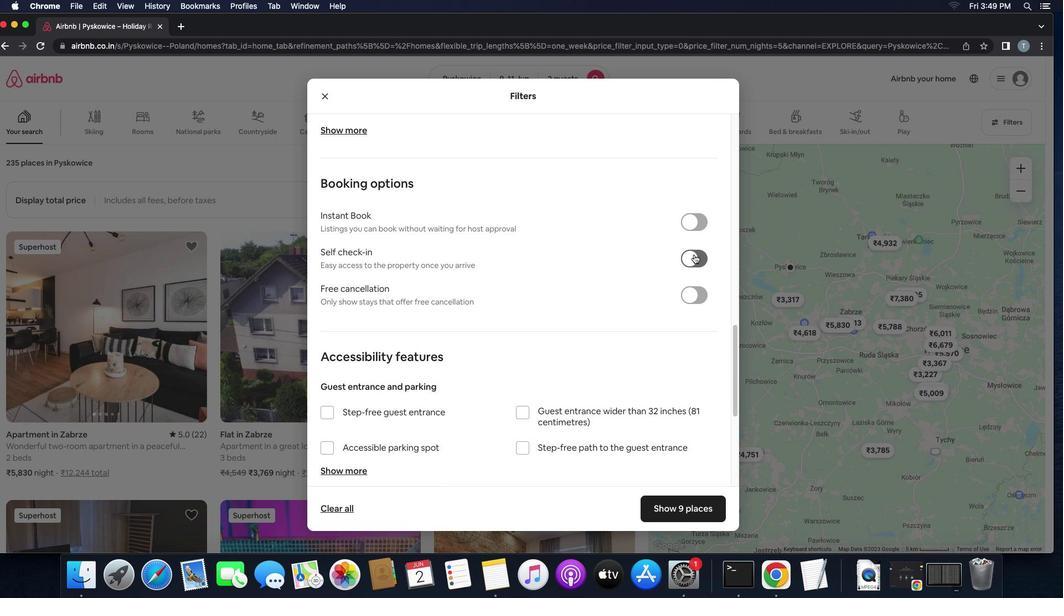 
Action: Mouse moved to (536, 320)
Screenshot: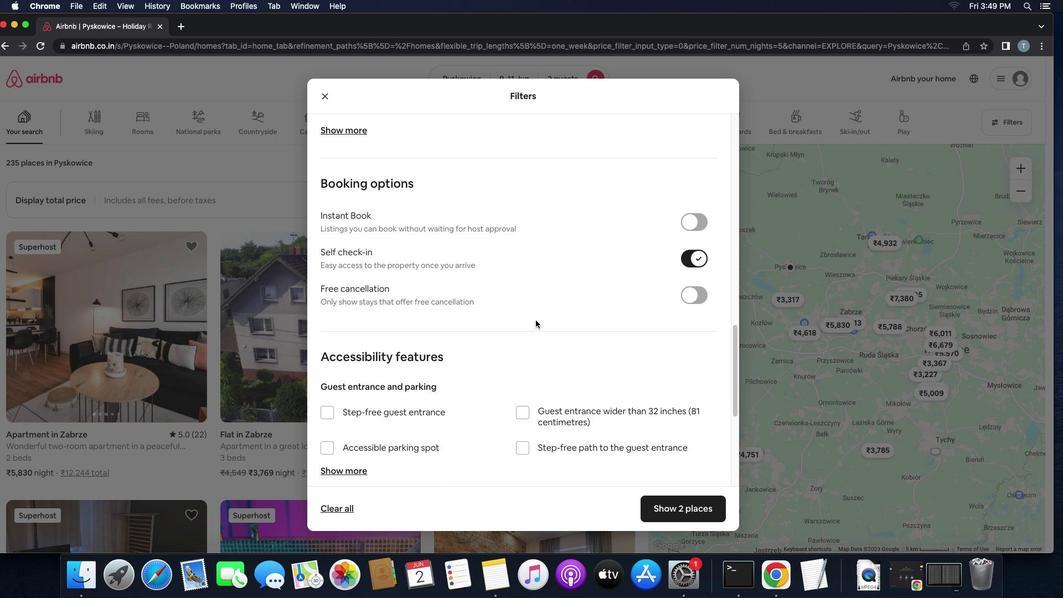 
Action: Mouse scrolled (536, 320) with delta (0, 0)
Screenshot: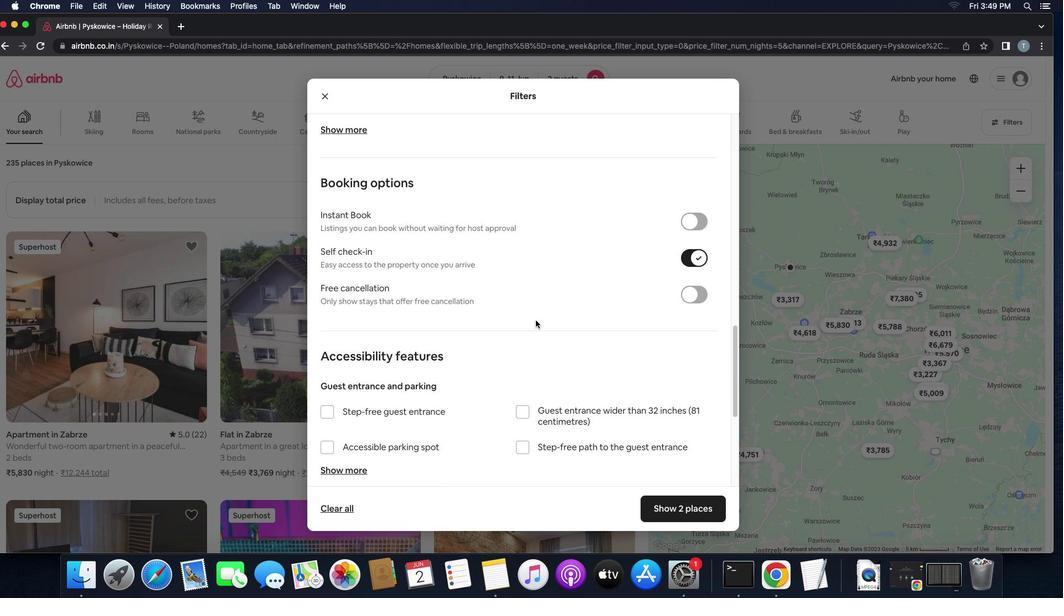 
Action: Mouse scrolled (536, 320) with delta (0, 0)
Screenshot: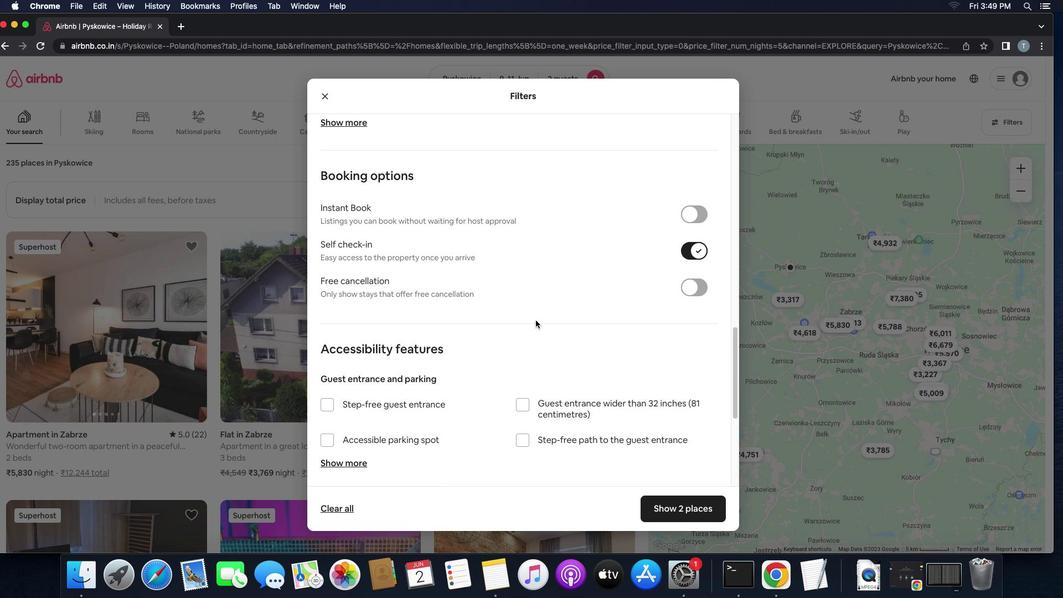 
Action: Mouse scrolled (536, 320) with delta (0, -1)
Screenshot: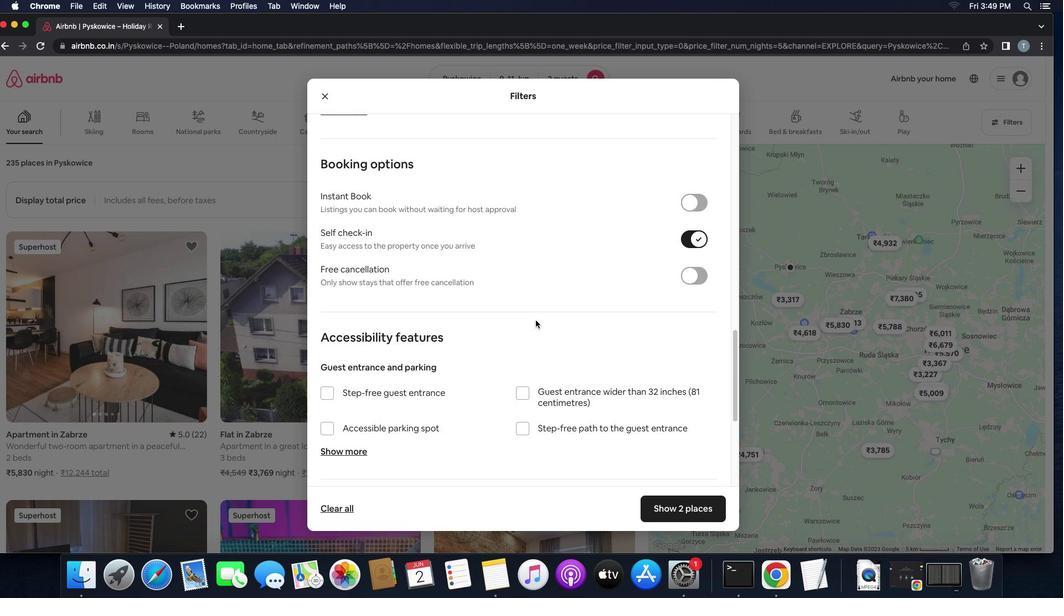 
Action: Mouse scrolled (536, 320) with delta (0, 0)
Screenshot: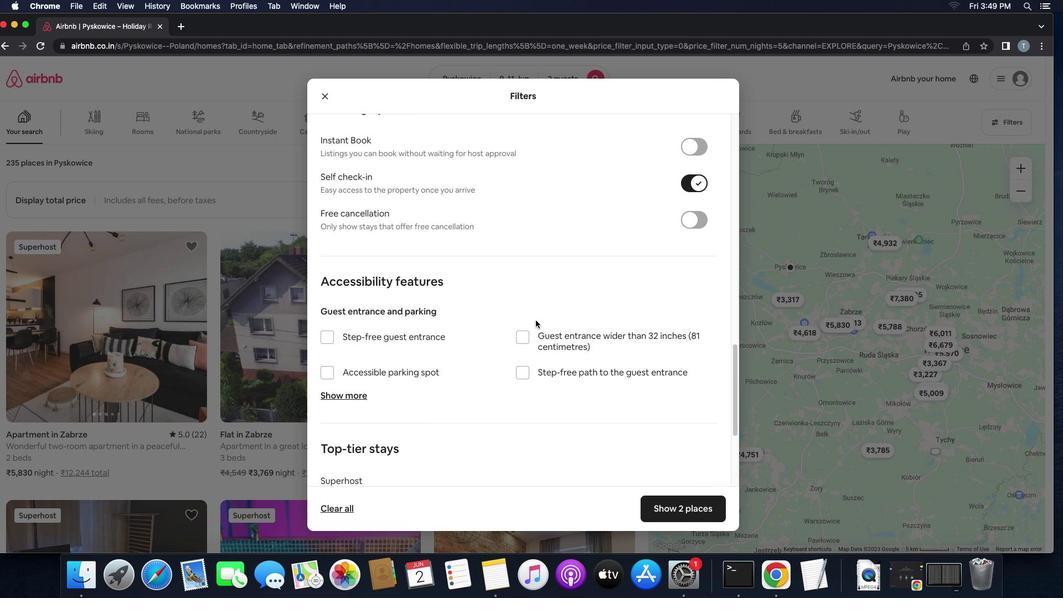 
Action: Mouse scrolled (536, 320) with delta (0, 0)
Screenshot: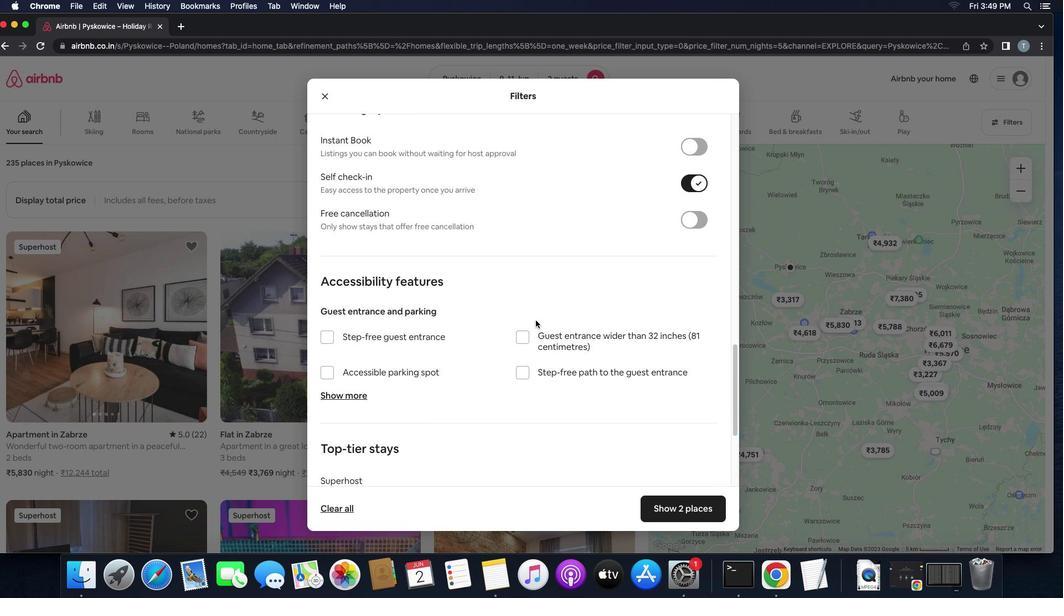 
Action: Mouse scrolled (536, 320) with delta (0, 0)
Screenshot: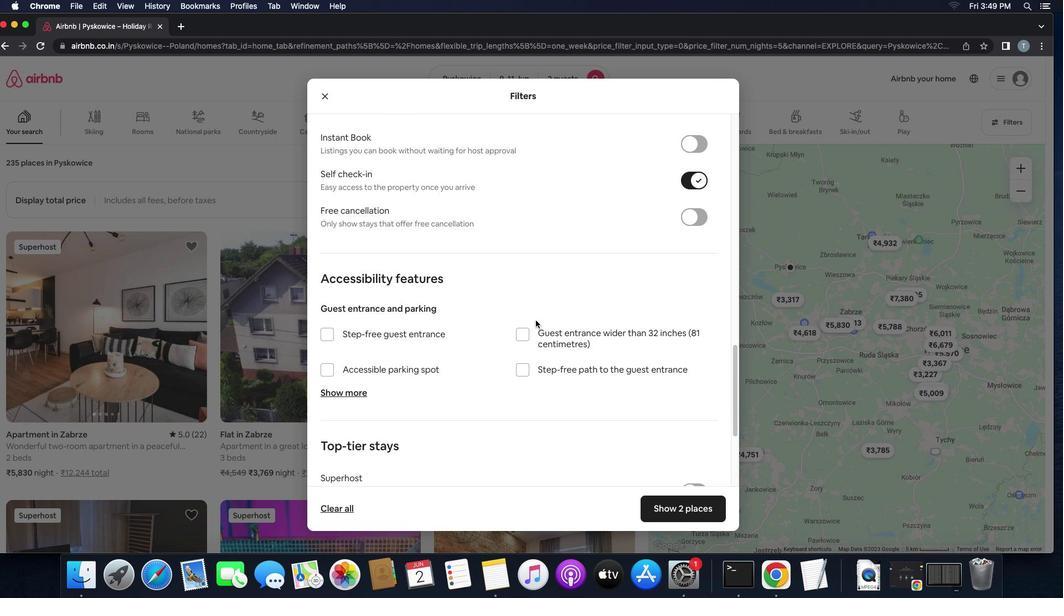 
Action: Mouse scrolled (536, 320) with delta (0, -1)
Screenshot: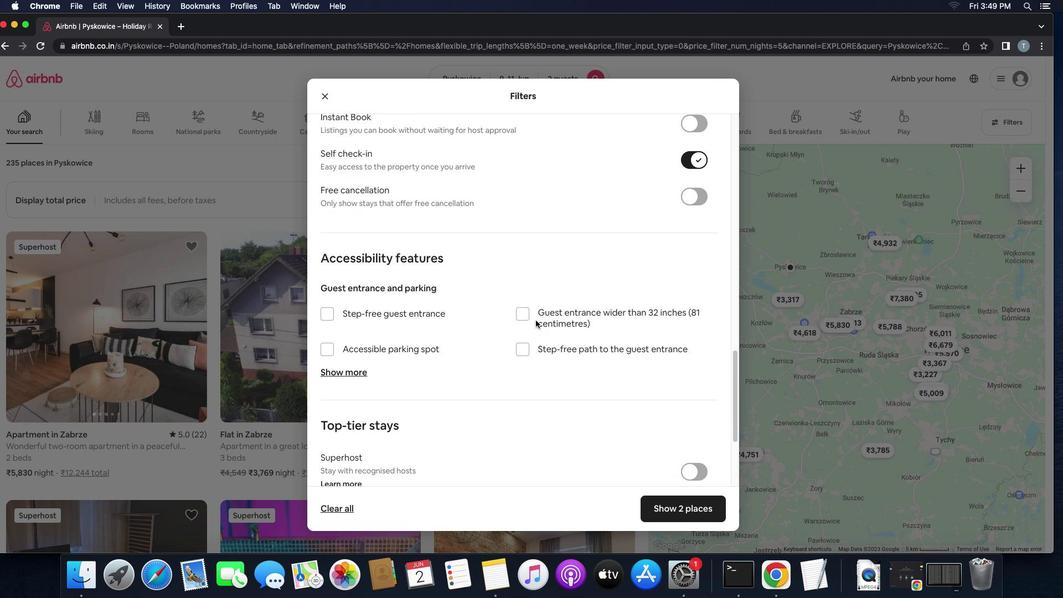 
Action: Mouse scrolled (536, 320) with delta (0, -1)
Screenshot: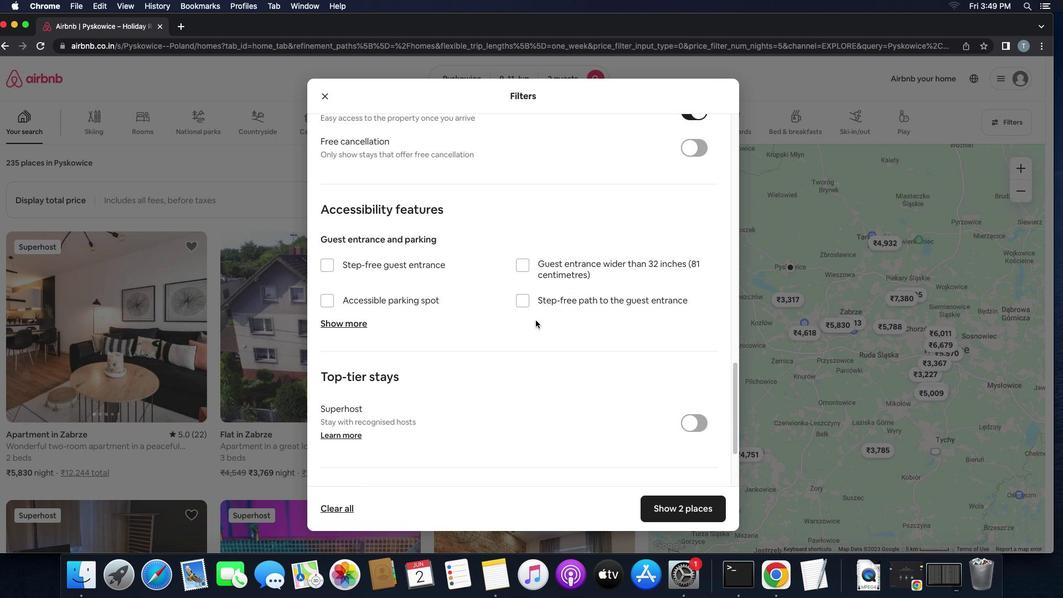 
Action: Mouse scrolled (536, 320) with delta (0, 0)
Screenshot: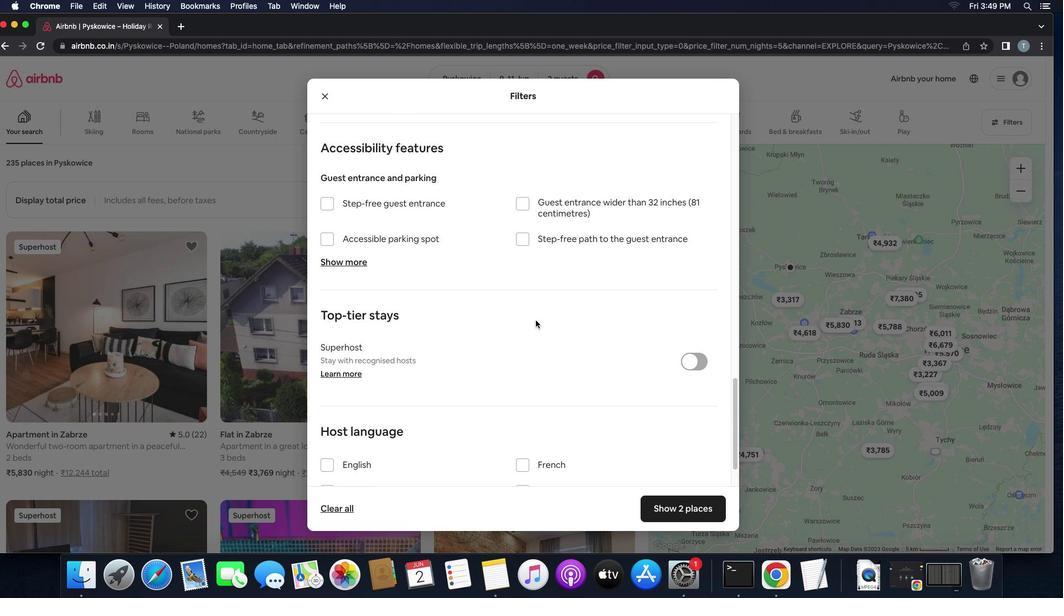 
Action: Mouse scrolled (536, 320) with delta (0, 0)
Screenshot: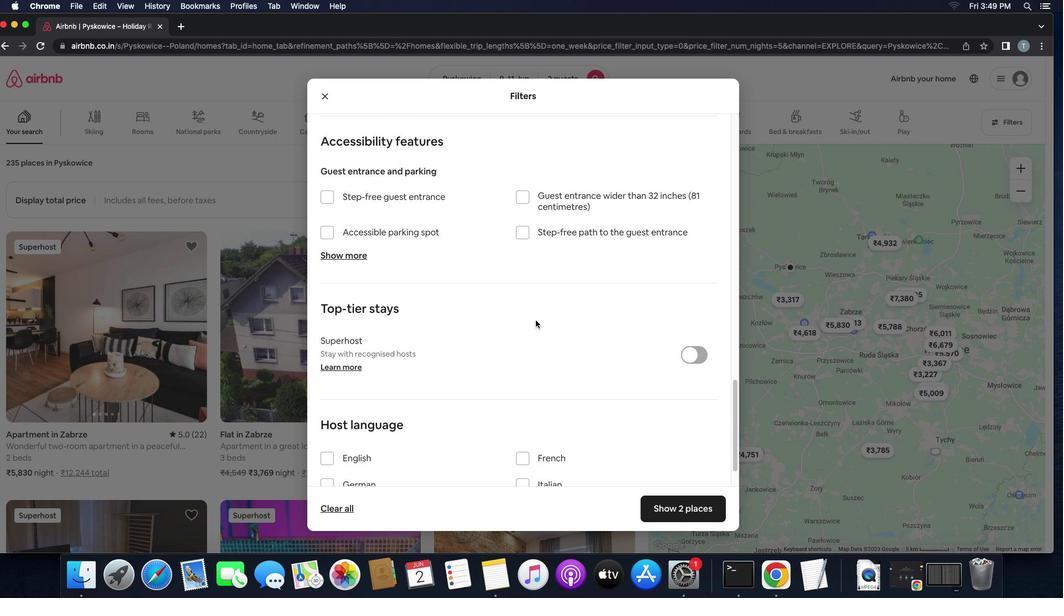 
Action: Mouse scrolled (536, 320) with delta (0, -1)
Screenshot: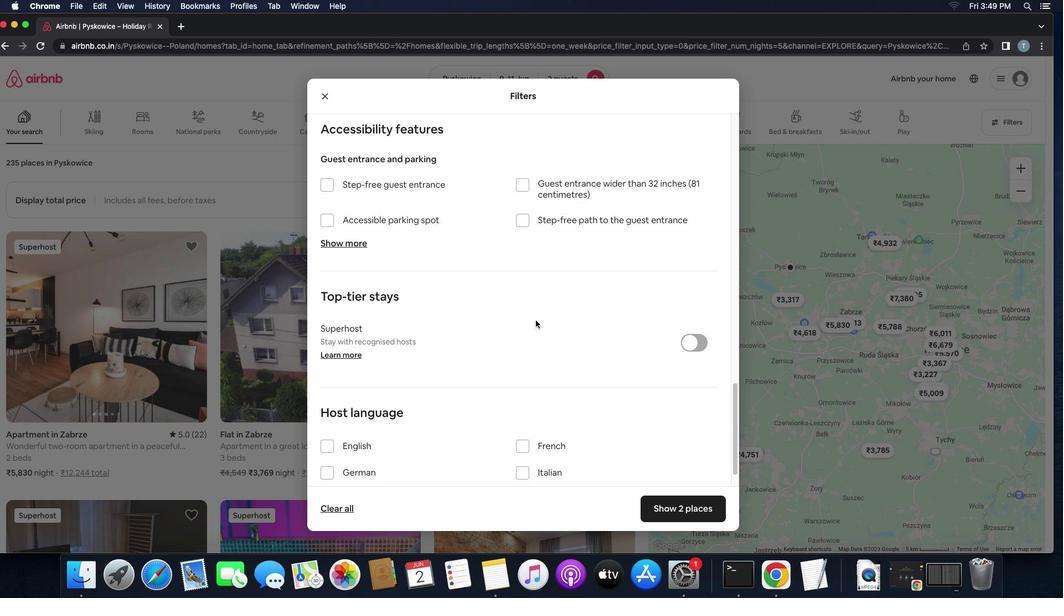 
Action: Mouse scrolled (536, 320) with delta (0, -2)
Screenshot: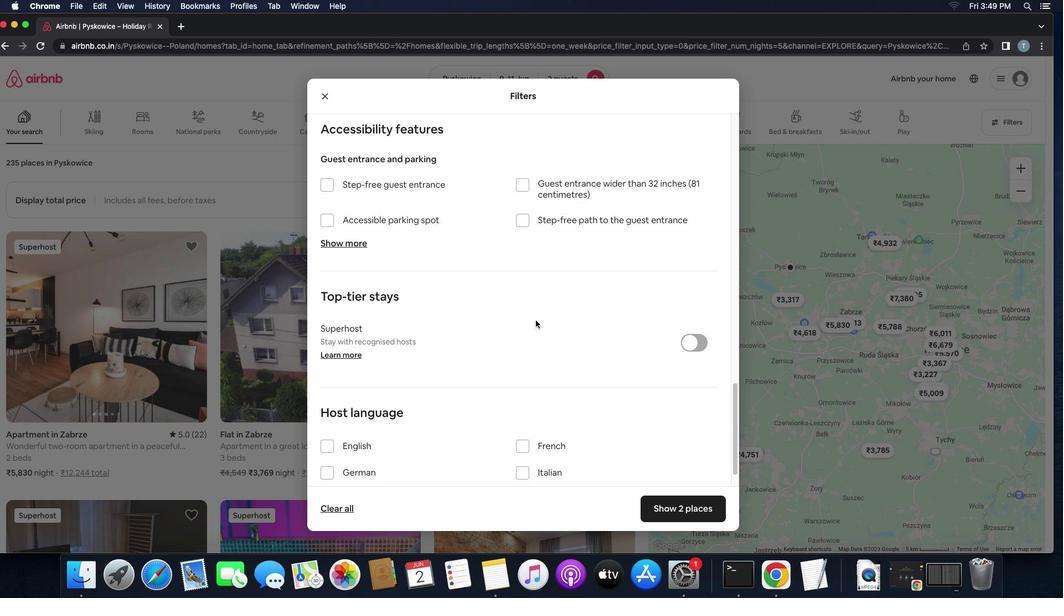 
Action: Mouse moved to (325, 409)
Screenshot: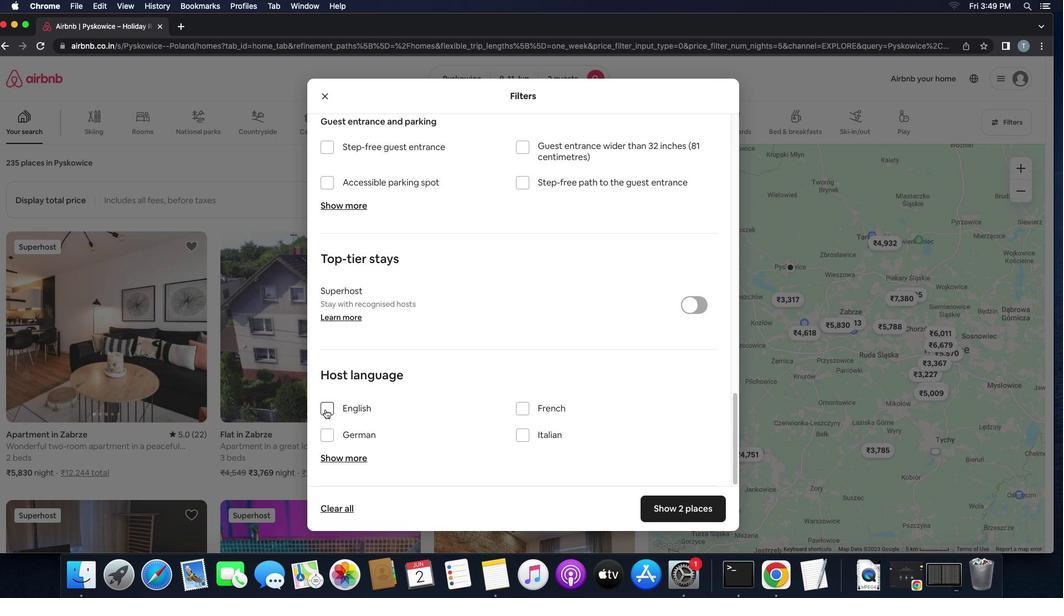 
Action: Mouse pressed left at (325, 409)
Screenshot: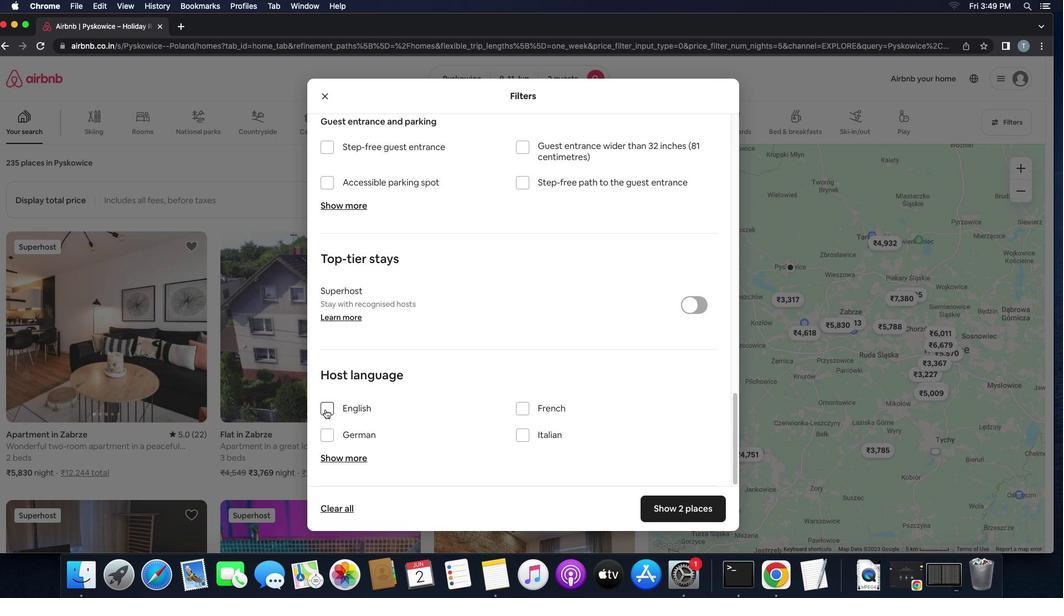 
Action: Mouse moved to (689, 512)
Screenshot: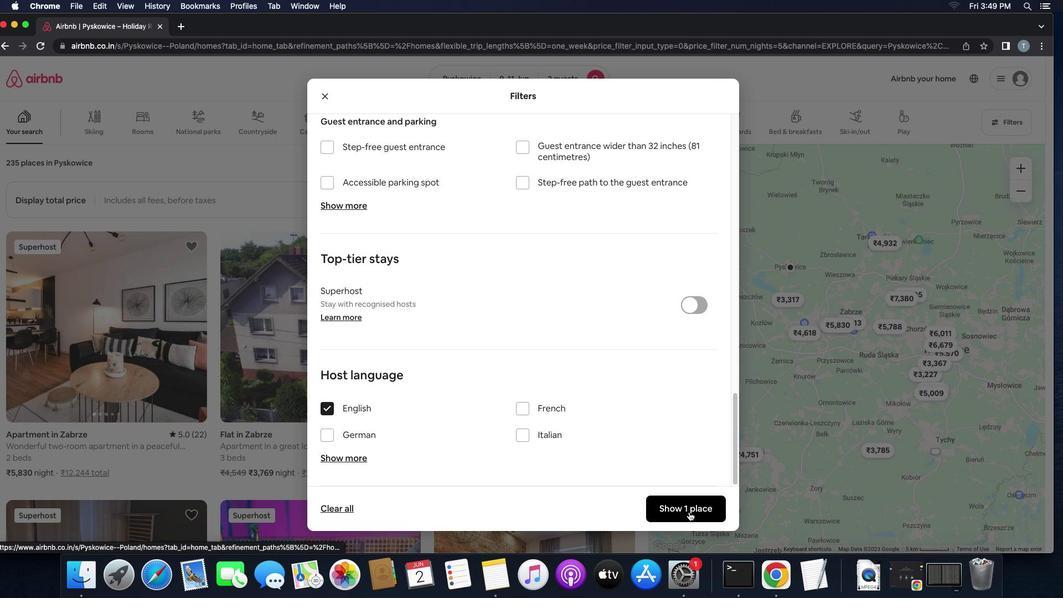 
Action: Mouse pressed left at (689, 512)
Screenshot: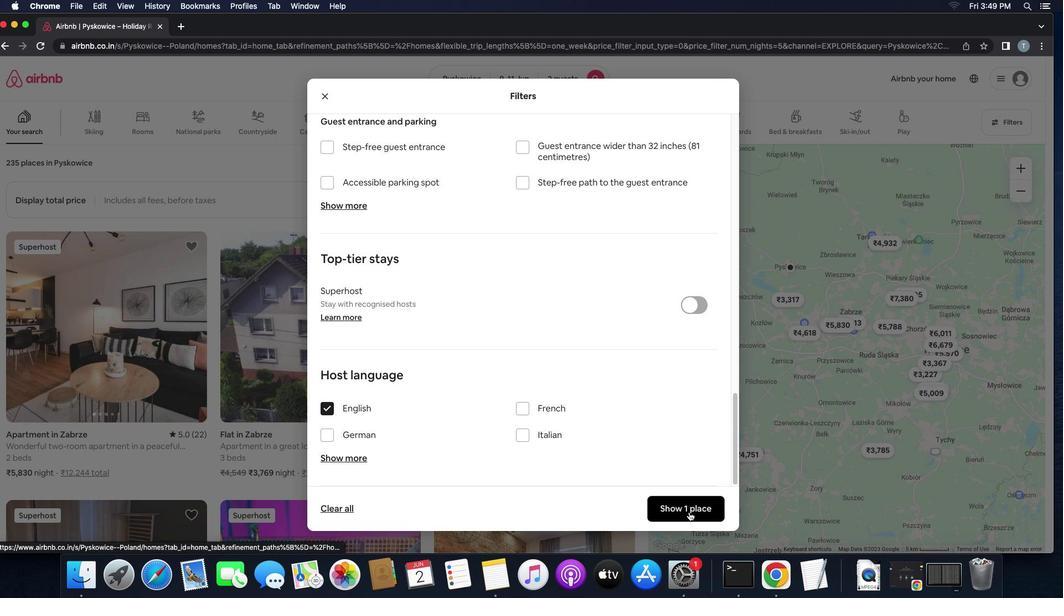 
